Task: Find connections with filter location Dhupgāri with filter topic #branding with filter profile language German with filter current company MTR Foods Private Limited with filter school GIET University Gunupur with filter industry Abrasives and Nonmetallic Minerals Manufacturing with filter service category DJing with filter keywords title Vice President of Operations
Action: Mouse moved to (187, 235)
Screenshot: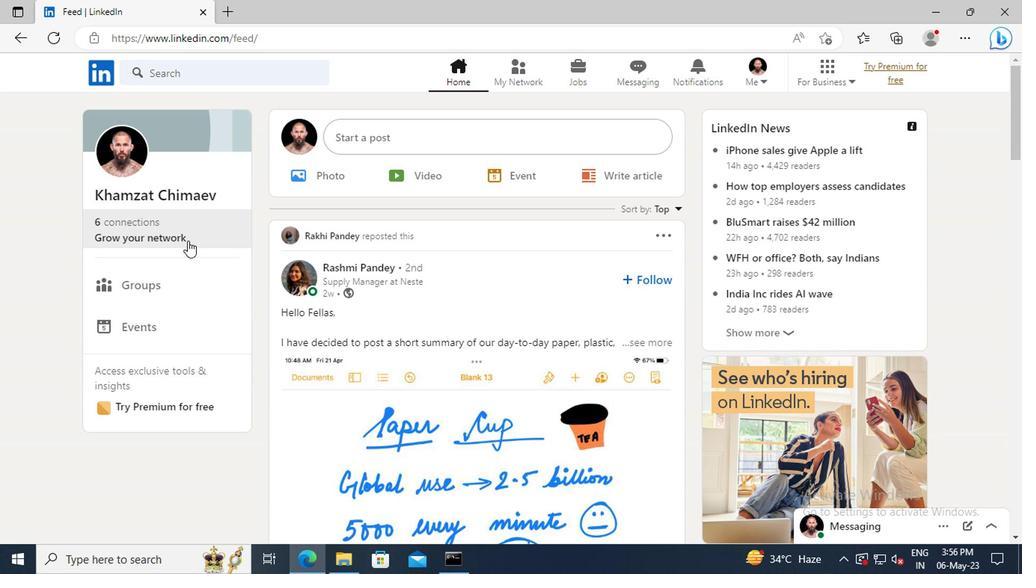 
Action: Mouse pressed left at (187, 235)
Screenshot: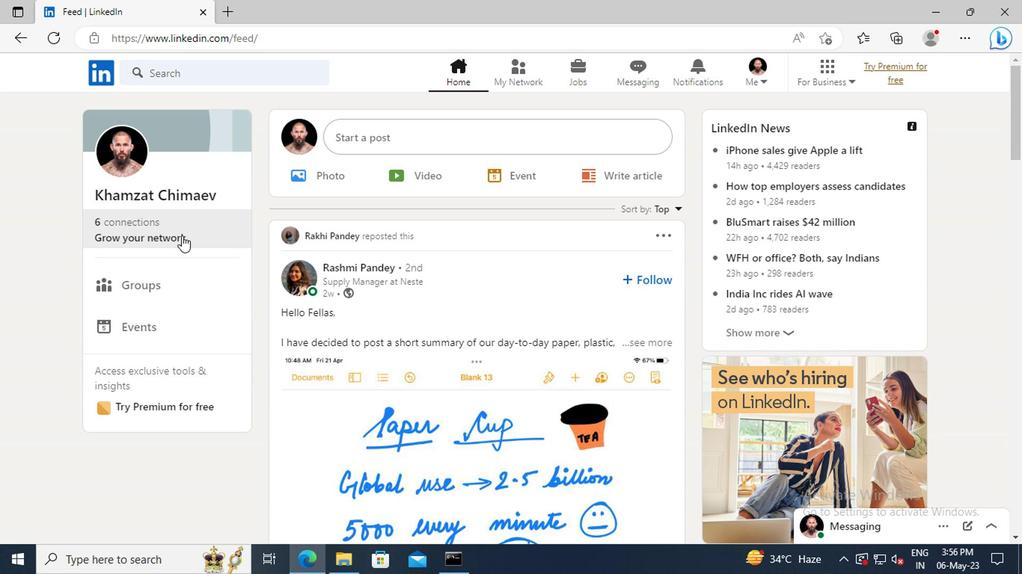 
Action: Mouse moved to (188, 162)
Screenshot: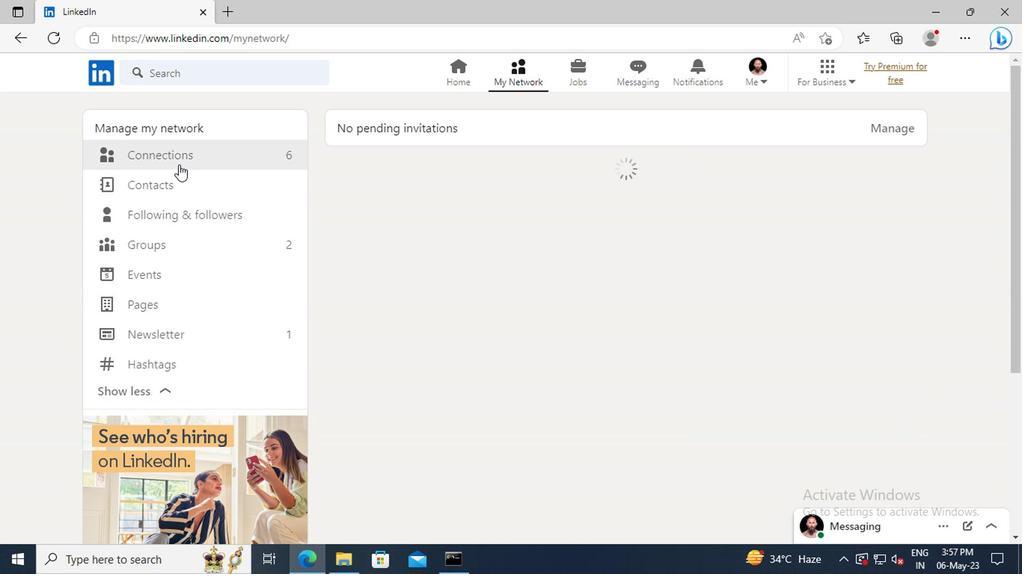 
Action: Mouse pressed left at (188, 162)
Screenshot: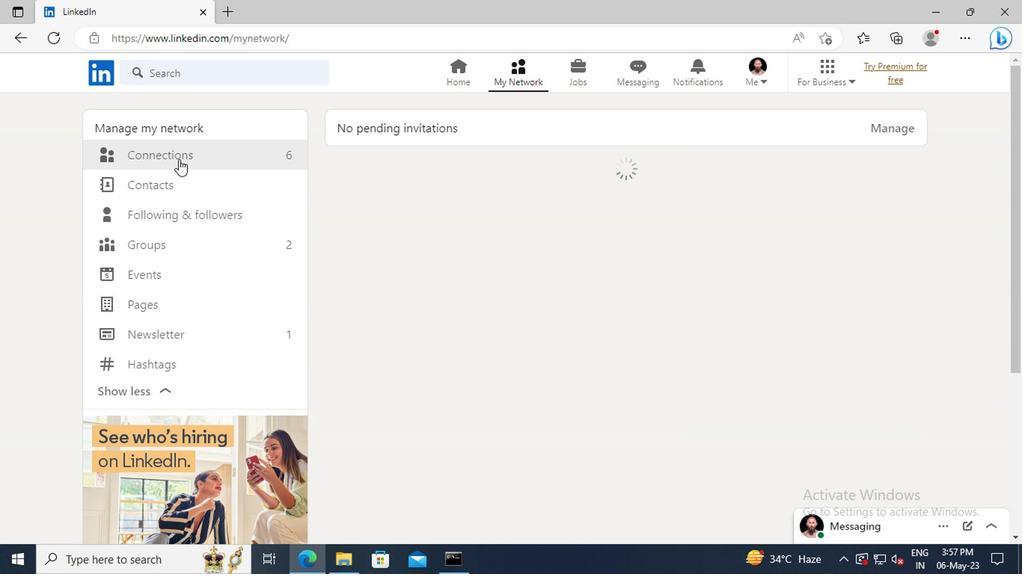 
Action: Mouse moved to (605, 165)
Screenshot: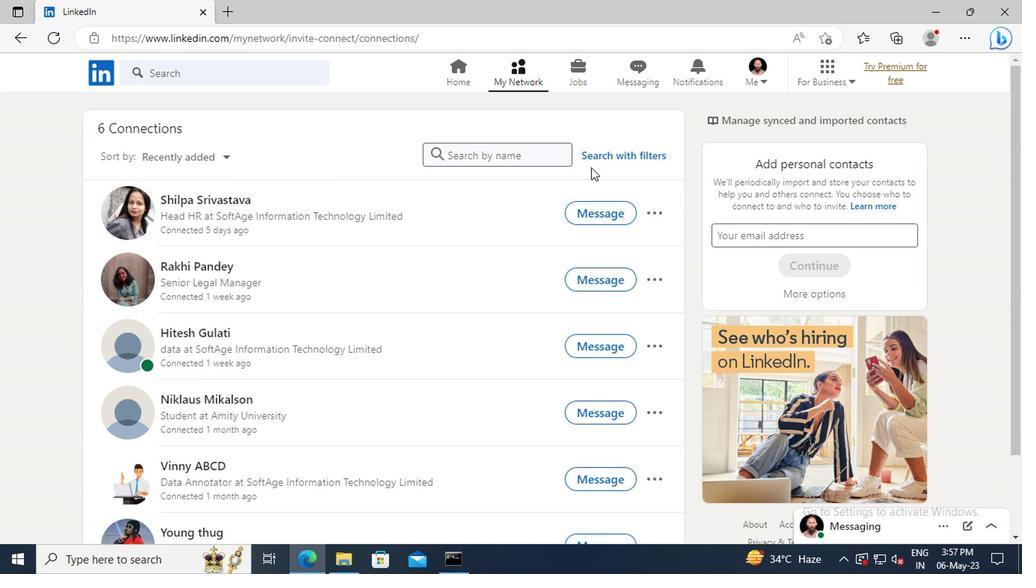 
Action: Mouse pressed left at (605, 165)
Screenshot: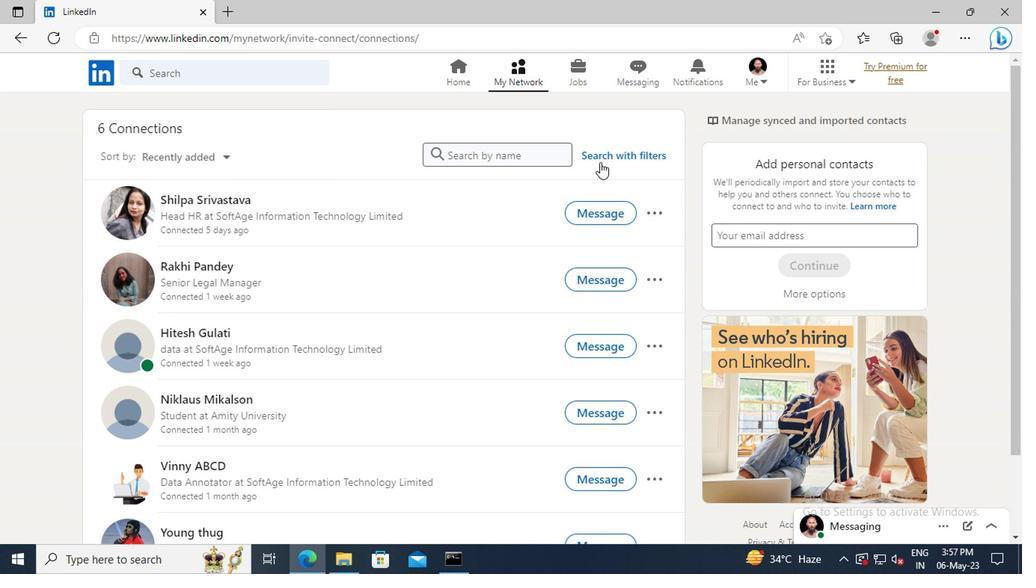 
Action: Mouse moved to (569, 121)
Screenshot: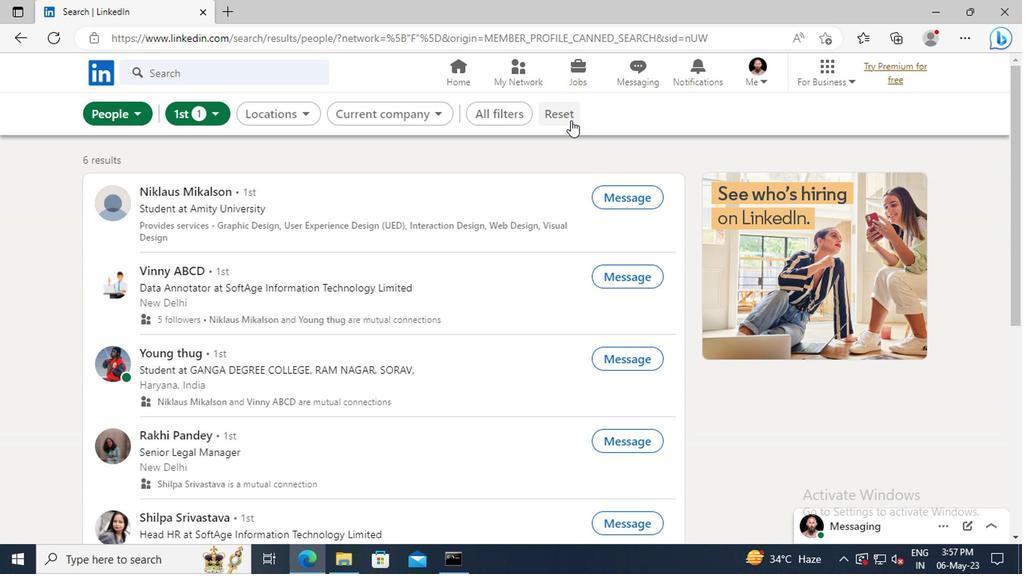 
Action: Mouse pressed left at (569, 121)
Screenshot: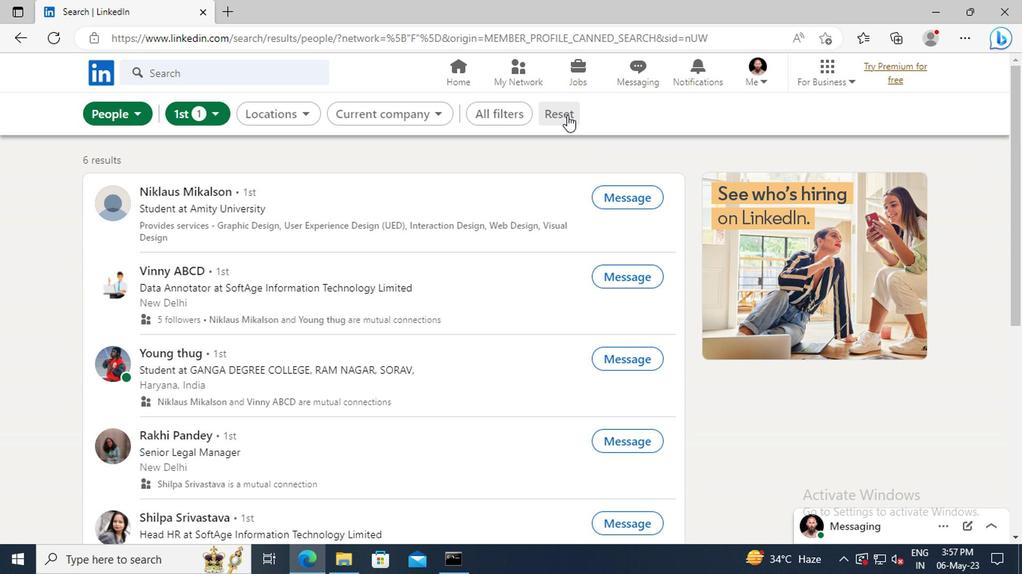 
Action: Mouse moved to (554, 121)
Screenshot: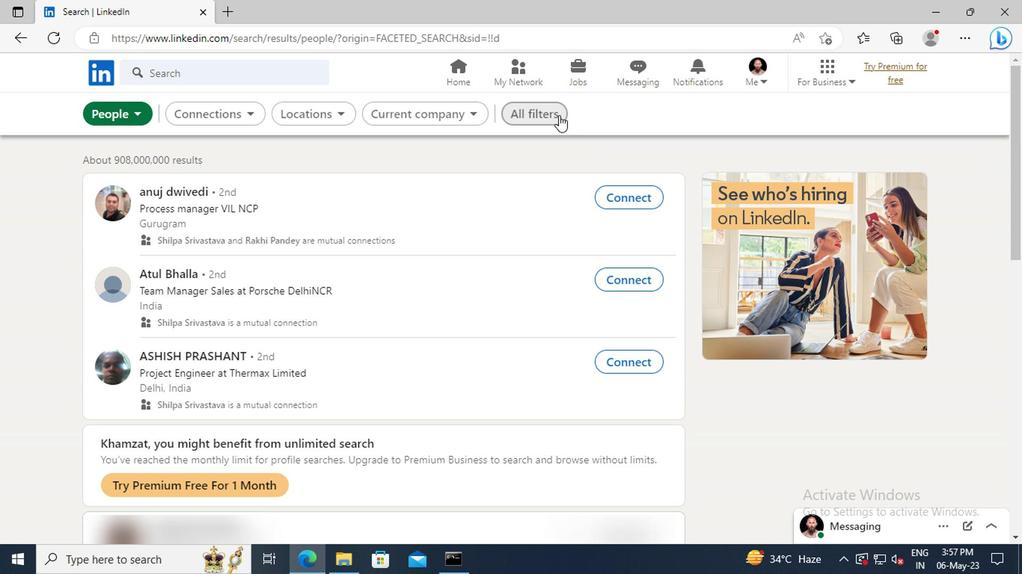
Action: Mouse pressed left at (554, 121)
Screenshot: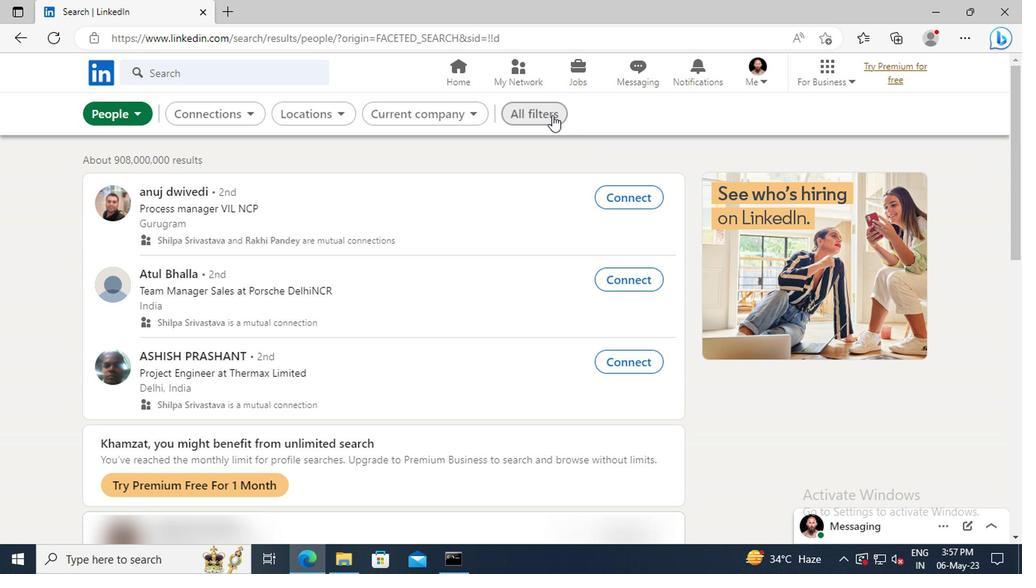 
Action: Mouse moved to (876, 302)
Screenshot: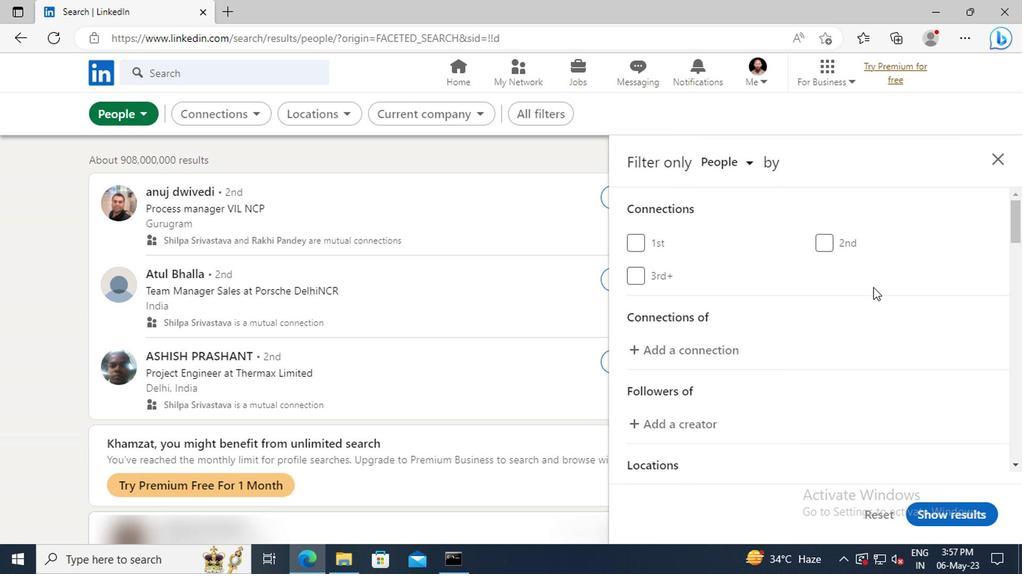 
Action: Mouse scrolled (876, 301) with delta (0, 0)
Screenshot: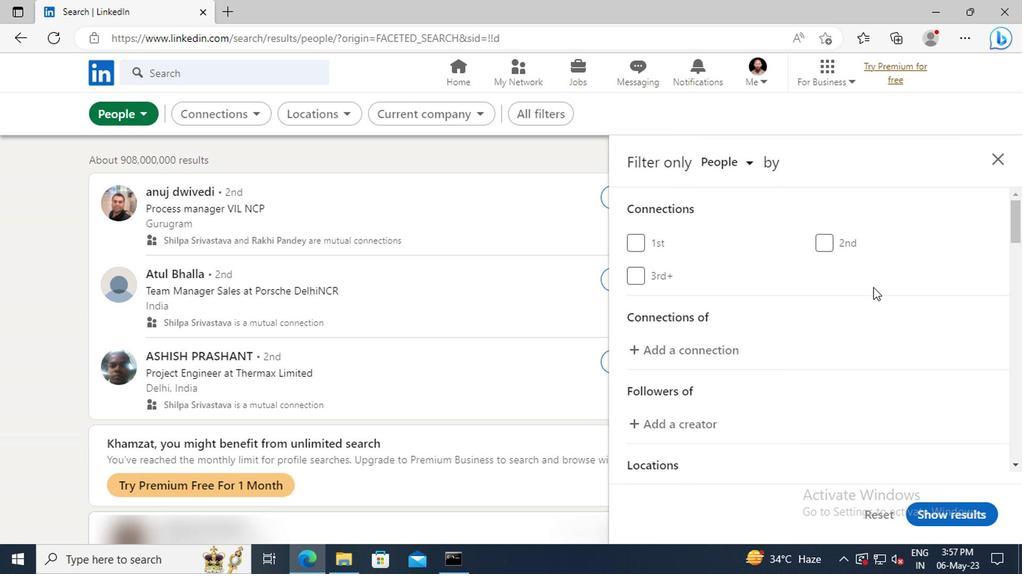 
Action: Mouse moved to (877, 303)
Screenshot: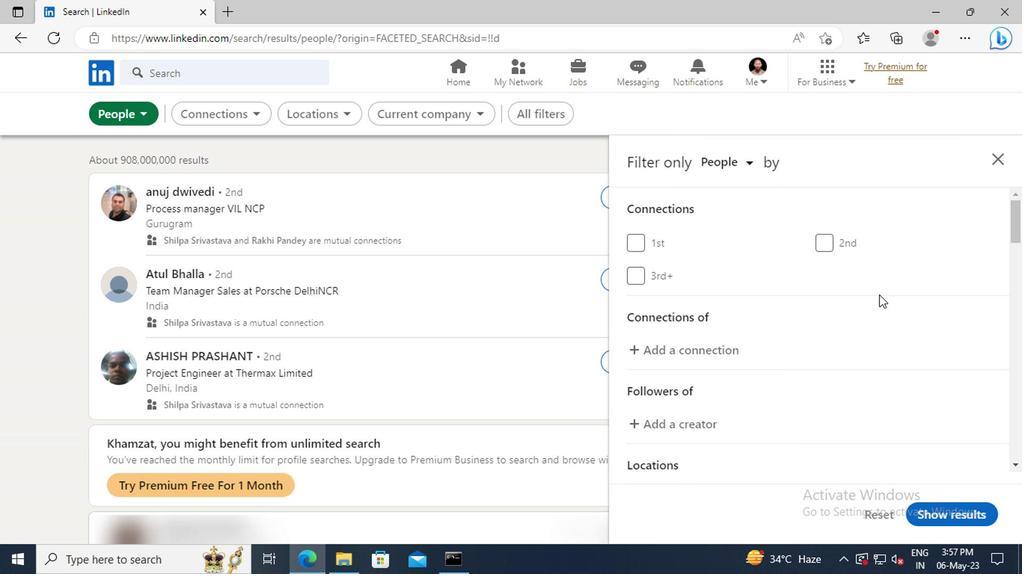 
Action: Mouse scrolled (877, 302) with delta (0, -1)
Screenshot: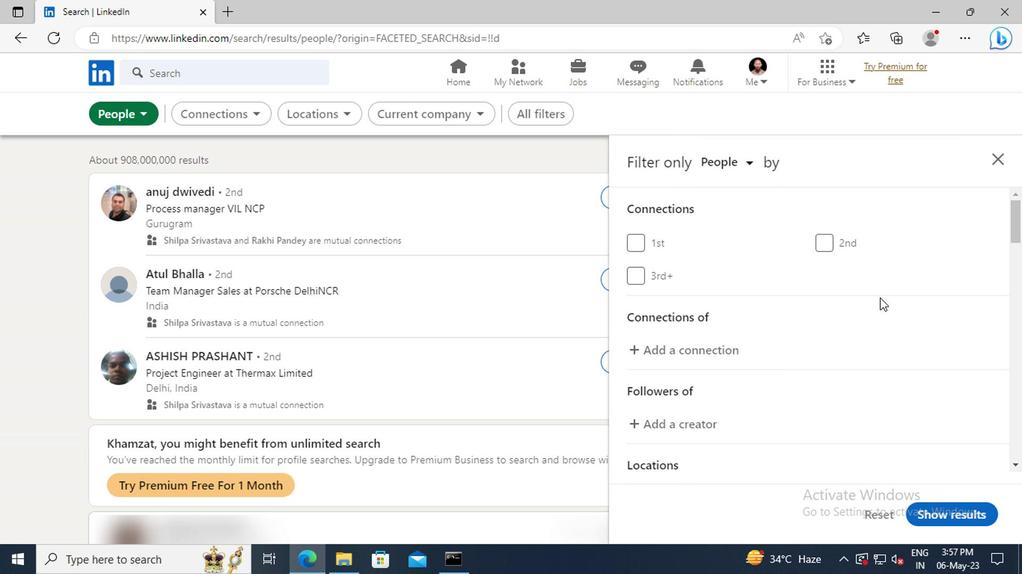 
Action: Mouse scrolled (877, 302) with delta (0, -1)
Screenshot: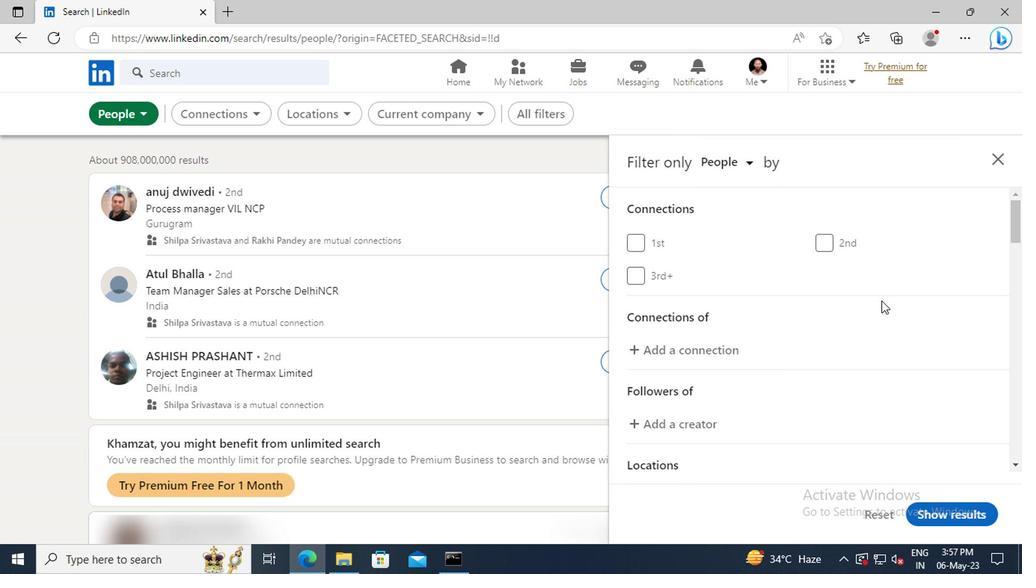 
Action: Mouse scrolled (877, 302) with delta (0, -1)
Screenshot: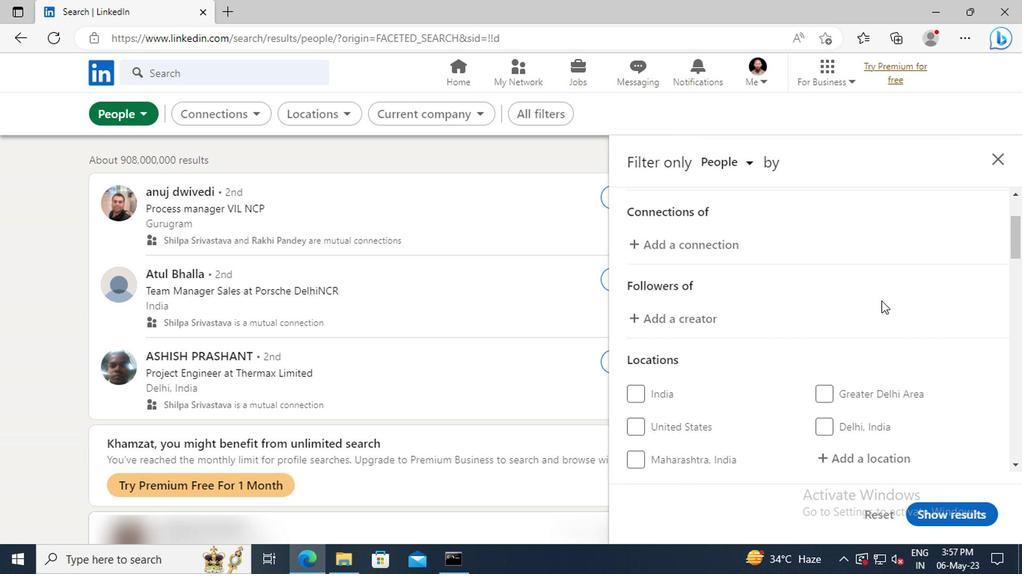 
Action: Mouse moved to (877, 303)
Screenshot: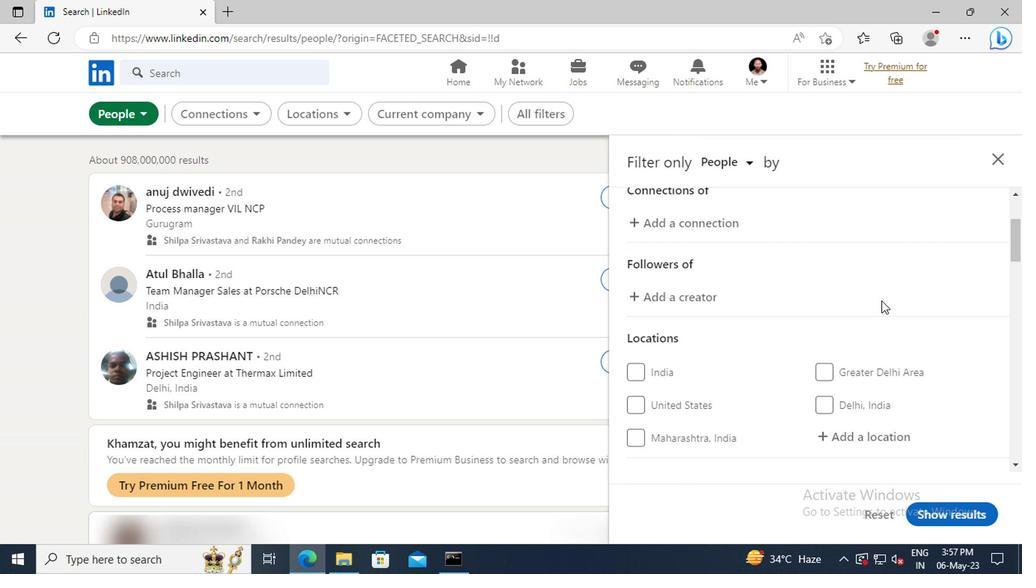 
Action: Mouse scrolled (877, 303) with delta (0, 0)
Screenshot: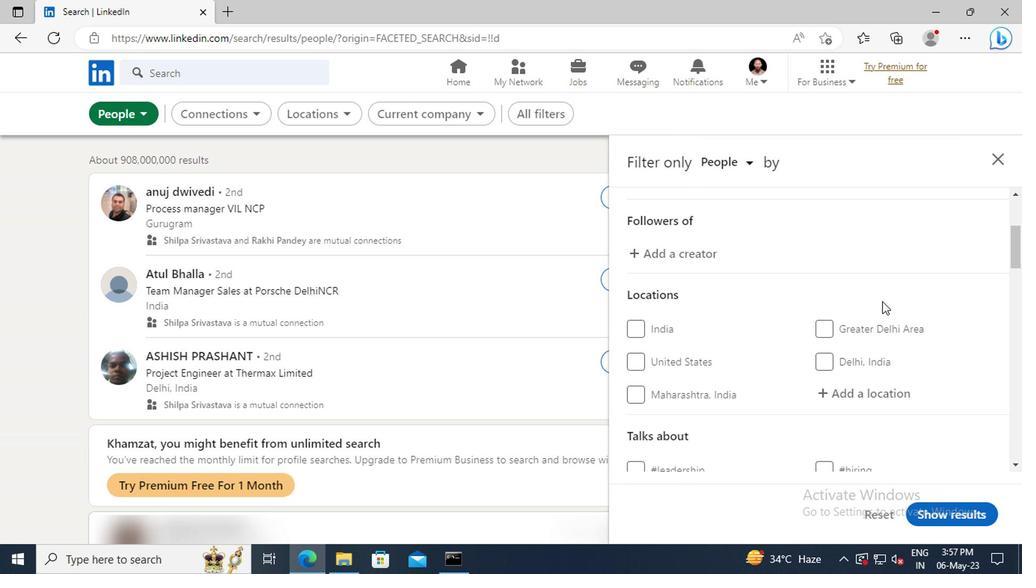 
Action: Mouse scrolled (877, 303) with delta (0, 0)
Screenshot: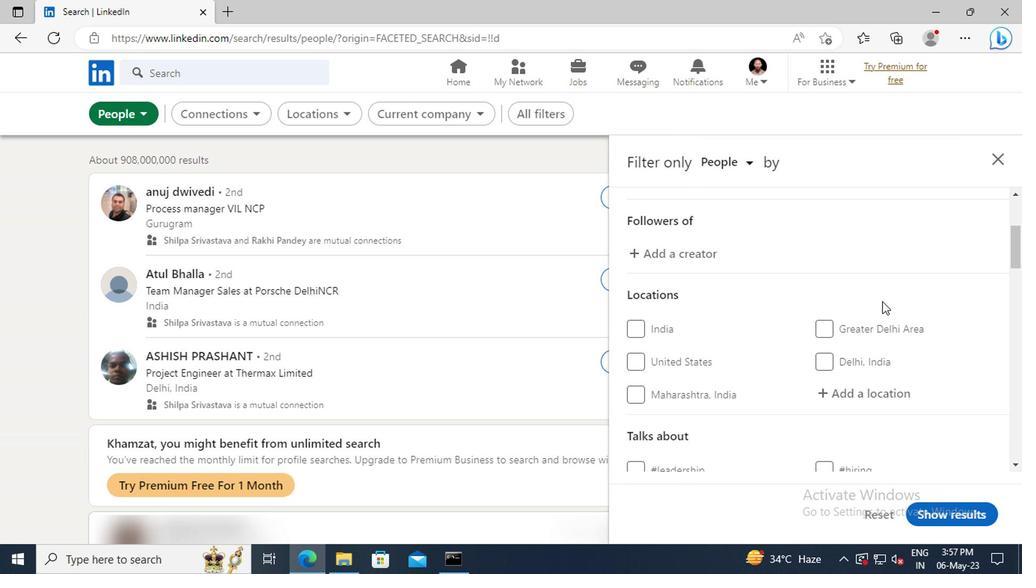 
Action: Mouse moved to (873, 311)
Screenshot: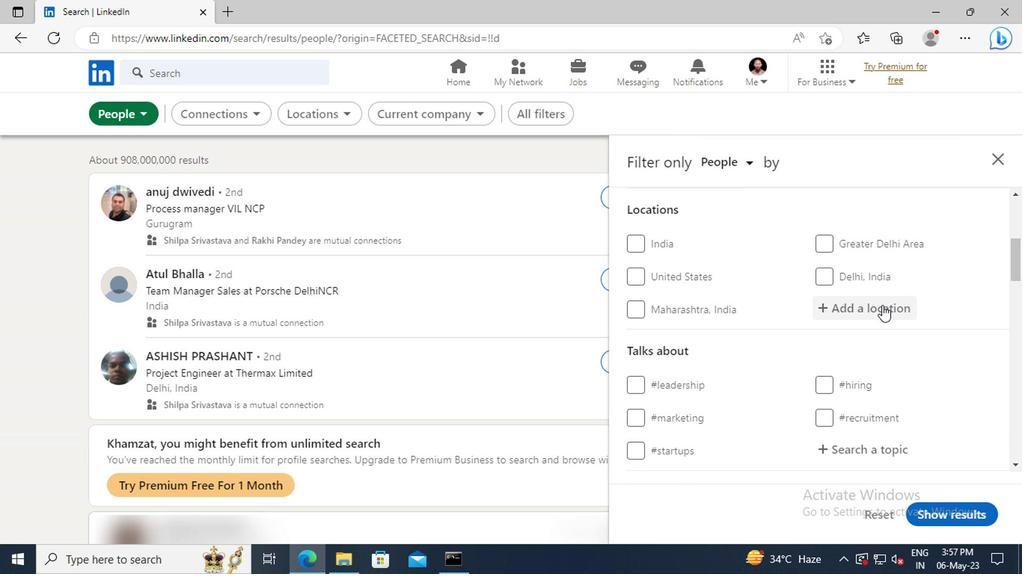 
Action: Mouse pressed left at (873, 311)
Screenshot: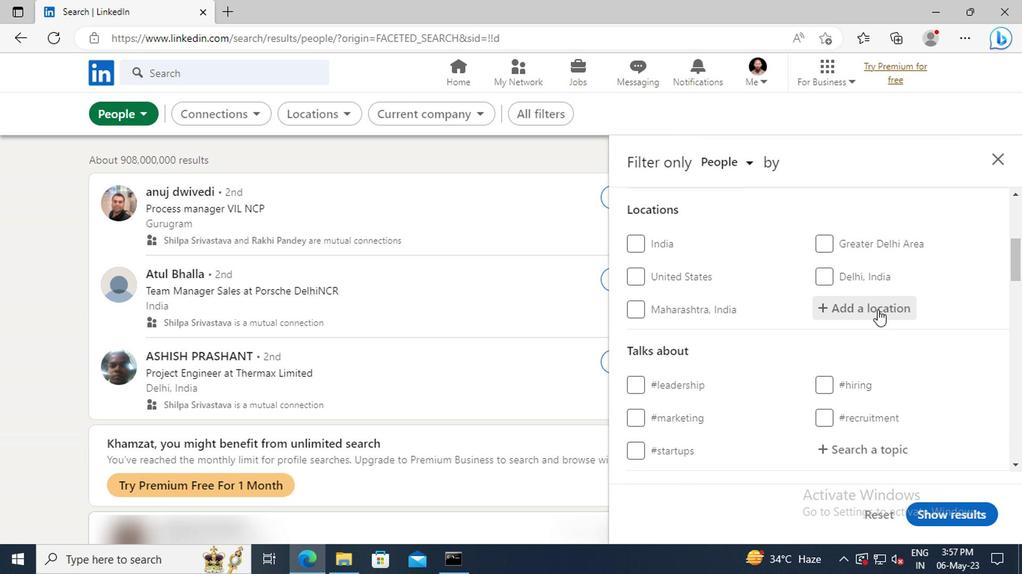 
Action: Key pressed <Key.shift><Key.shift><Key.shift><Key.shift><Key.shift><Key.shift><Key.shift>DHUPGARI<Key.enter>
Screenshot: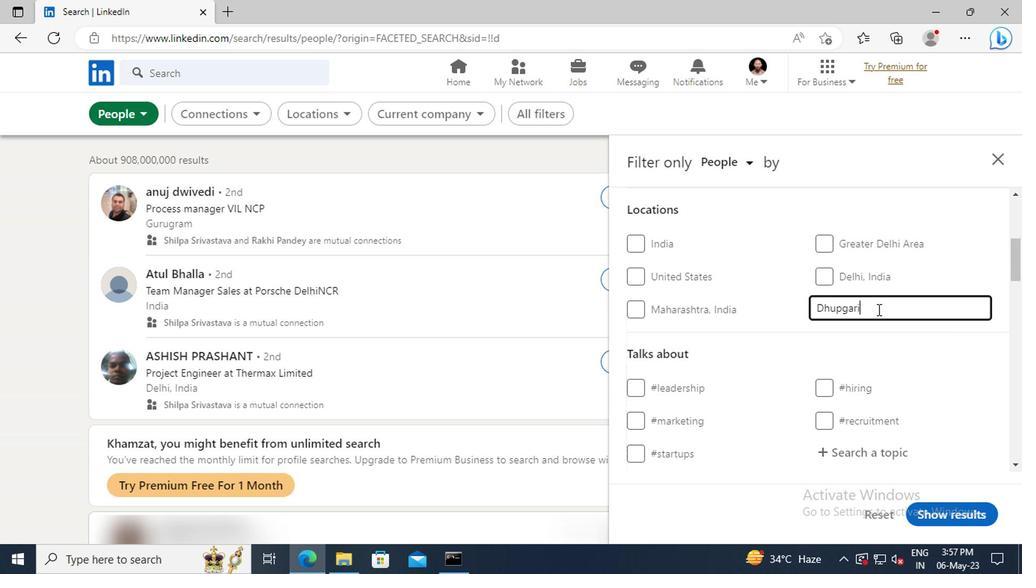 
Action: Mouse scrolled (873, 311) with delta (0, 0)
Screenshot: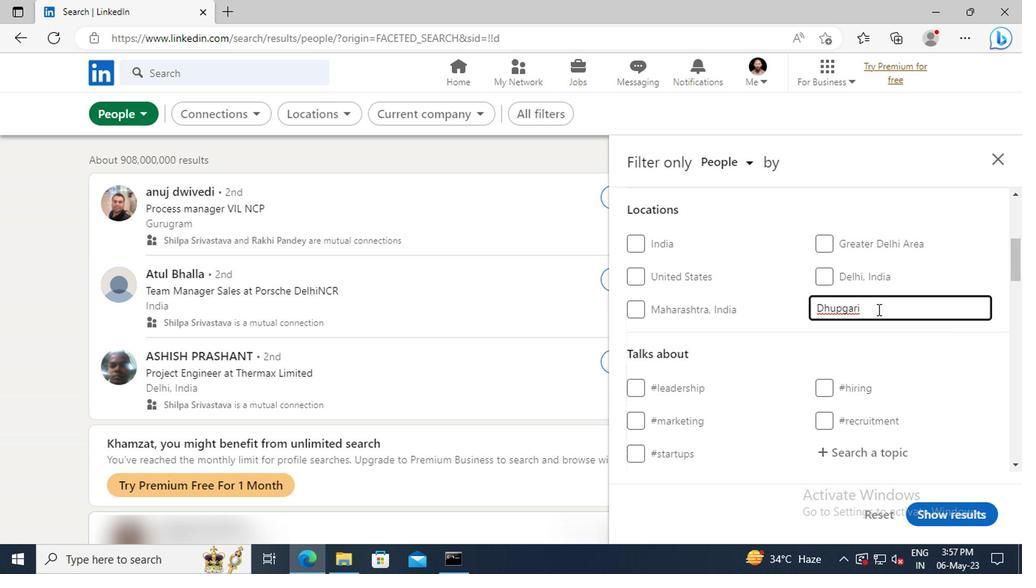 
Action: Mouse scrolled (873, 311) with delta (0, 0)
Screenshot: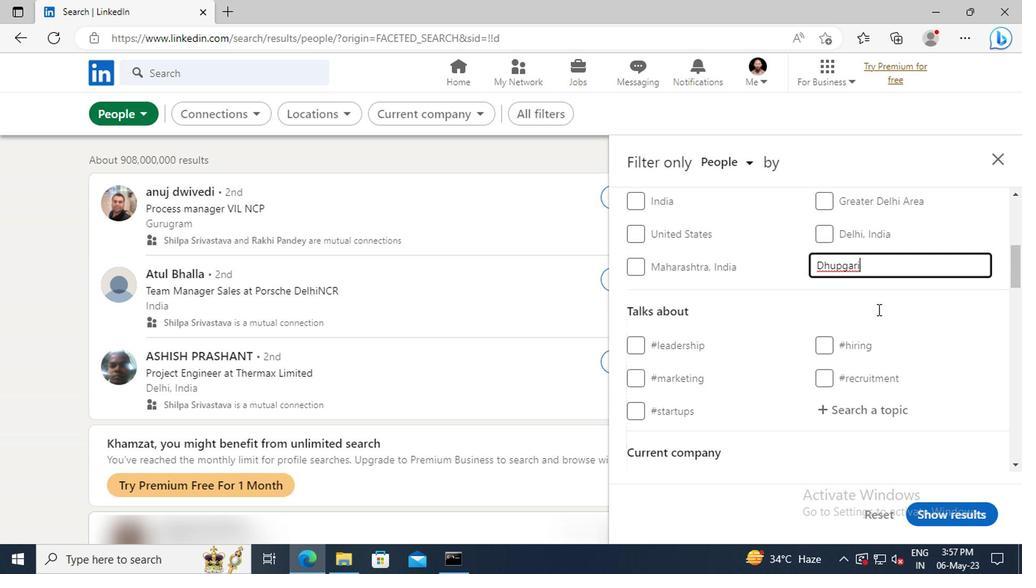 
Action: Mouse scrolled (873, 311) with delta (0, 0)
Screenshot: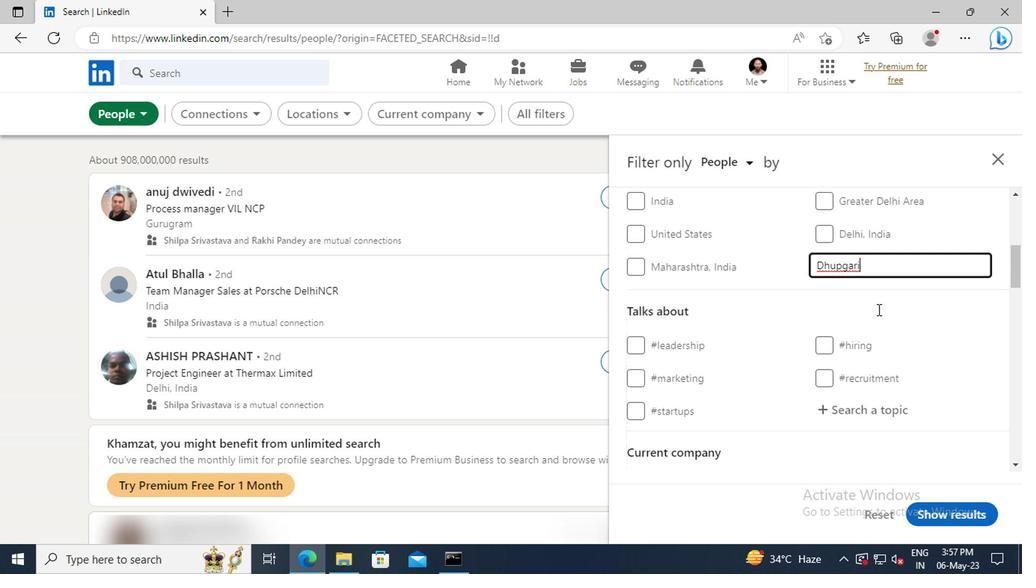 
Action: Mouse moved to (875, 323)
Screenshot: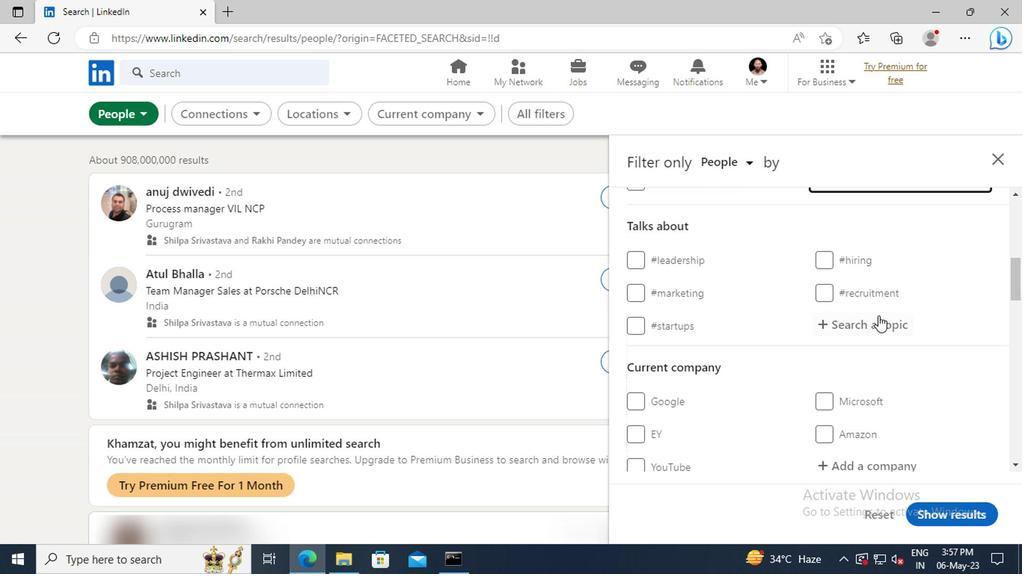 
Action: Mouse pressed left at (875, 323)
Screenshot: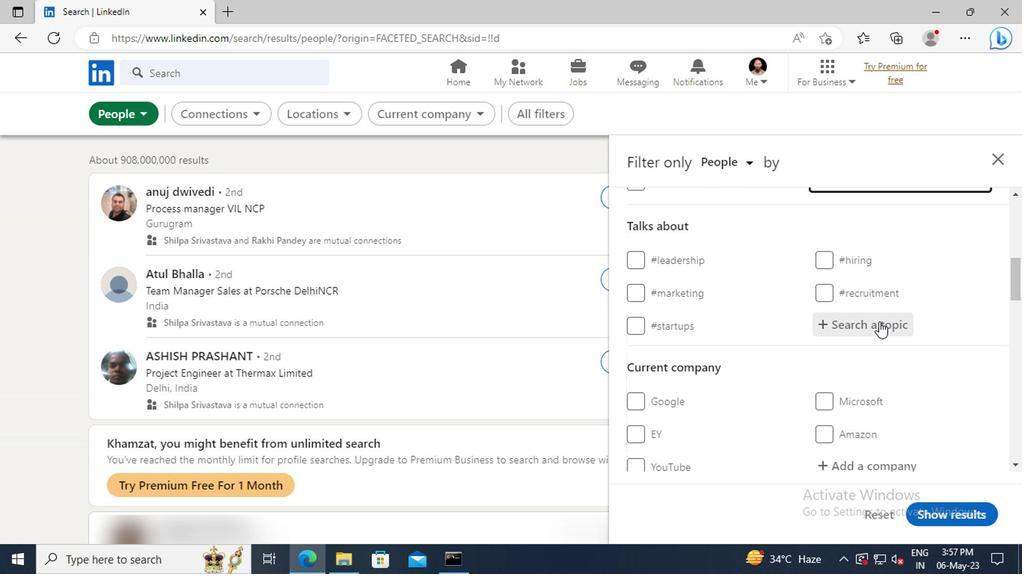 
Action: Key pressed BRANDI
Screenshot: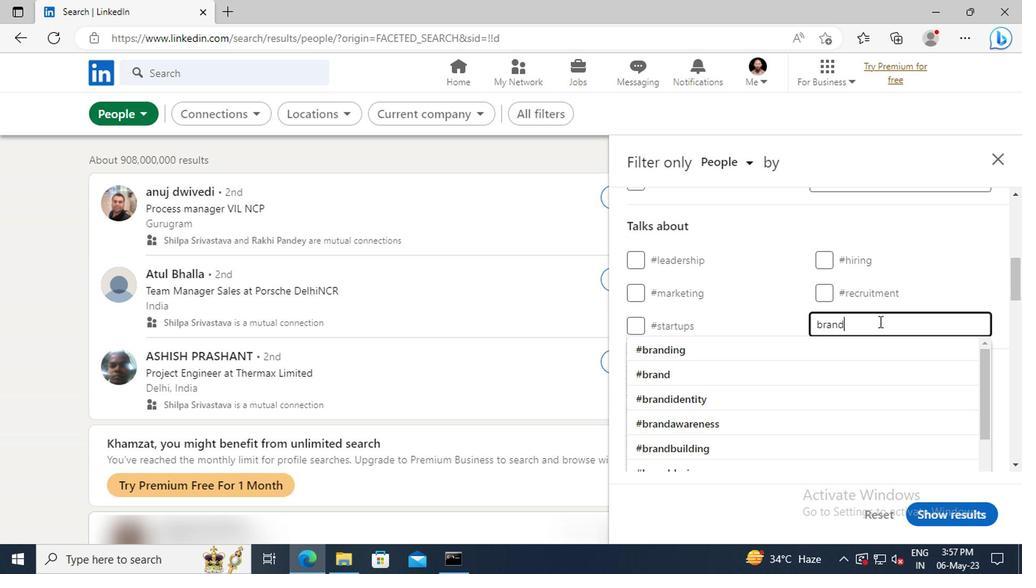 
Action: Mouse moved to (875, 344)
Screenshot: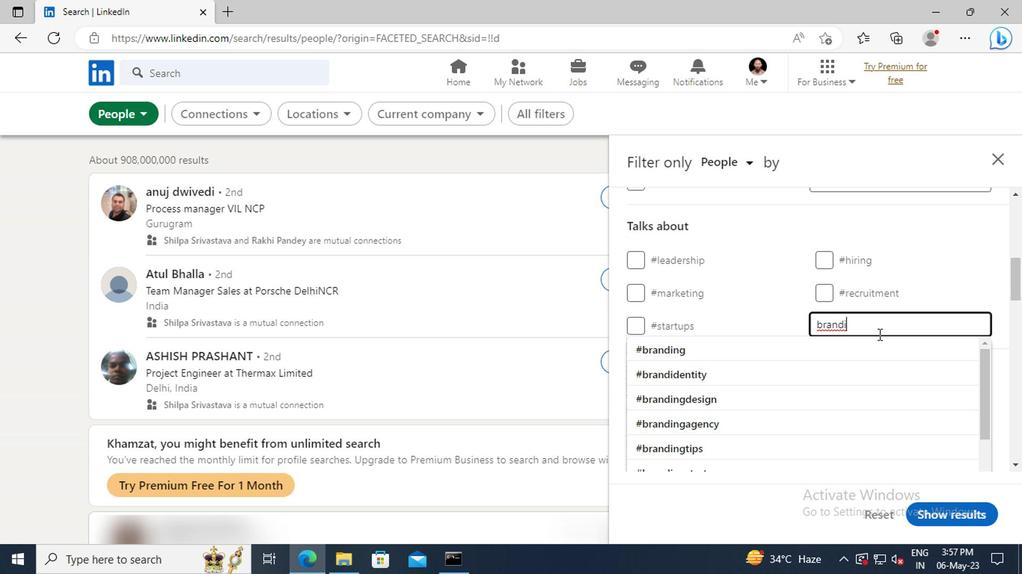 
Action: Mouse pressed left at (875, 344)
Screenshot: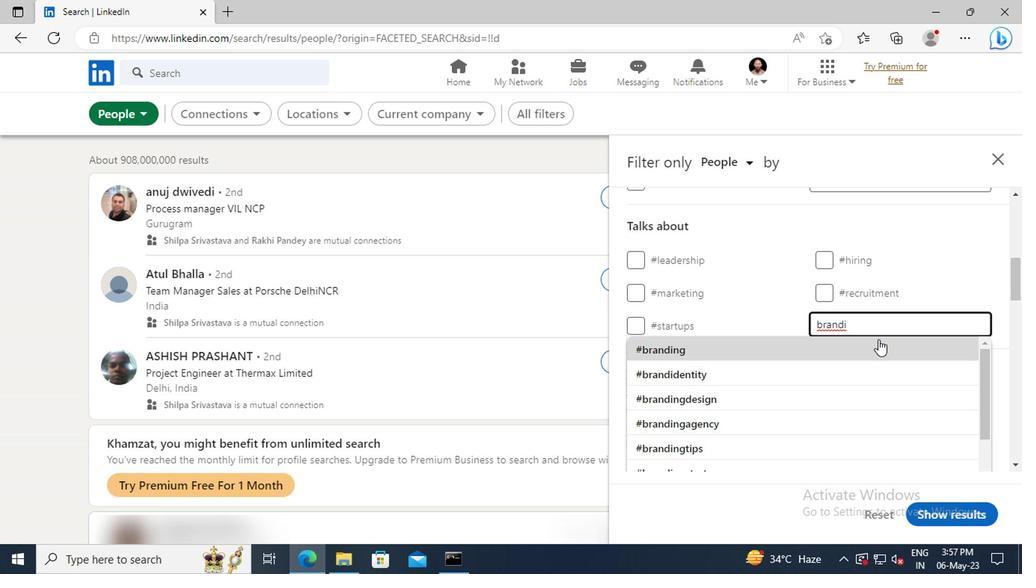 
Action: Mouse moved to (876, 345)
Screenshot: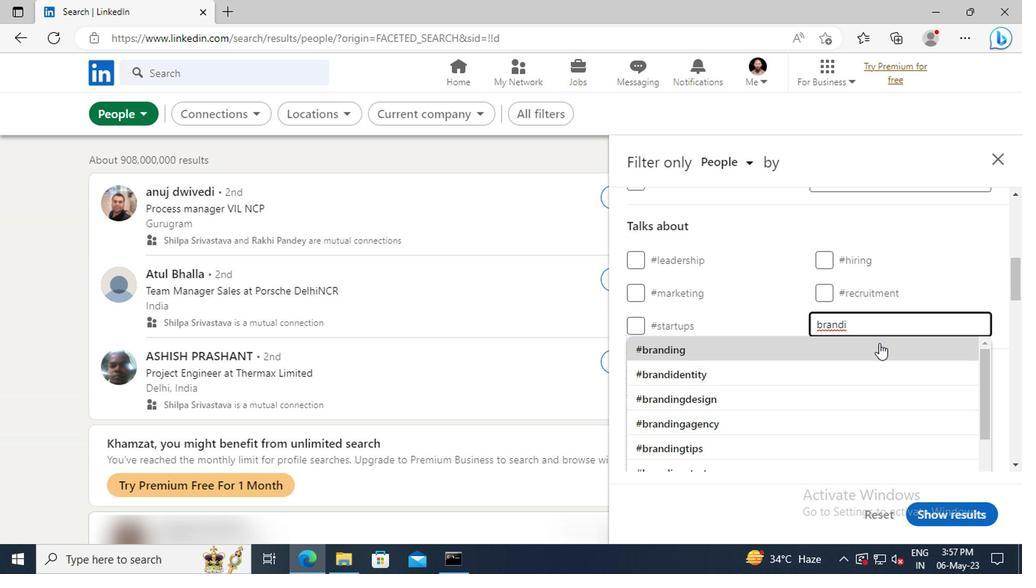 
Action: Mouse scrolled (876, 344) with delta (0, 0)
Screenshot: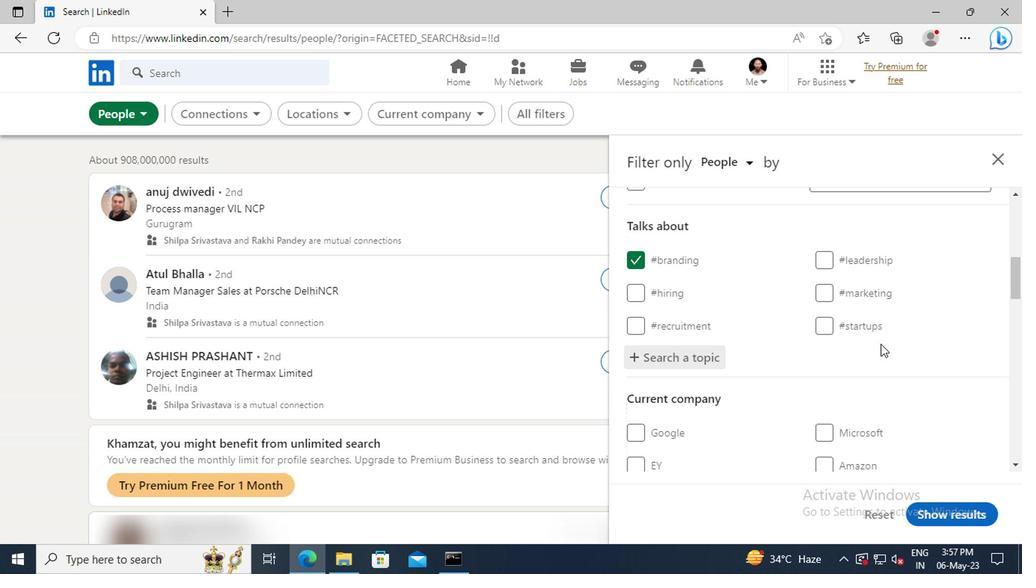 
Action: Mouse scrolled (876, 344) with delta (0, 0)
Screenshot: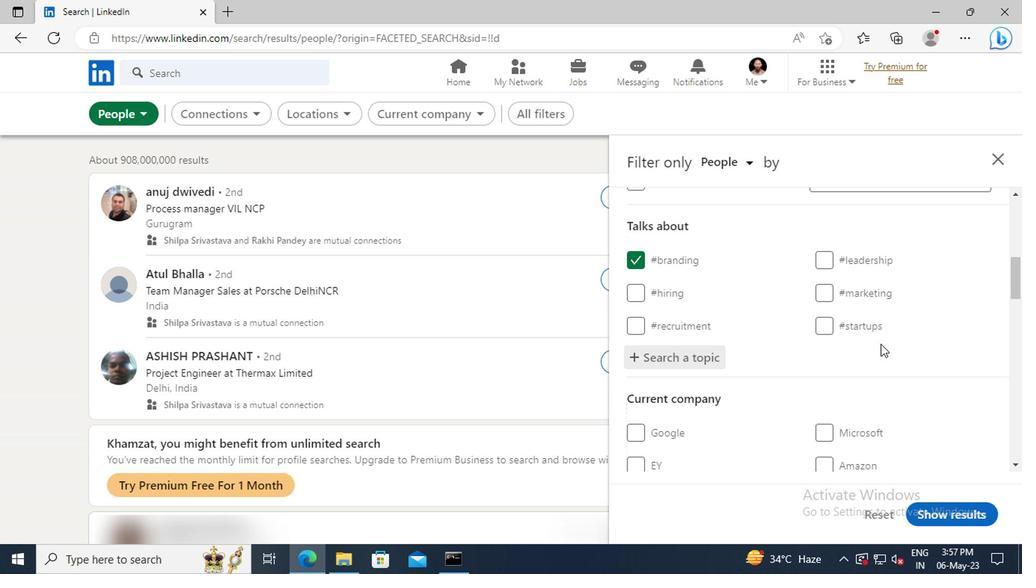 
Action: Mouse scrolled (876, 344) with delta (0, 0)
Screenshot: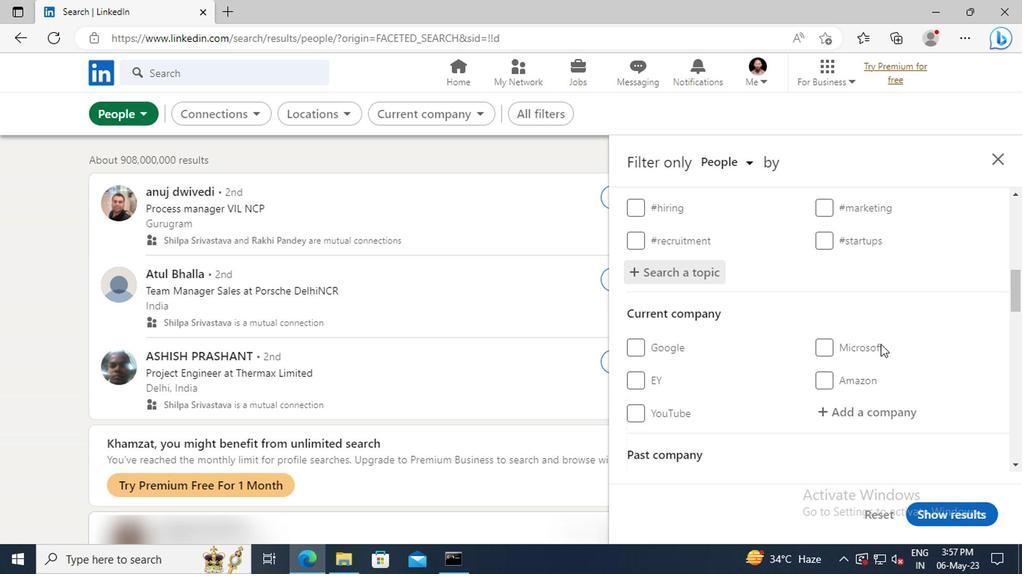 
Action: Mouse scrolled (876, 344) with delta (0, 0)
Screenshot: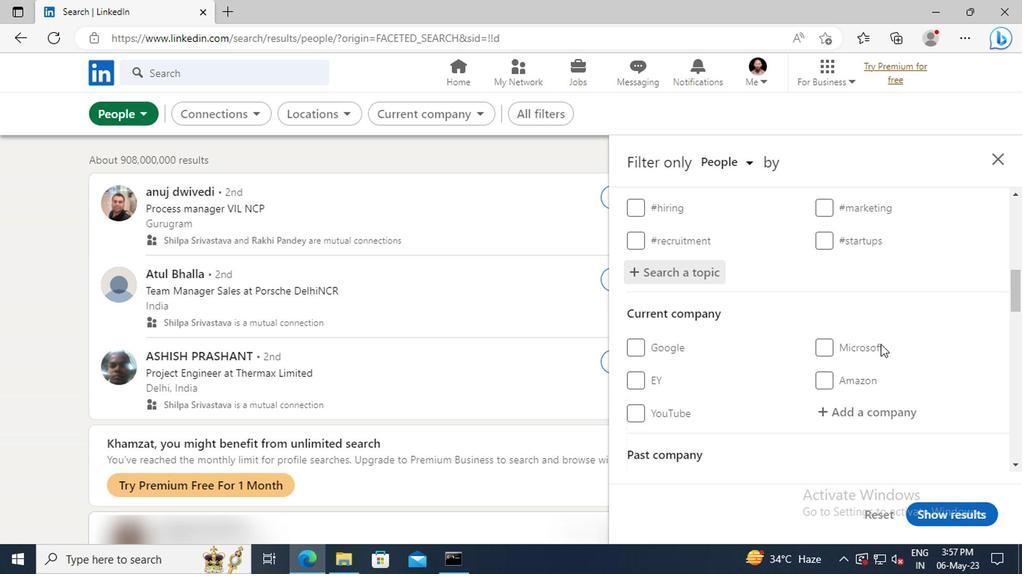 
Action: Mouse scrolled (876, 344) with delta (0, 0)
Screenshot: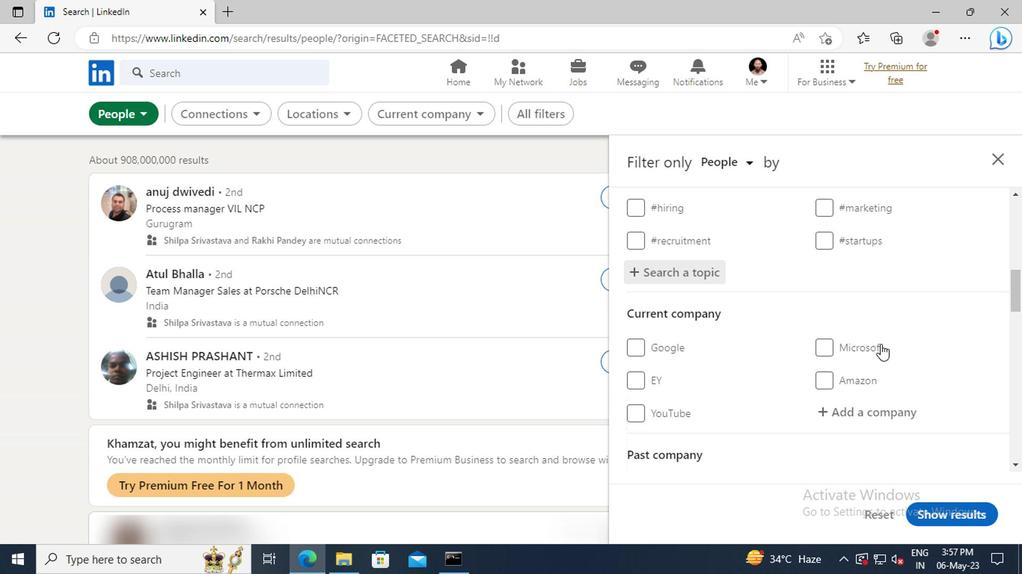 
Action: Mouse scrolled (876, 344) with delta (0, 0)
Screenshot: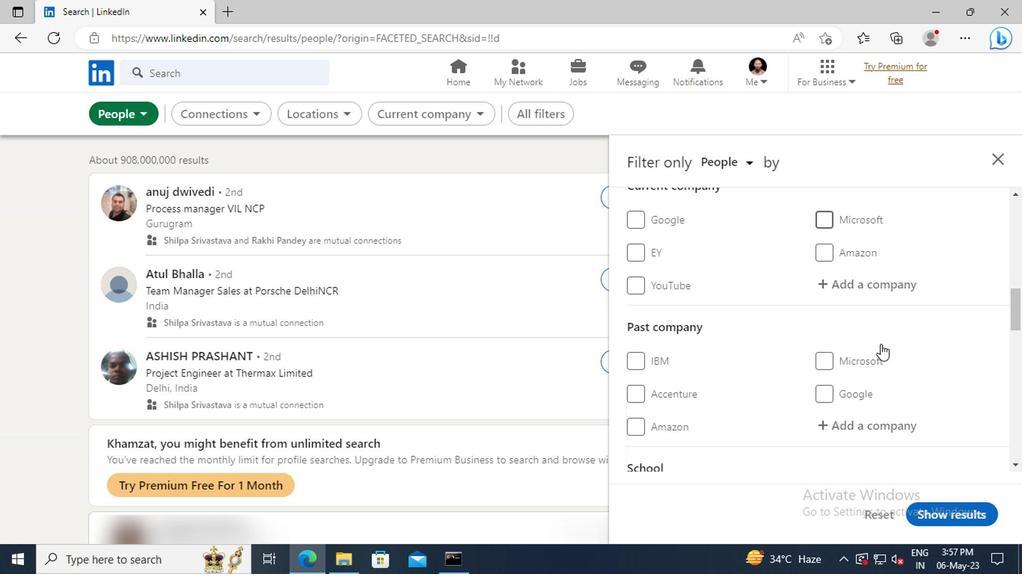 
Action: Mouse scrolled (876, 344) with delta (0, 0)
Screenshot: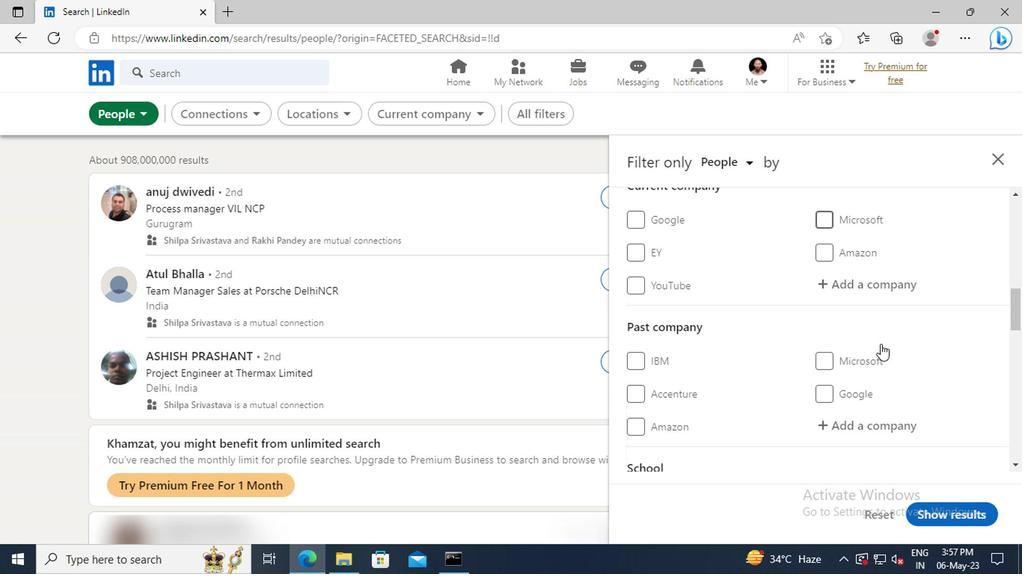 
Action: Mouse scrolled (876, 344) with delta (0, 0)
Screenshot: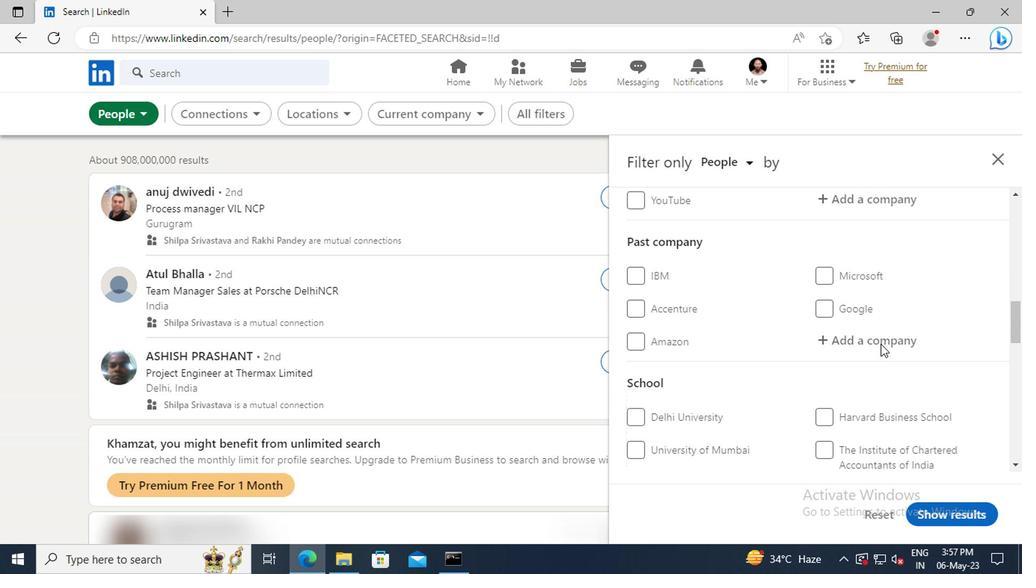 
Action: Mouse scrolled (876, 344) with delta (0, 0)
Screenshot: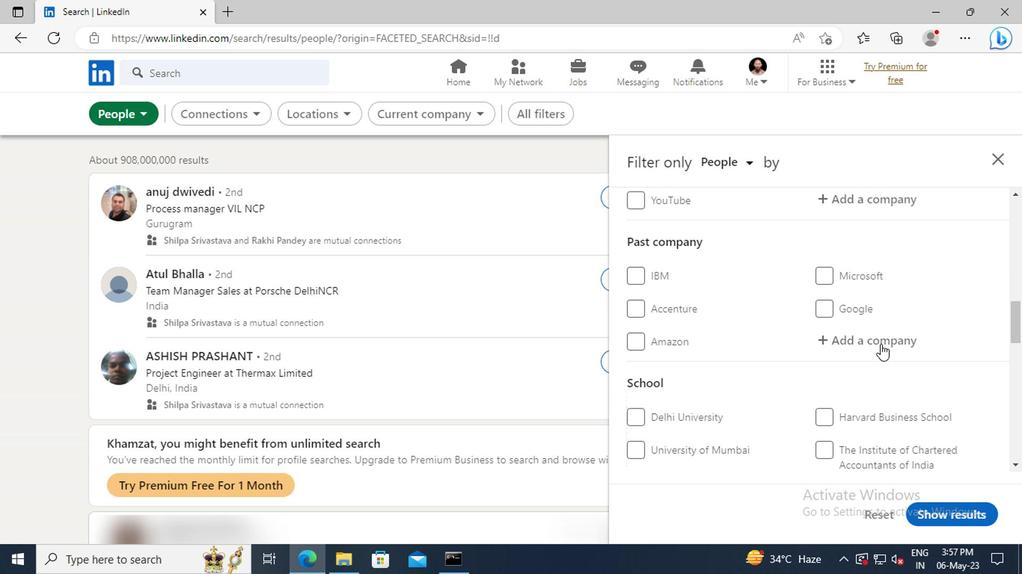 
Action: Mouse scrolled (876, 344) with delta (0, 0)
Screenshot: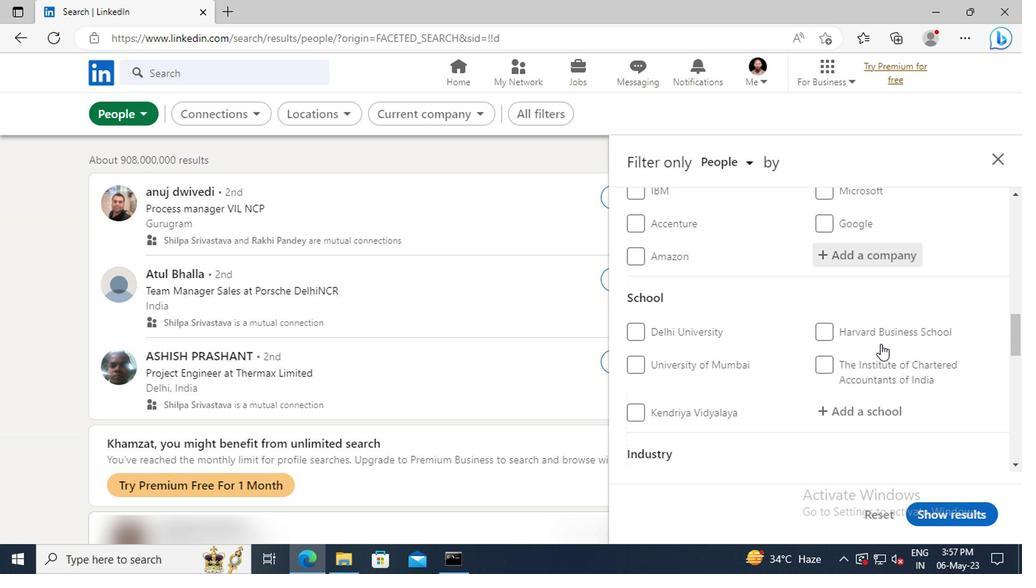 
Action: Mouse scrolled (876, 344) with delta (0, 0)
Screenshot: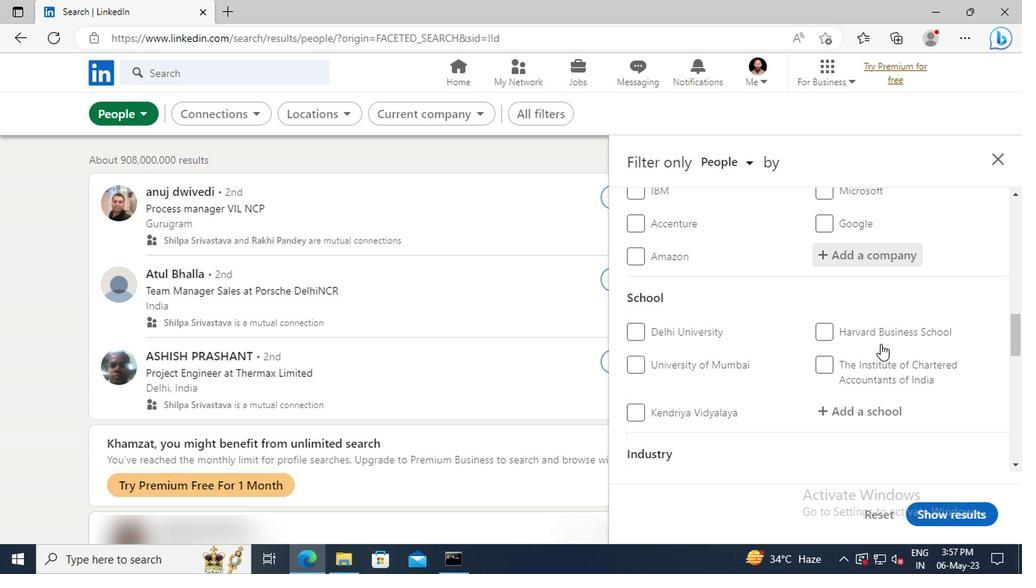 
Action: Mouse scrolled (876, 344) with delta (0, 0)
Screenshot: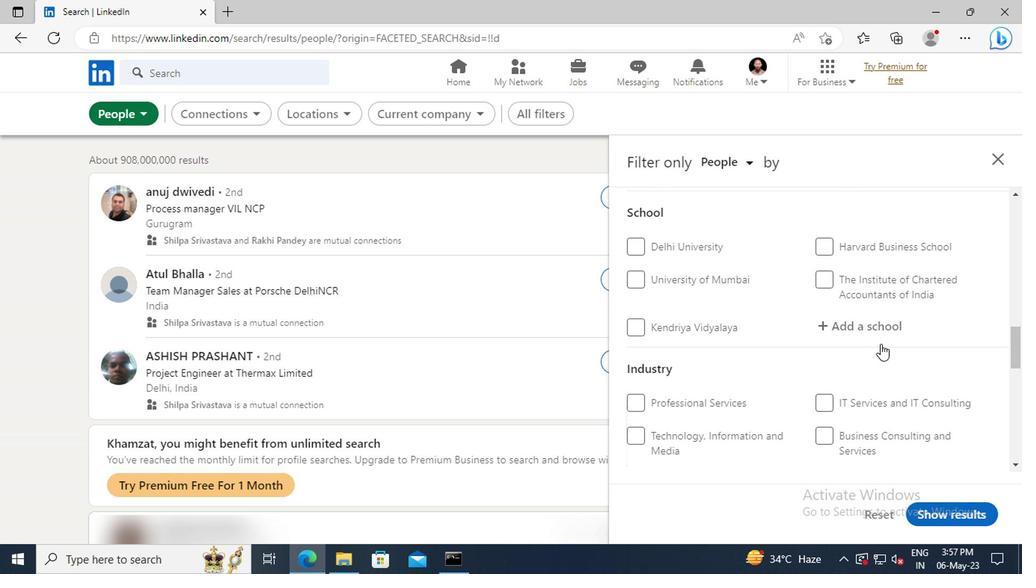 
Action: Mouse scrolled (876, 344) with delta (0, 0)
Screenshot: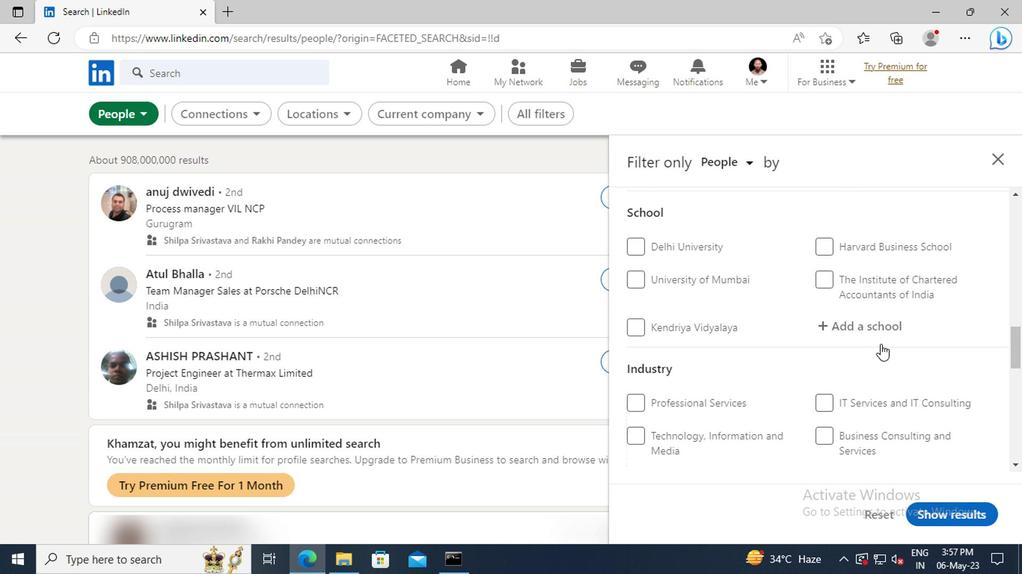 
Action: Mouse scrolled (876, 344) with delta (0, 0)
Screenshot: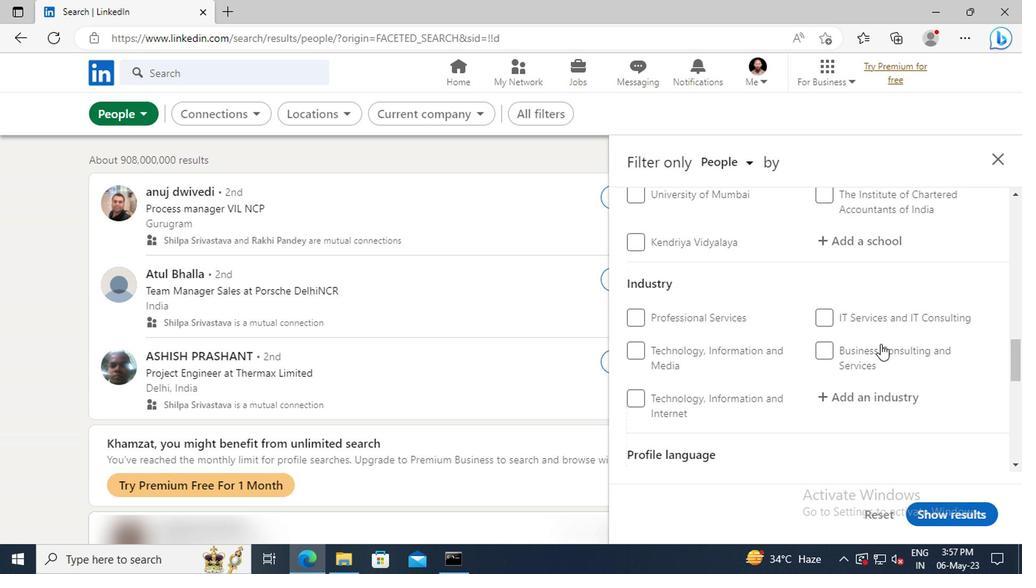 
Action: Mouse scrolled (876, 344) with delta (0, 0)
Screenshot: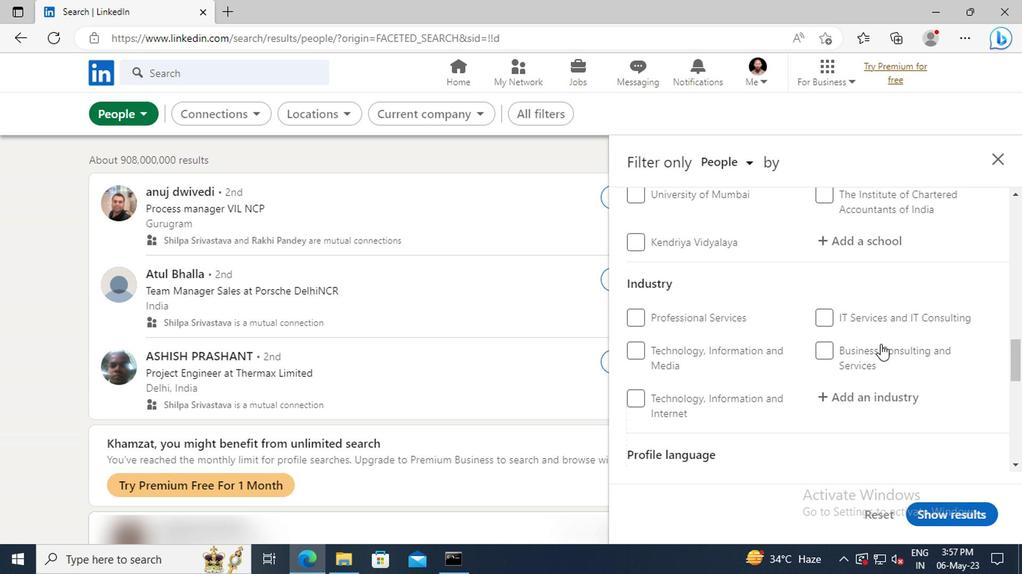 
Action: Mouse scrolled (876, 344) with delta (0, 0)
Screenshot: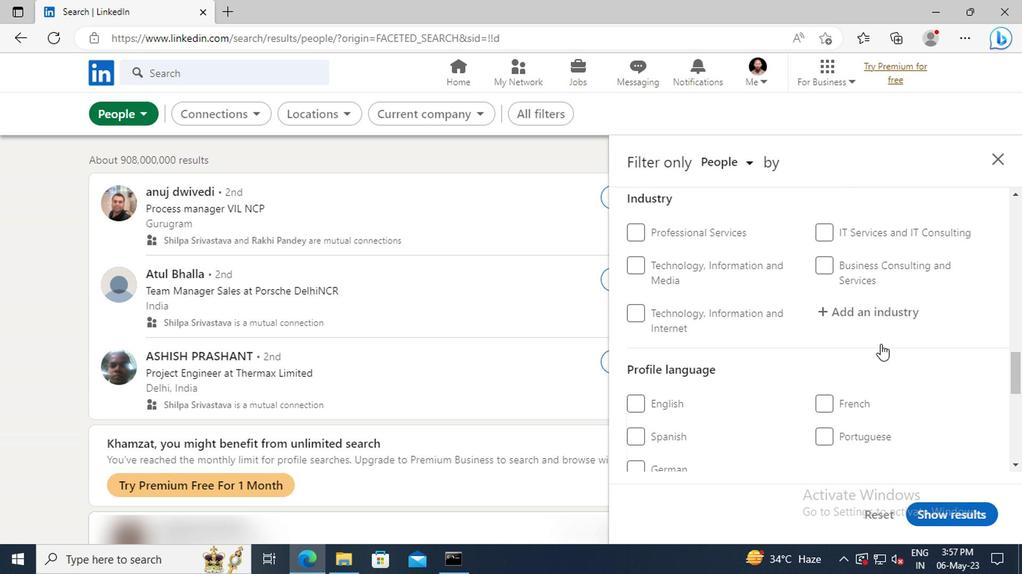
Action: Mouse scrolled (876, 344) with delta (0, 0)
Screenshot: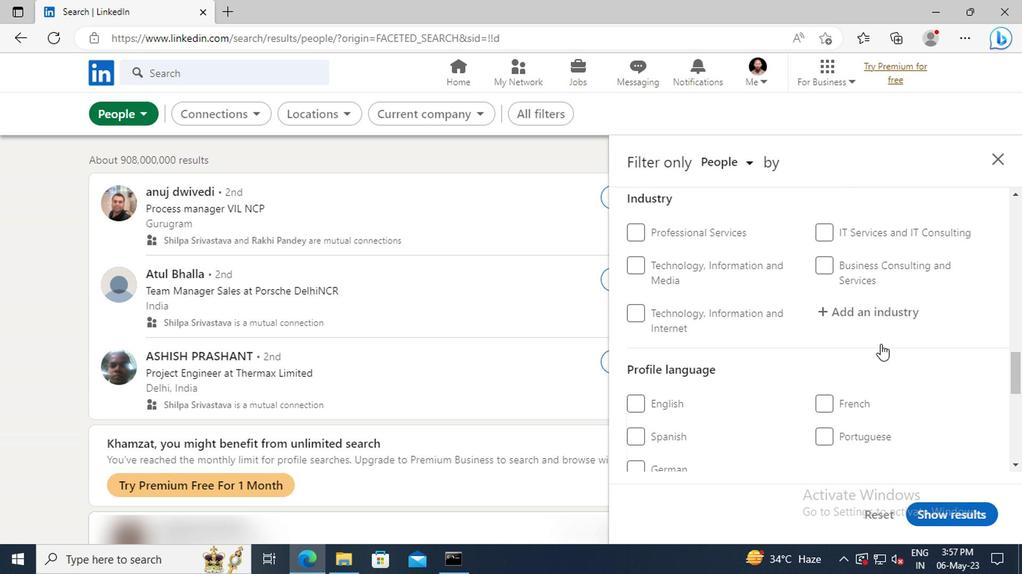 
Action: Mouse moved to (637, 388)
Screenshot: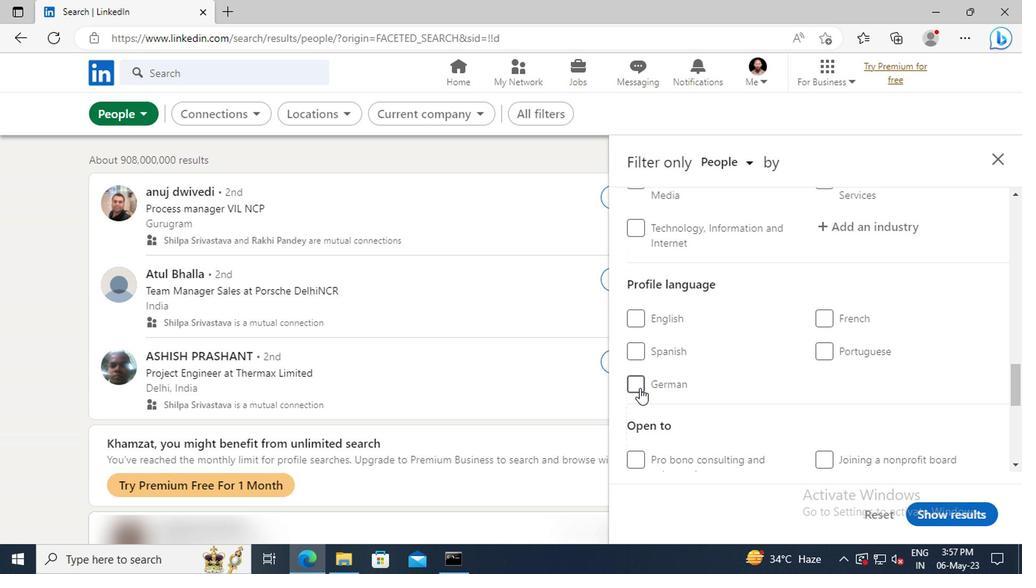 
Action: Mouse pressed left at (637, 388)
Screenshot: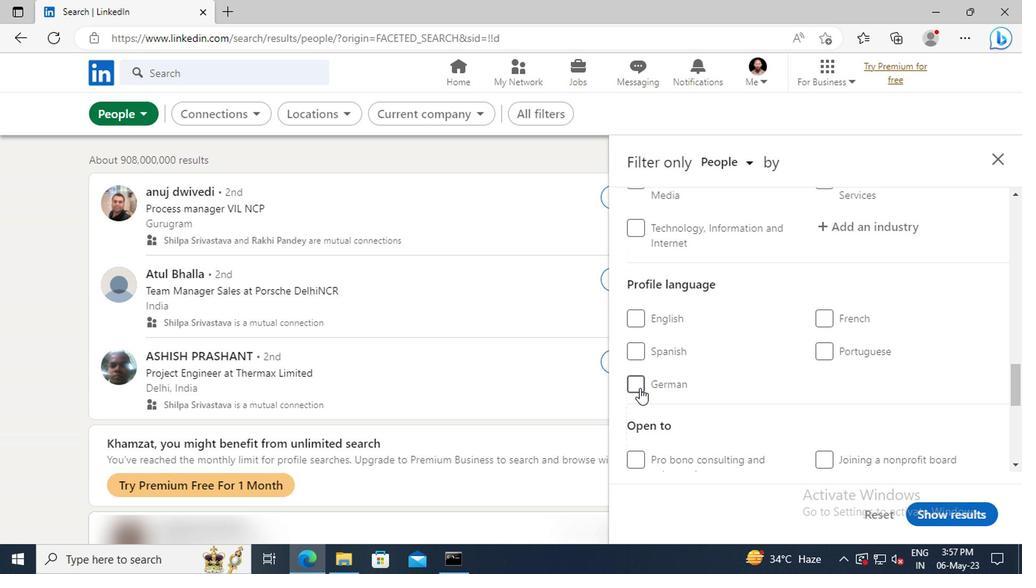 
Action: Mouse moved to (867, 352)
Screenshot: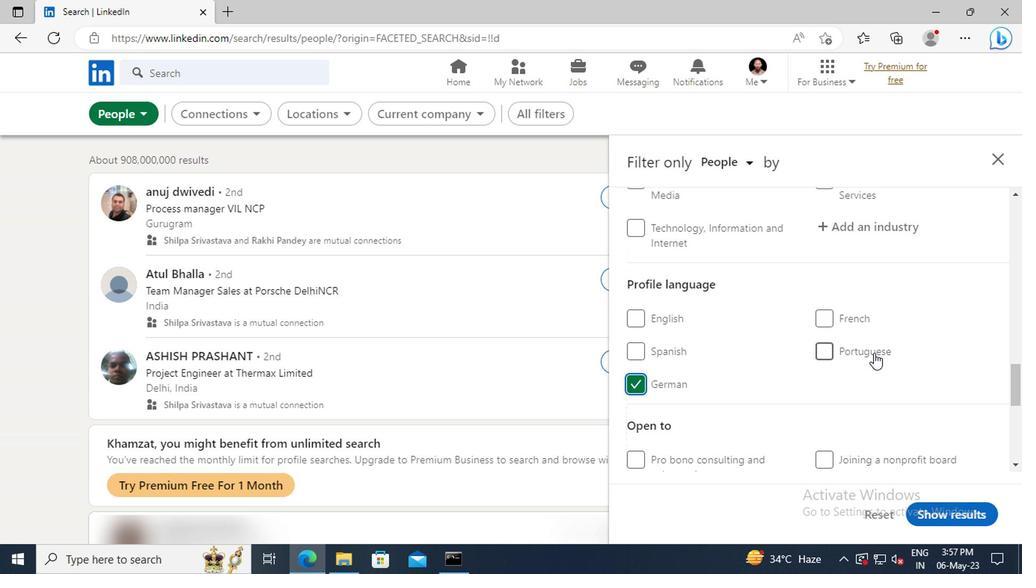 
Action: Mouse scrolled (867, 352) with delta (0, 0)
Screenshot: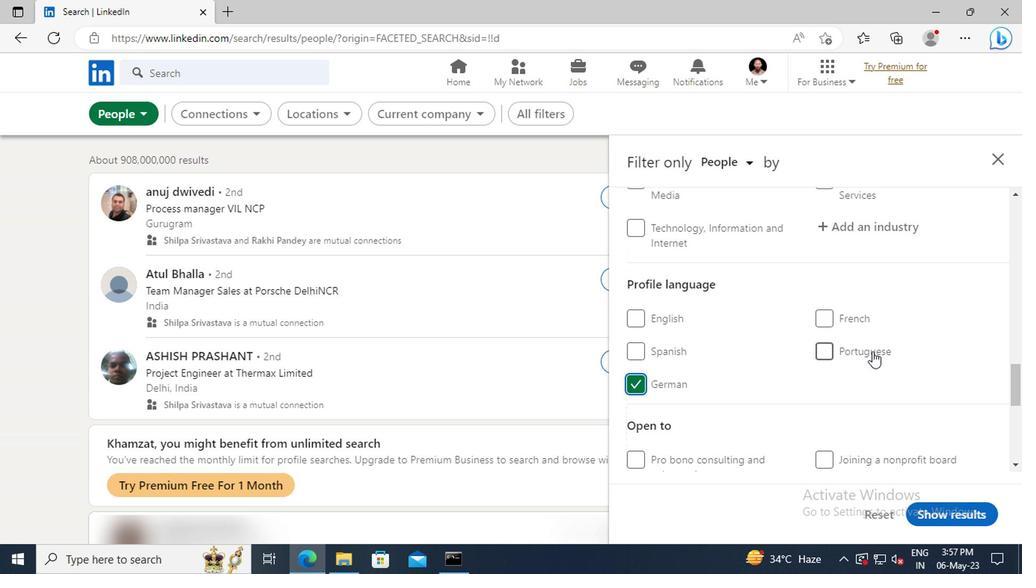 
Action: Mouse scrolled (867, 352) with delta (0, 0)
Screenshot: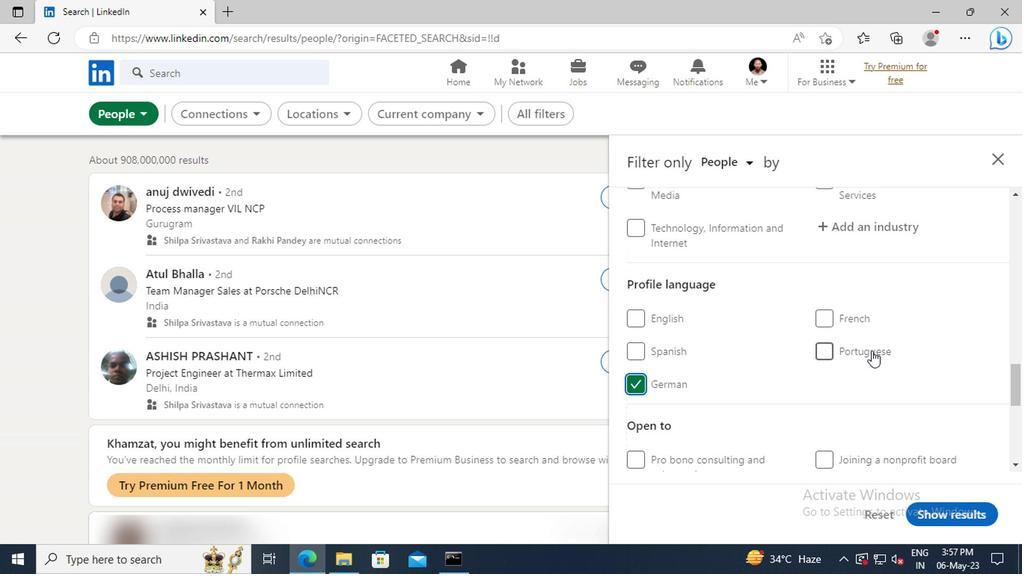 
Action: Mouse scrolled (867, 352) with delta (0, 0)
Screenshot: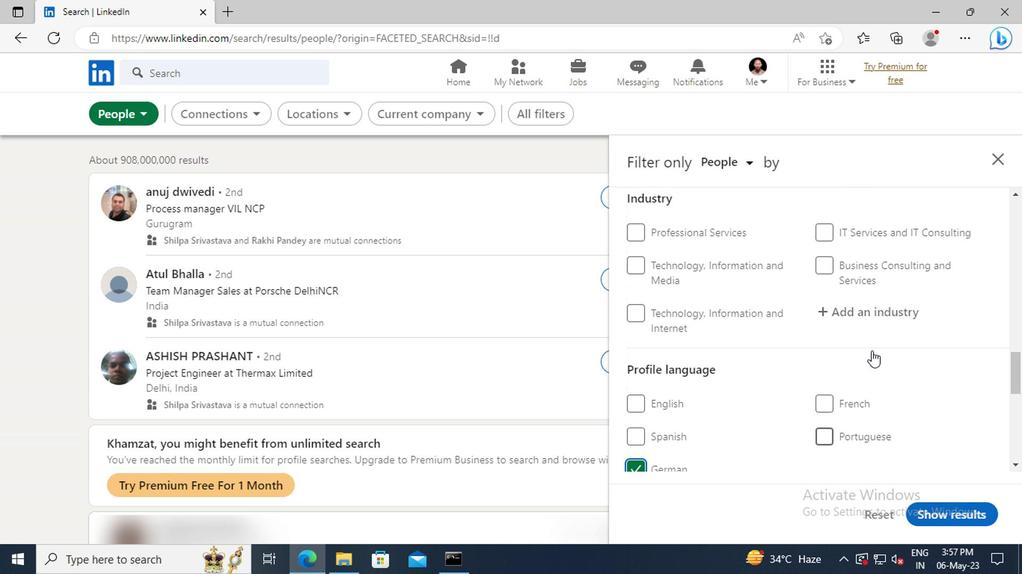 
Action: Mouse scrolled (867, 352) with delta (0, 0)
Screenshot: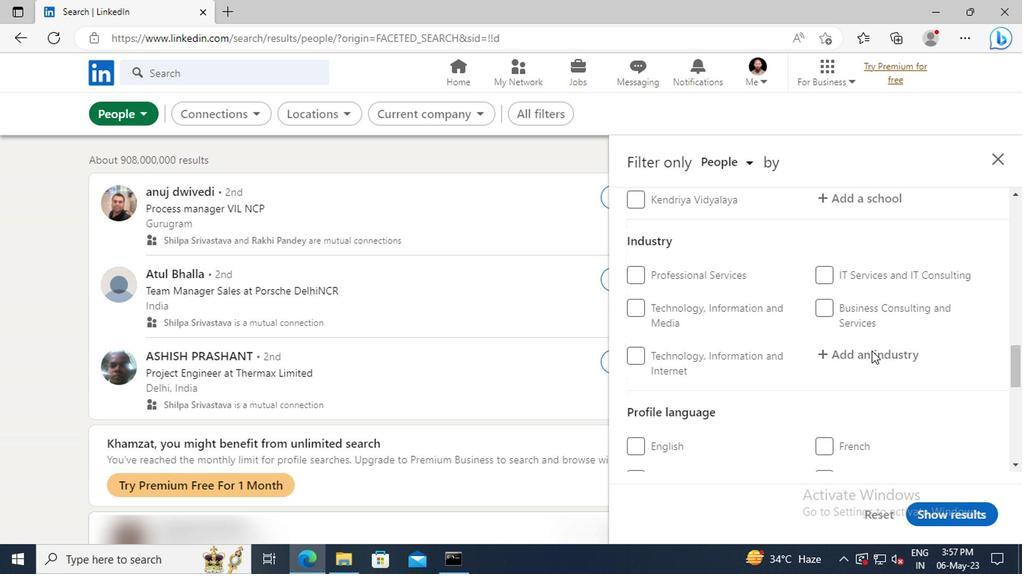 
Action: Mouse scrolled (867, 352) with delta (0, 0)
Screenshot: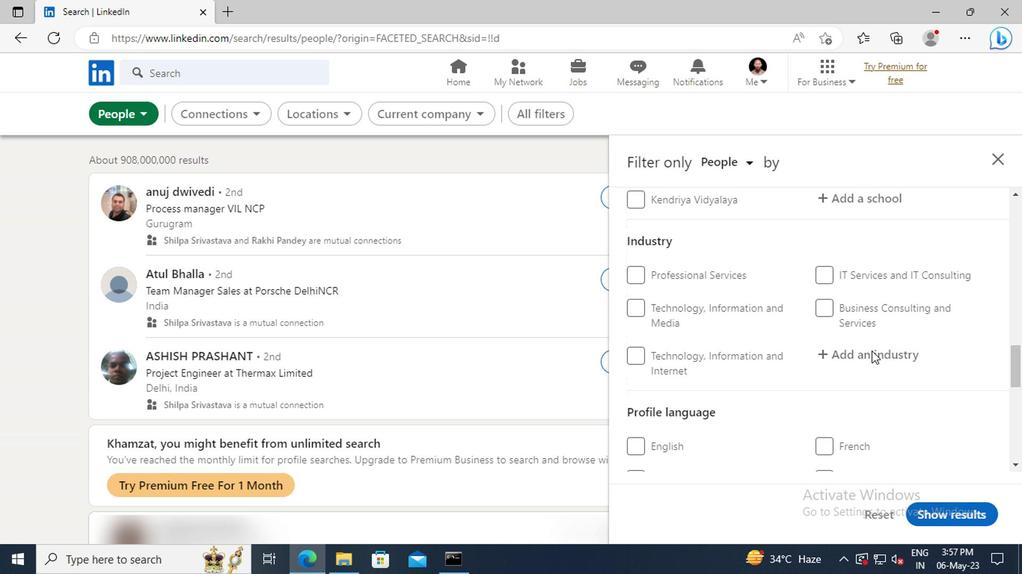 
Action: Mouse scrolled (867, 352) with delta (0, 0)
Screenshot: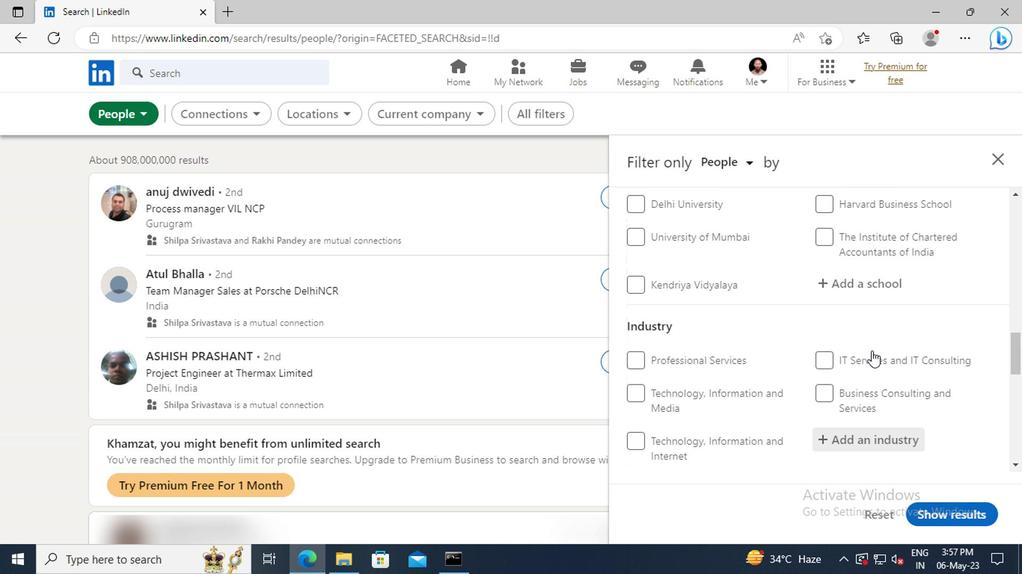 
Action: Mouse scrolled (867, 352) with delta (0, 0)
Screenshot: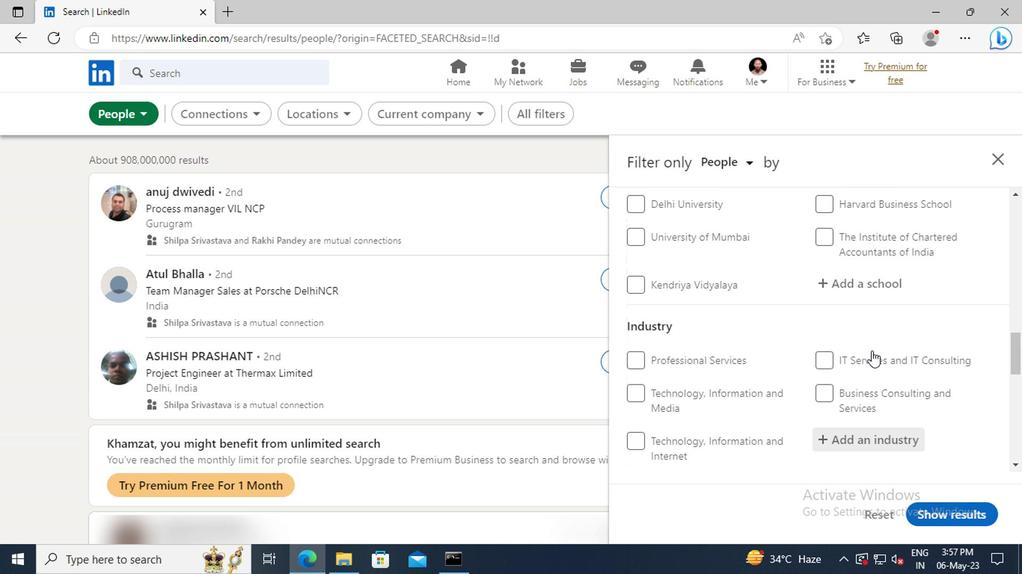 
Action: Mouse scrolled (867, 352) with delta (0, 0)
Screenshot: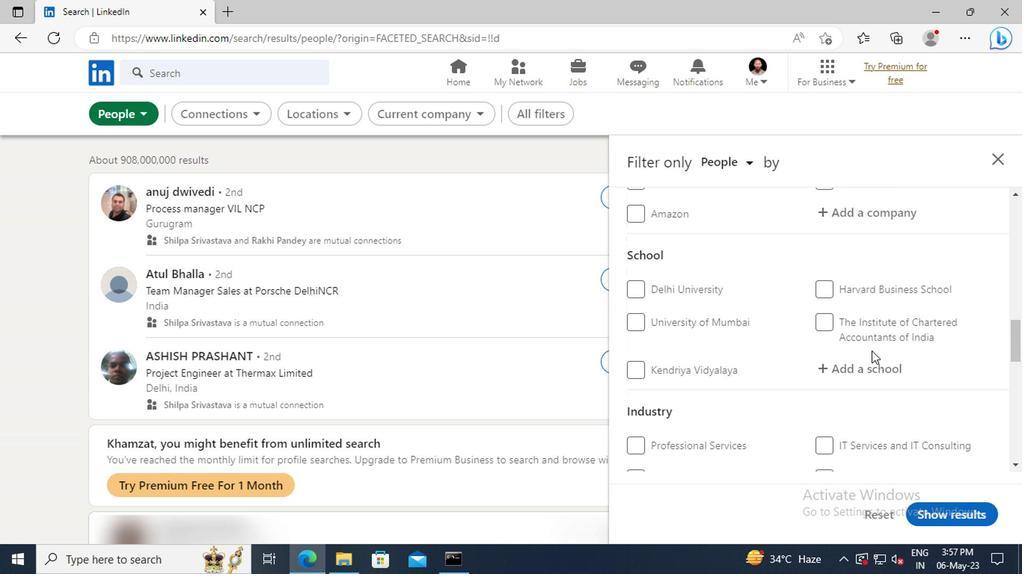
Action: Mouse scrolled (867, 352) with delta (0, 0)
Screenshot: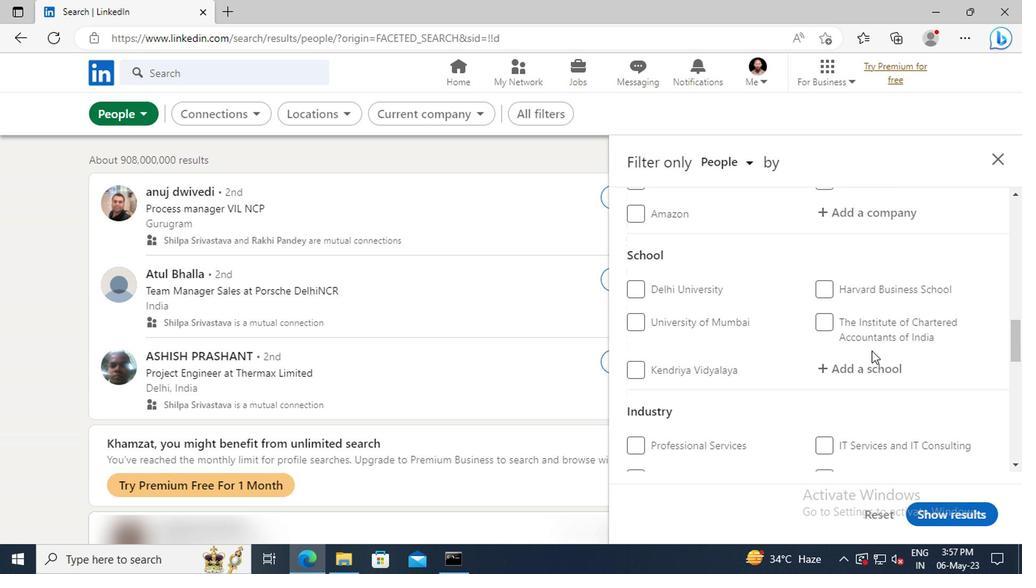 
Action: Mouse scrolled (867, 352) with delta (0, 0)
Screenshot: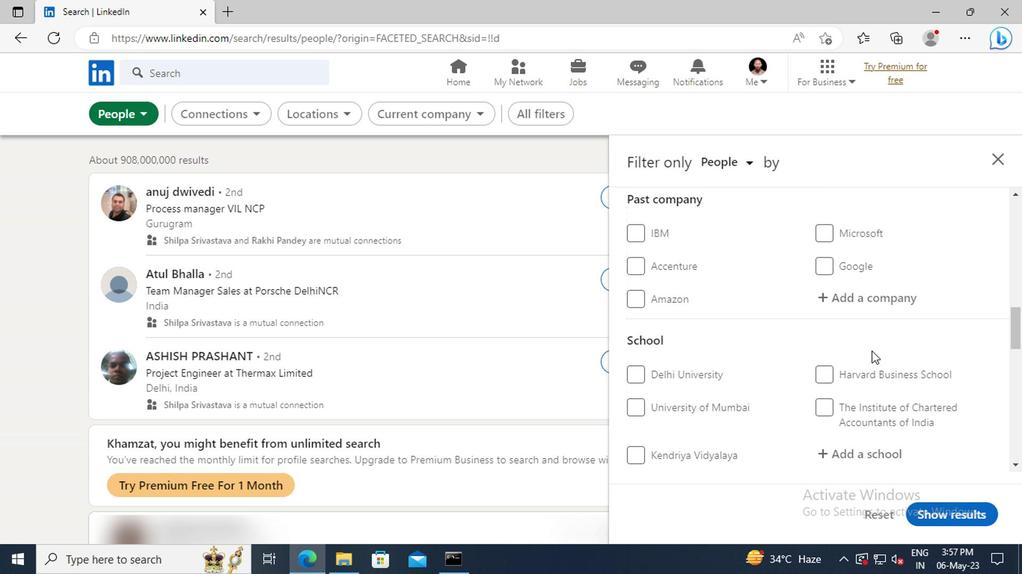 
Action: Mouse scrolled (867, 352) with delta (0, 0)
Screenshot: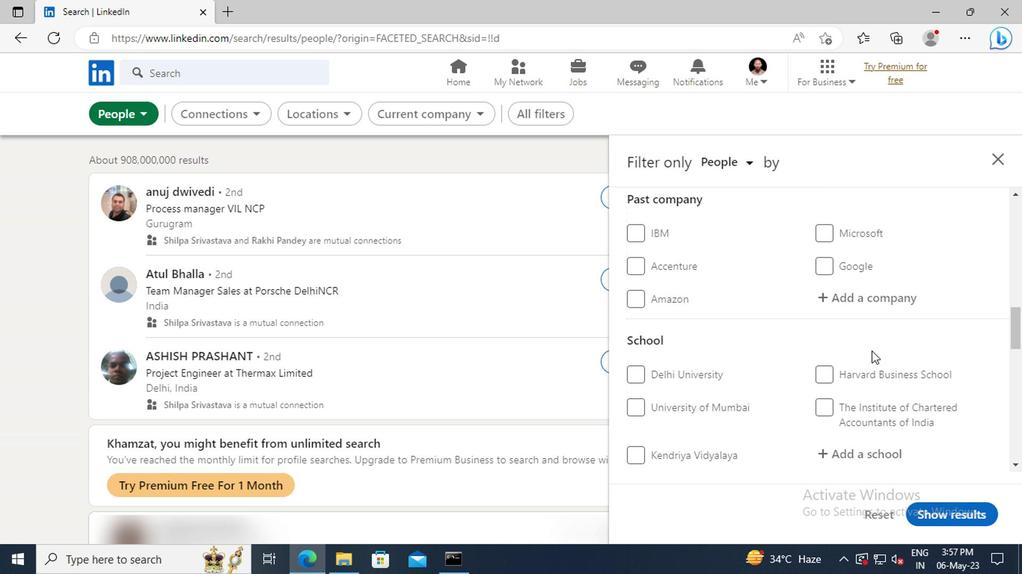 
Action: Mouse scrolled (867, 352) with delta (0, 0)
Screenshot: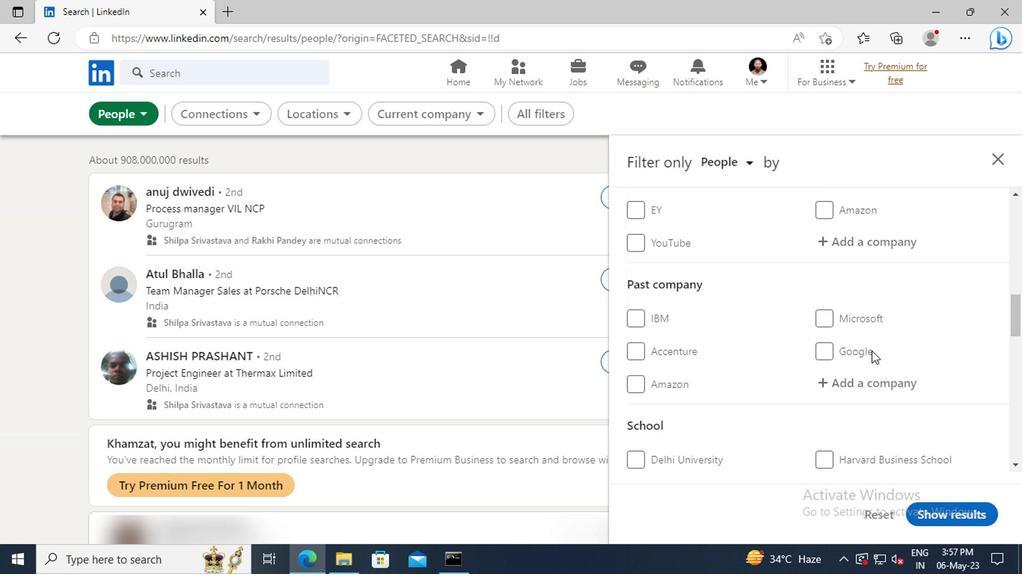 
Action: Mouse scrolled (867, 352) with delta (0, 0)
Screenshot: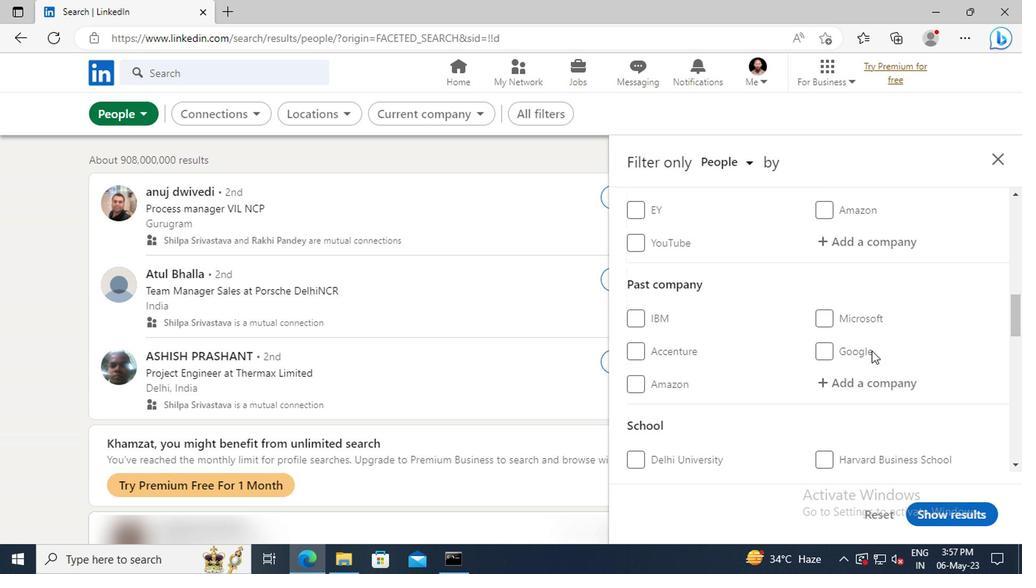 
Action: Mouse moved to (864, 333)
Screenshot: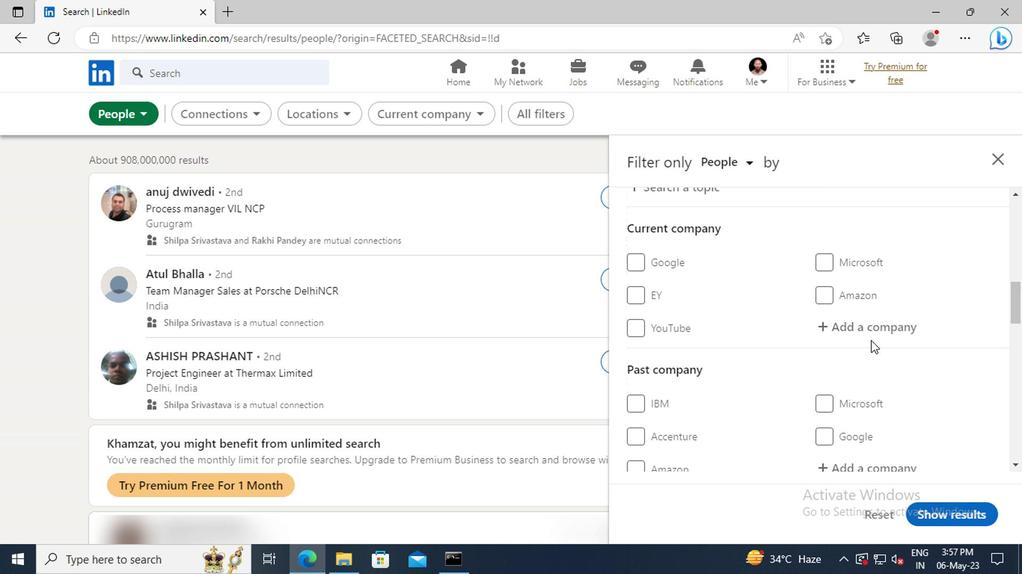 
Action: Mouse pressed left at (864, 333)
Screenshot: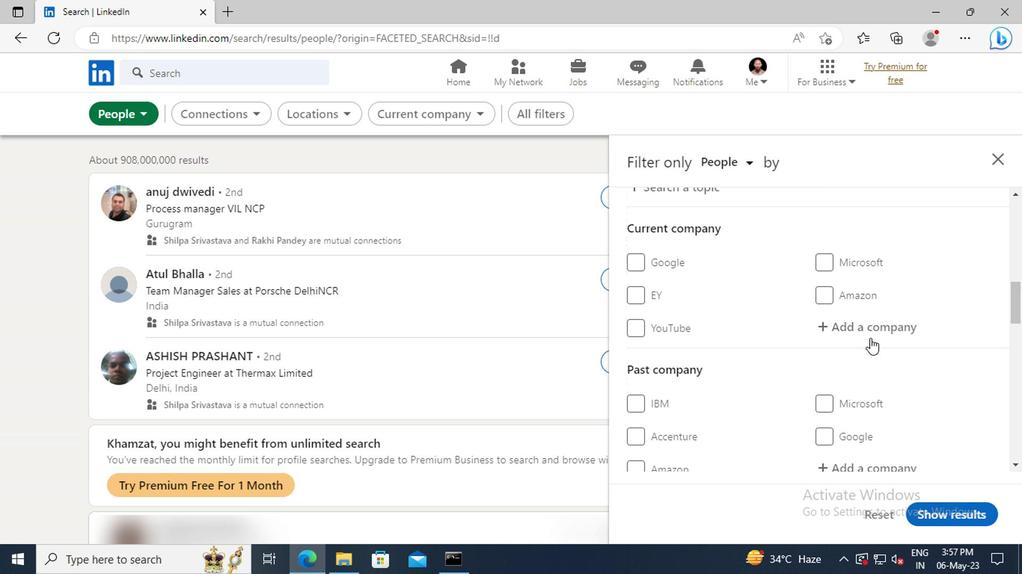 
Action: Mouse moved to (864, 332)
Screenshot: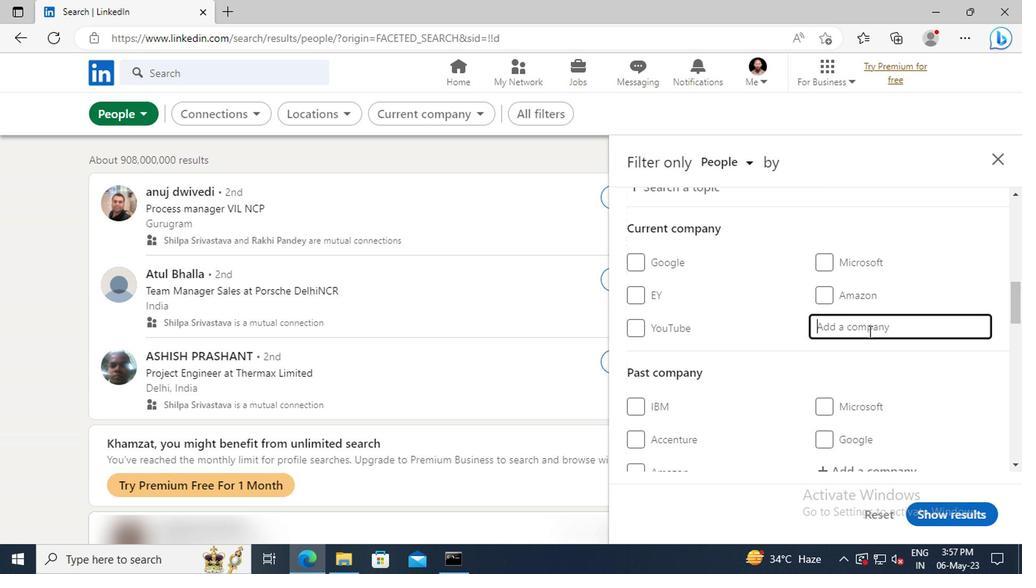 
Action: Key pressed <Key.shift>MTR<Key.space><Key.shift>FOODS<Key.space><Key.shift>P
Screenshot: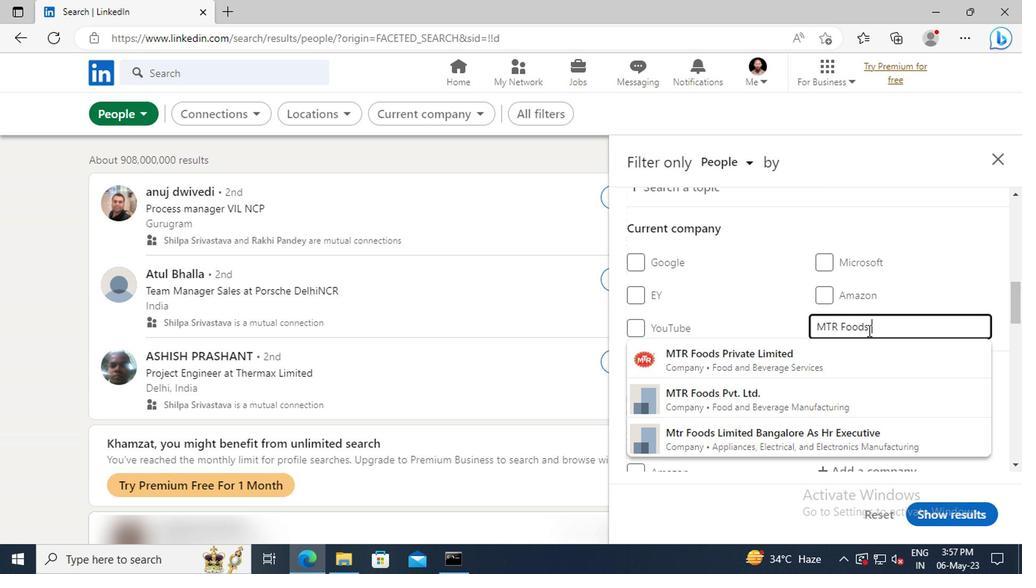 
Action: Mouse moved to (864, 351)
Screenshot: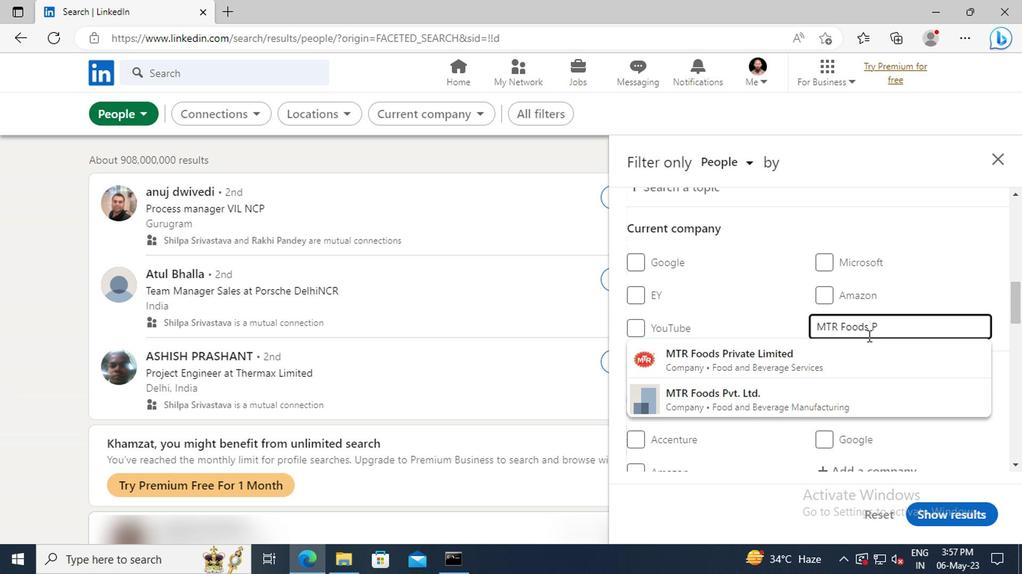 
Action: Mouse pressed left at (864, 351)
Screenshot: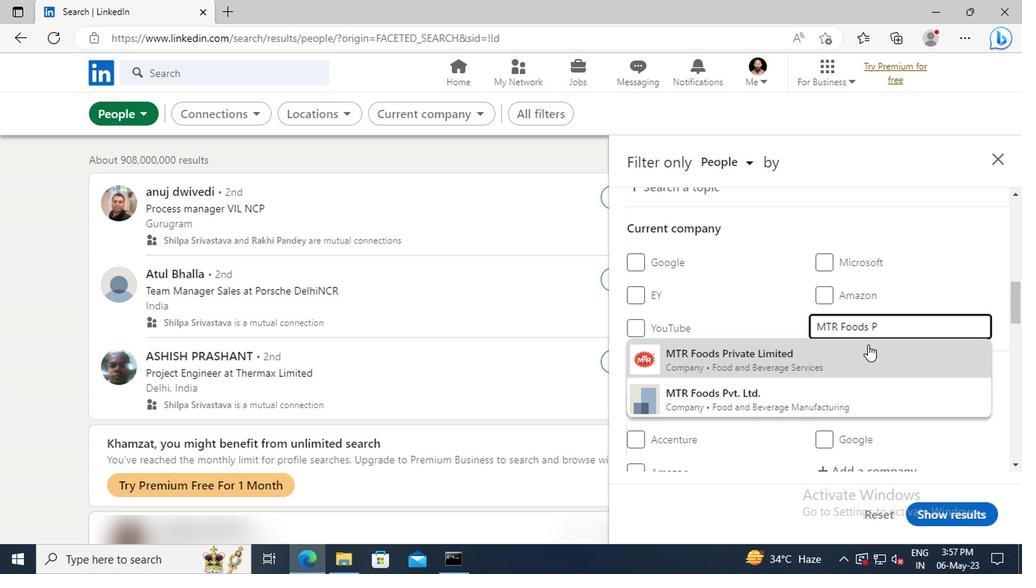 
Action: Mouse scrolled (864, 350) with delta (0, 0)
Screenshot: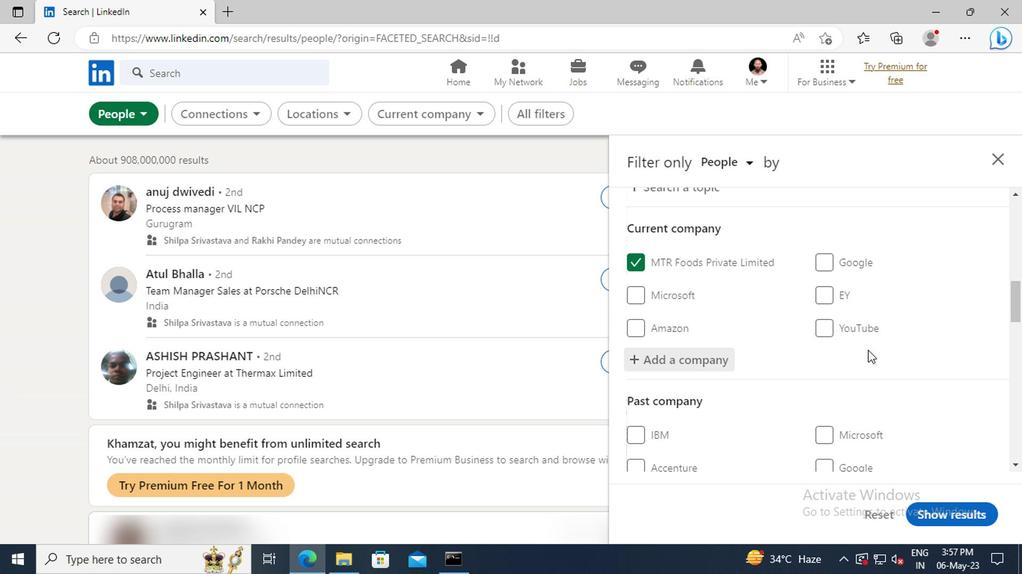 
Action: Mouse scrolled (864, 350) with delta (0, 0)
Screenshot: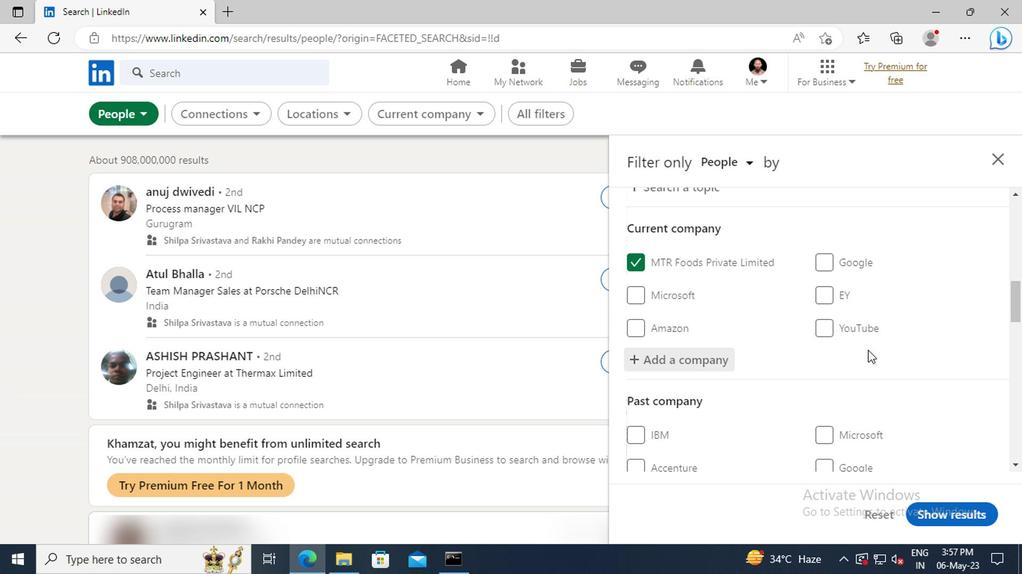 
Action: Mouse scrolled (864, 350) with delta (0, 0)
Screenshot: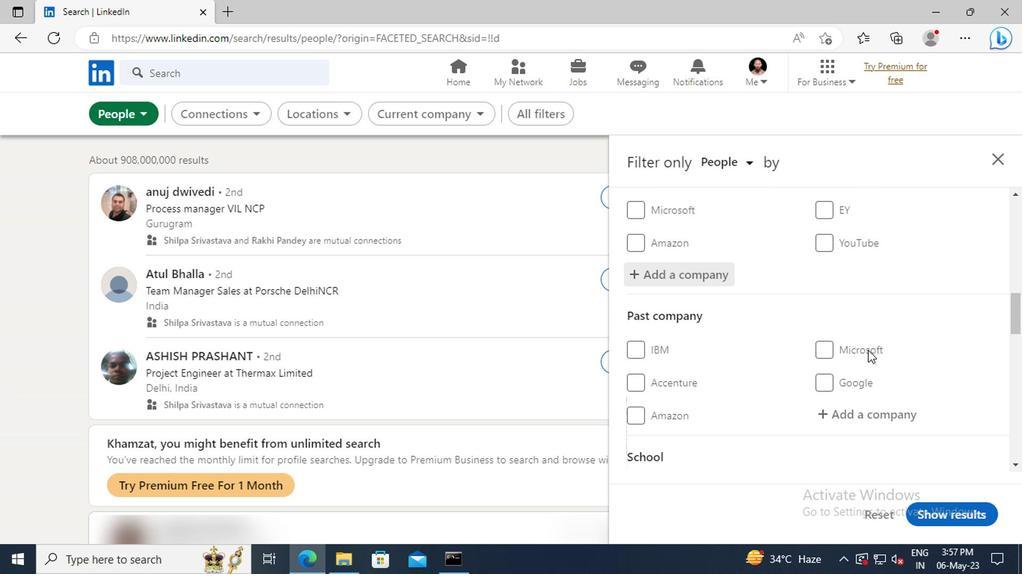 
Action: Mouse scrolled (864, 350) with delta (0, 0)
Screenshot: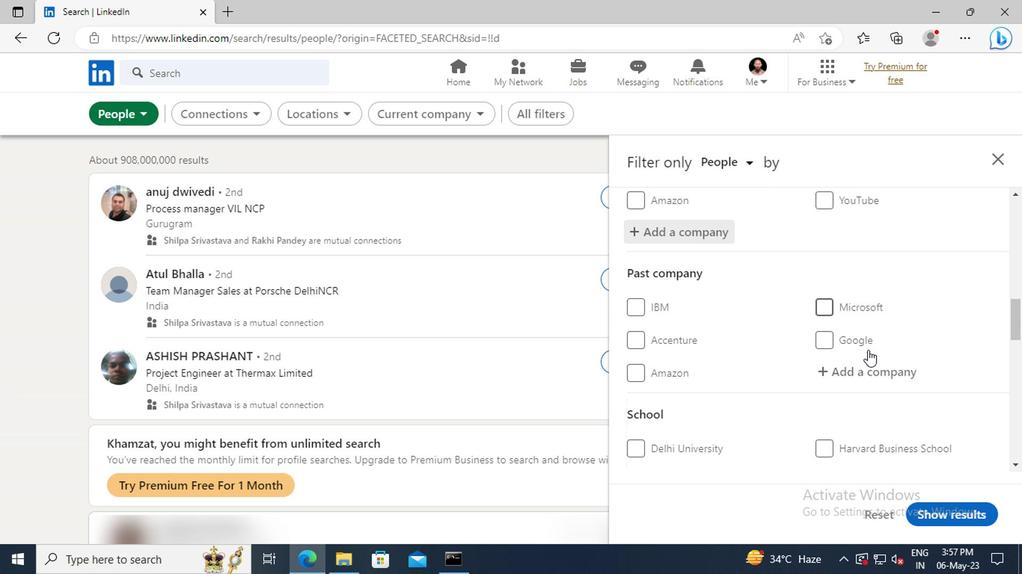
Action: Mouse scrolled (864, 350) with delta (0, 0)
Screenshot: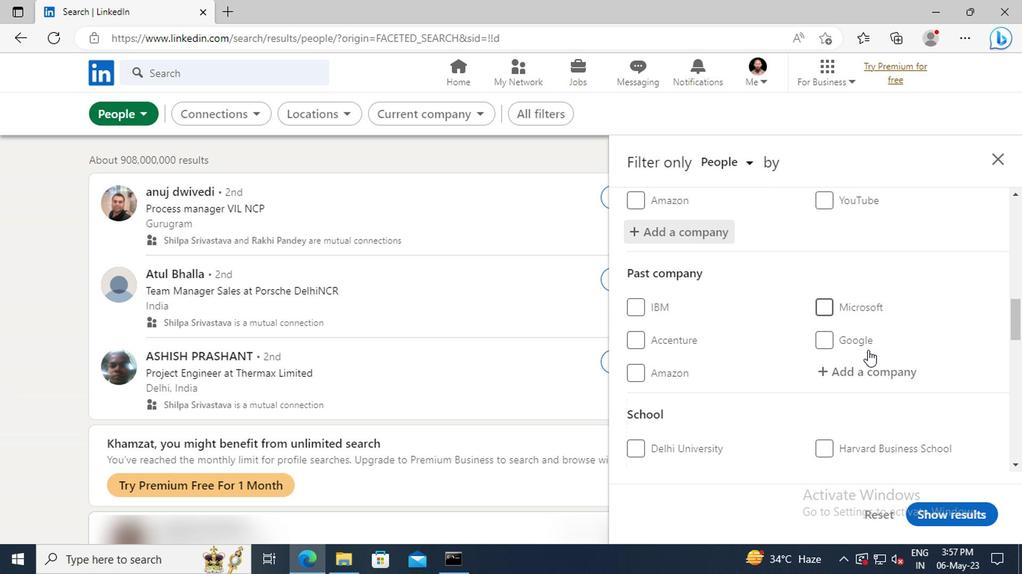 
Action: Mouse scrolled (864, 350) with delta (0, 0)
Screenshot: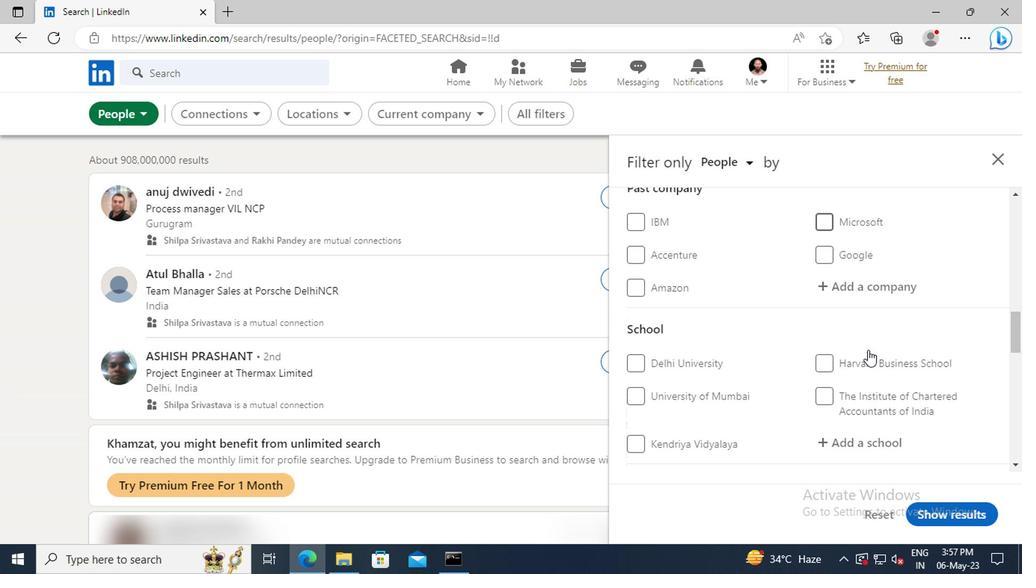 
Action: Mouse moved to (860, 400)
Screenshot: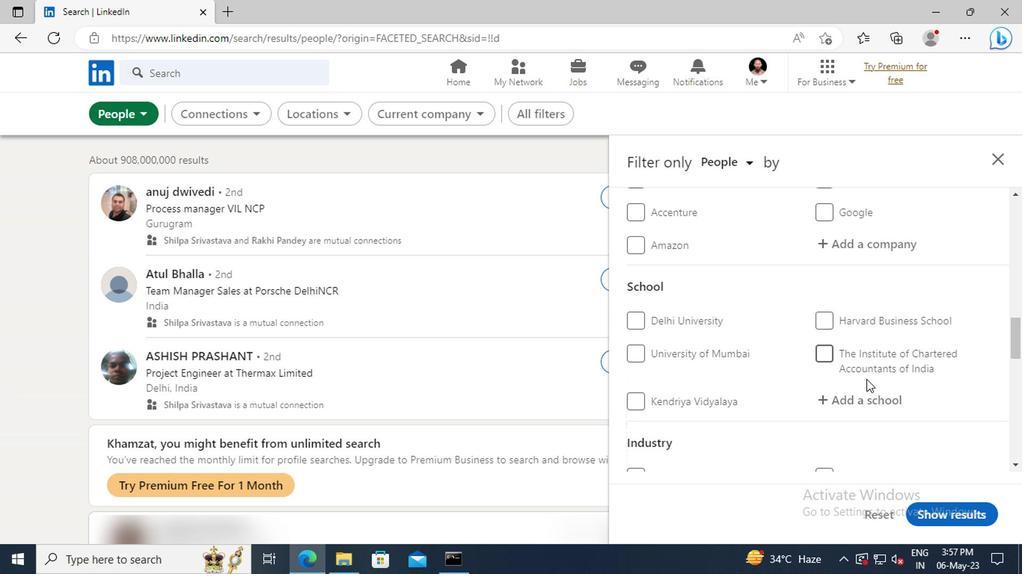 
Action: Mouse pressed left at (860, 400)
Screenshot: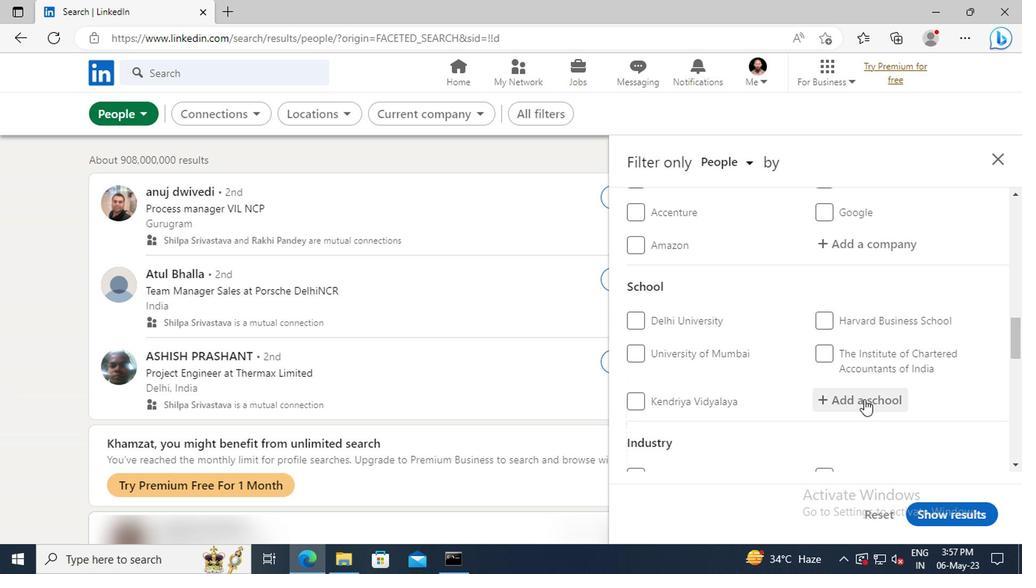 
Action: Mouse moved to (860, 400)
Screenshot: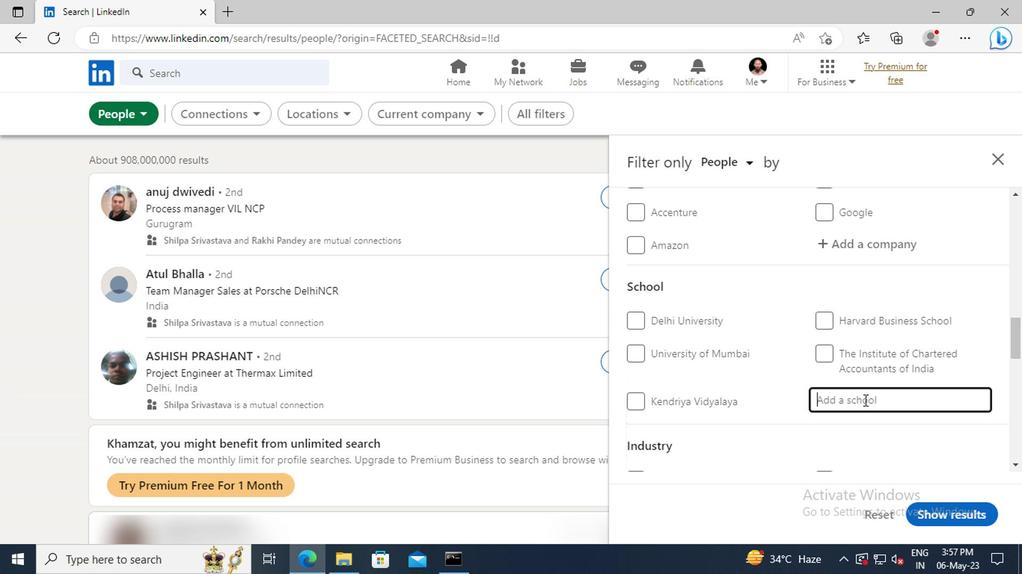 
Action: Key pressed <Key.shift>GIET<Key.space><Key.shift>UN
Screenshot: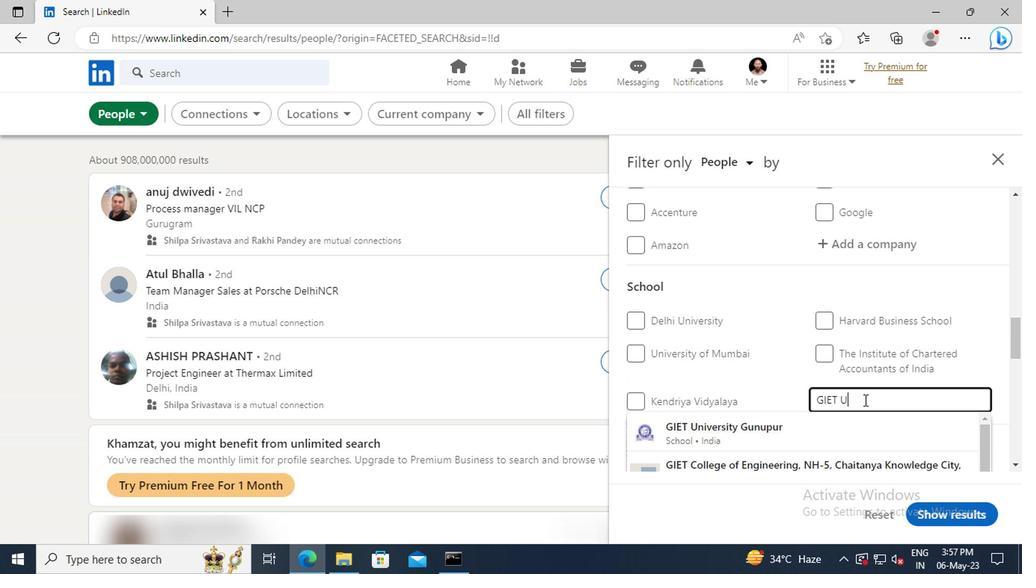 
Action: Mouse moved to (856, 423)
Screenshot: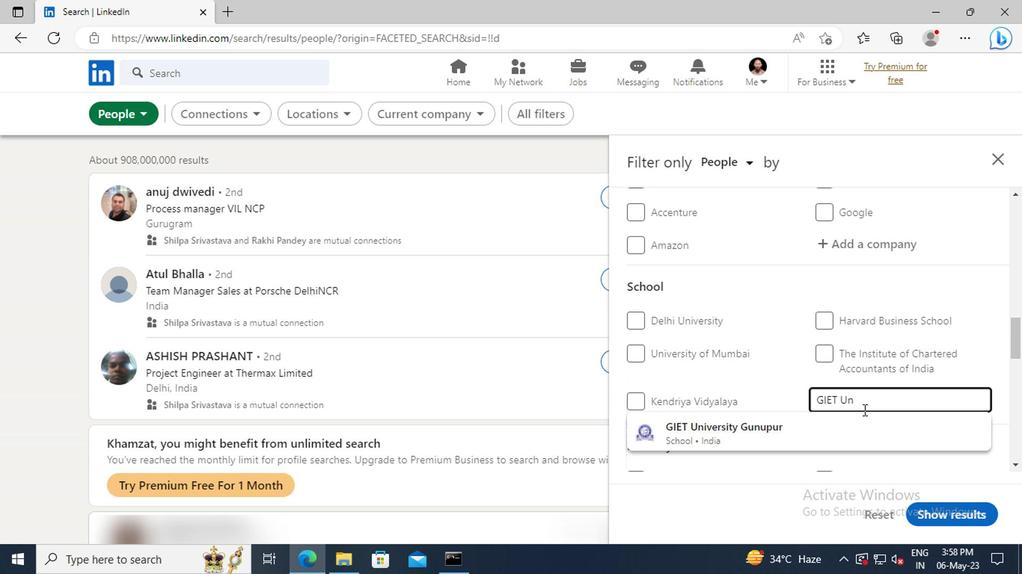 
Action: Mouse pressed left at (856, 423)
Screenshot: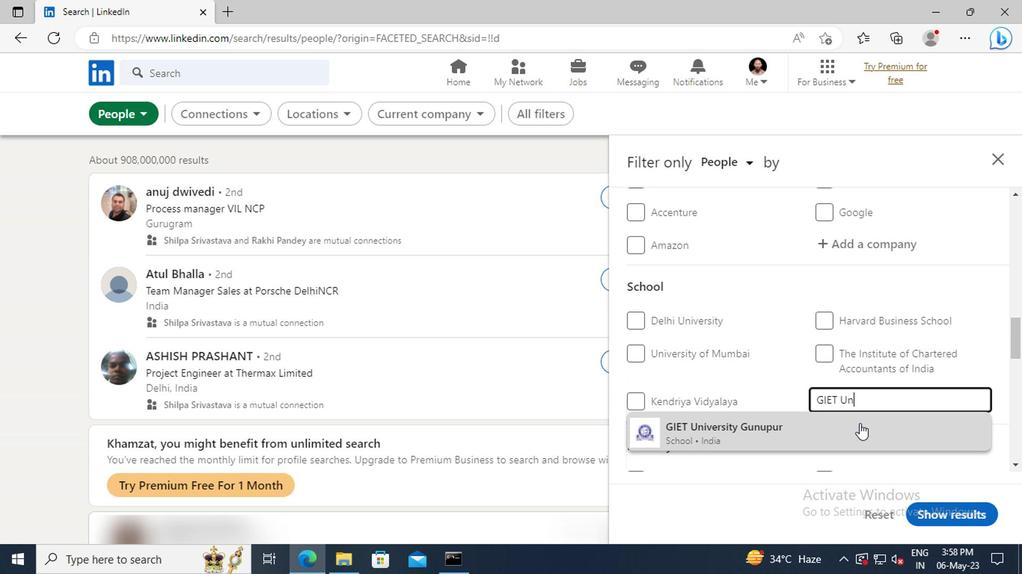 
Action: Mouse scrolled (856, 422) with delta (0, -1)
Screenshot: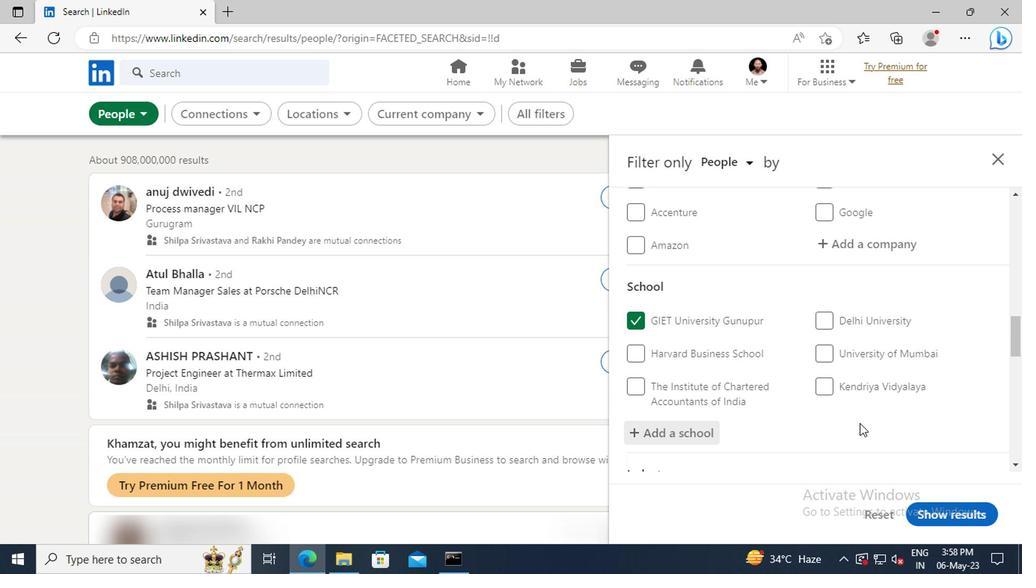 
Action: Mouse moved to (854, 422)
Screenshot: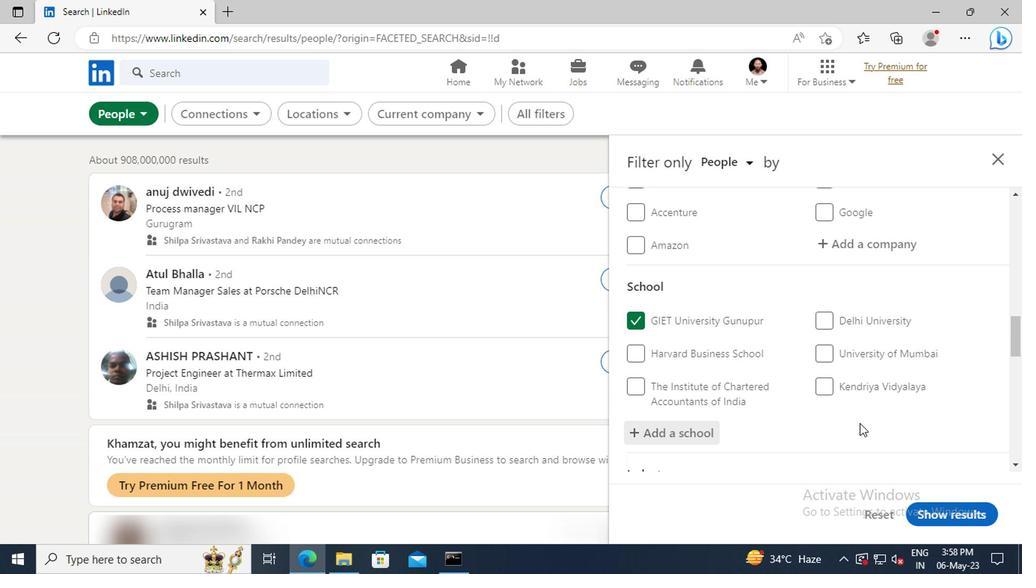 
Action: Mouse scrolled (854, 421) with delta (0, 0)
Screenshot: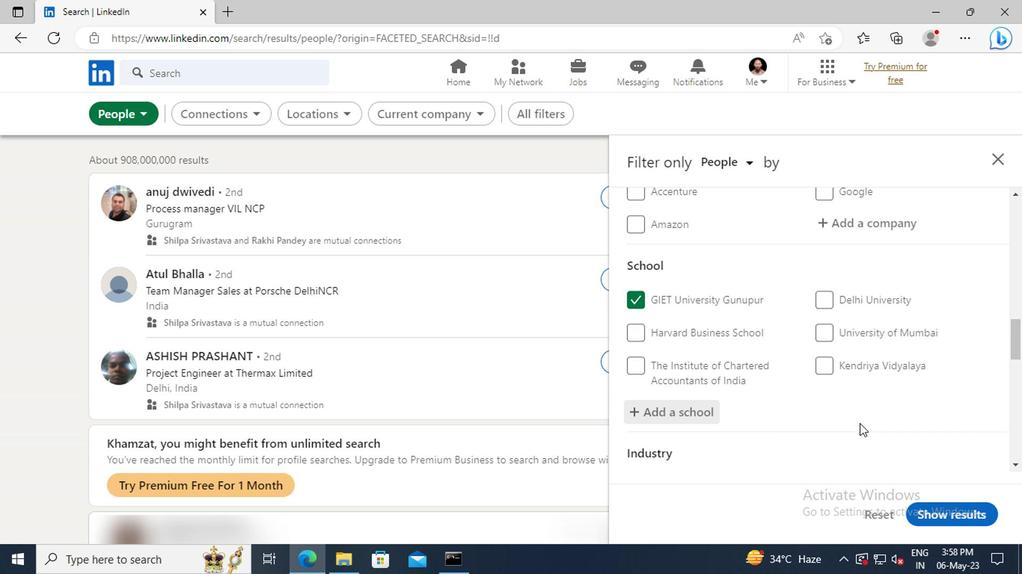 
Action: Mouse moved to (854, 421)
Screenshot: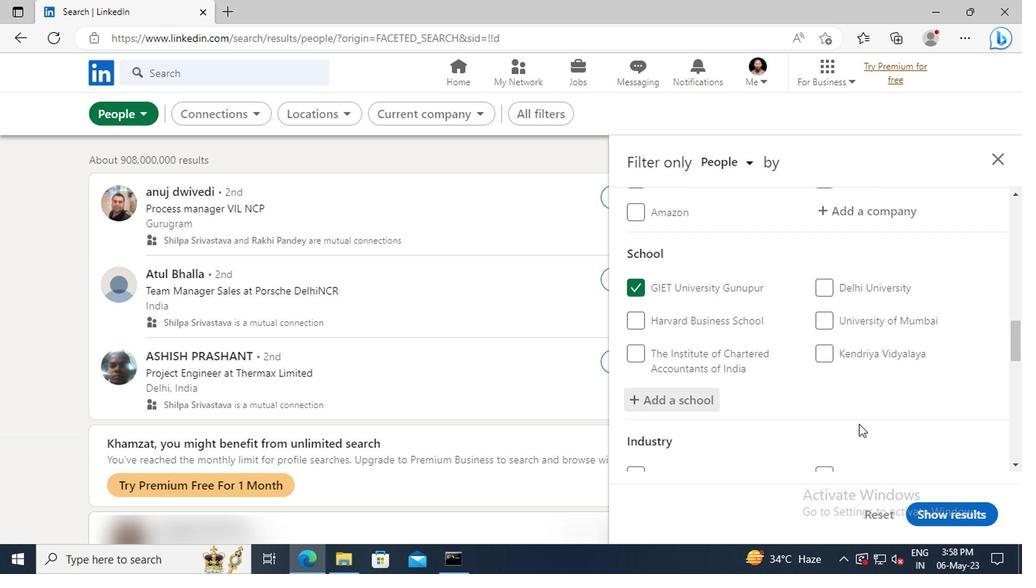 
Action: Mouse scrolled (854, 421) with delta (0, 0)
Screenshot: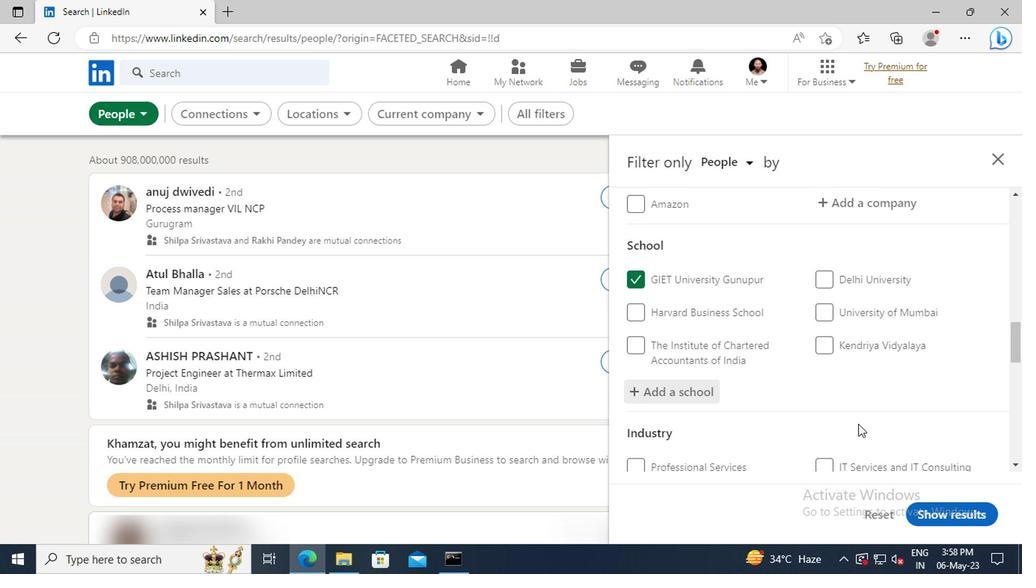 
Action: Mouse moved to (852, 413)
Screenshot: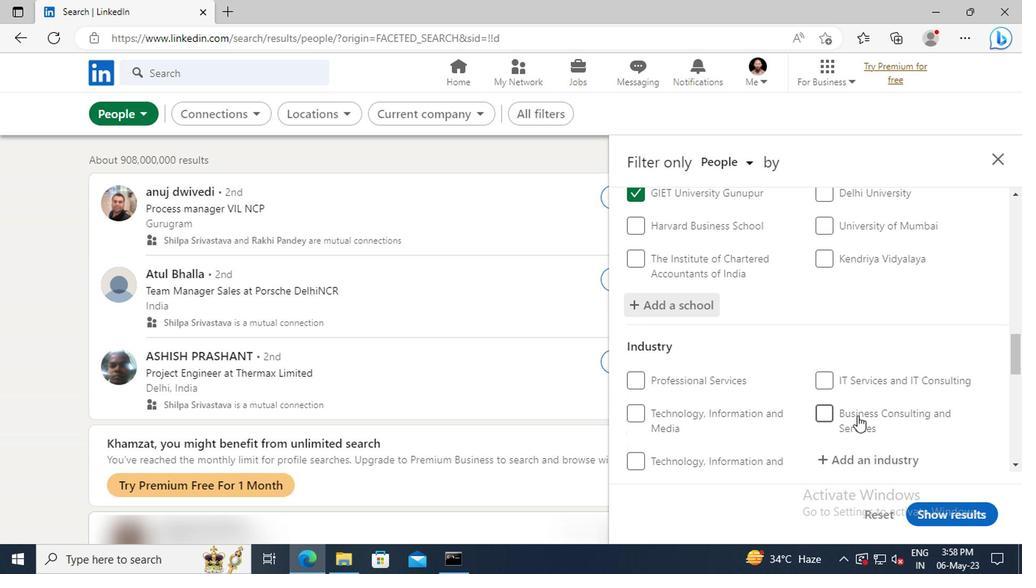 
Action: Mouse scrolled (852, 412) with delta (0, -1)
Screenshot: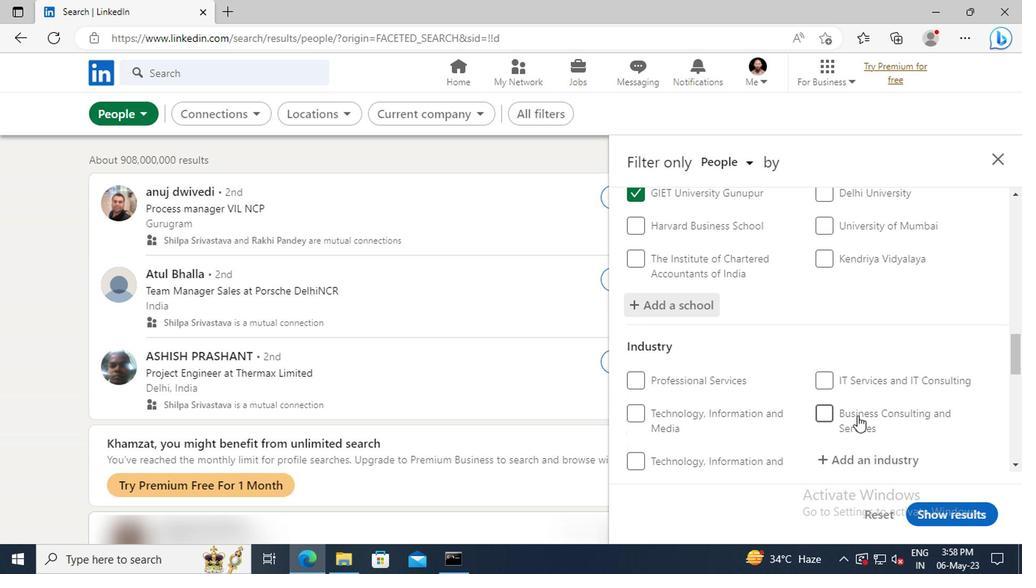 
Action: Mouse moved to (848, 412)
Screenshot: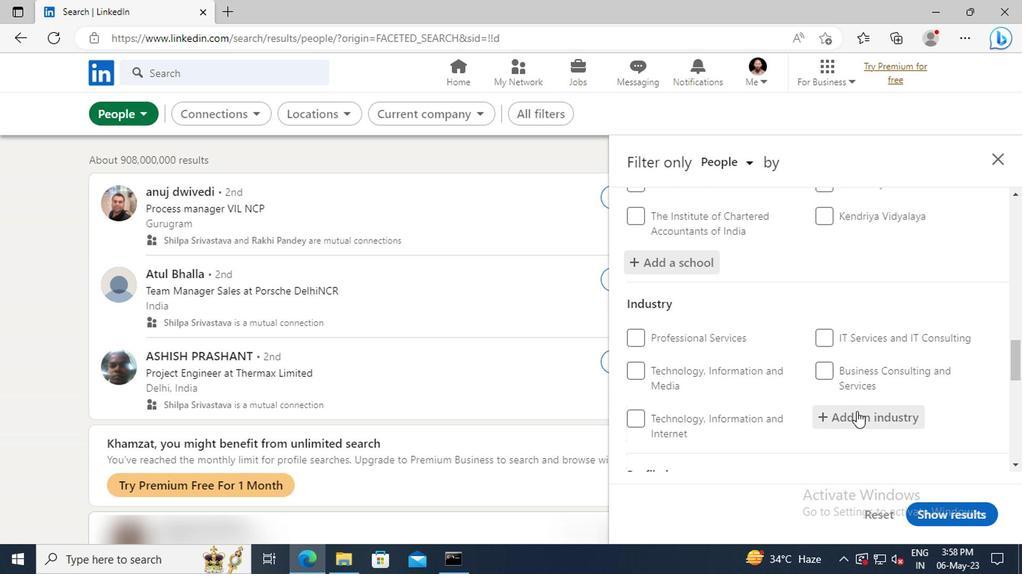 
Action: Mouse pressed left at (848, 412)
Screenshot: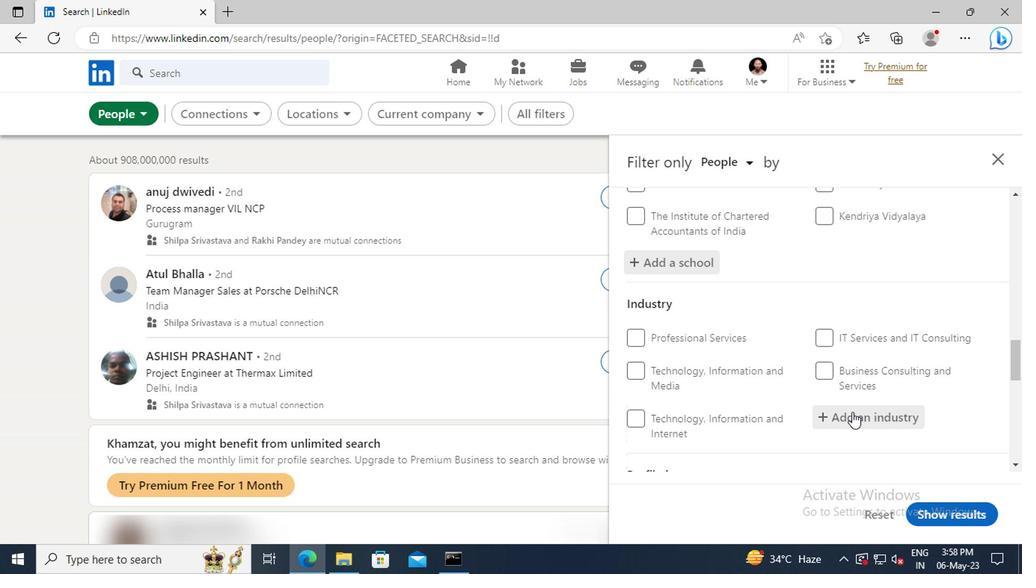 
Action: Key pressed <Key.shift>ABRA
Screenshot: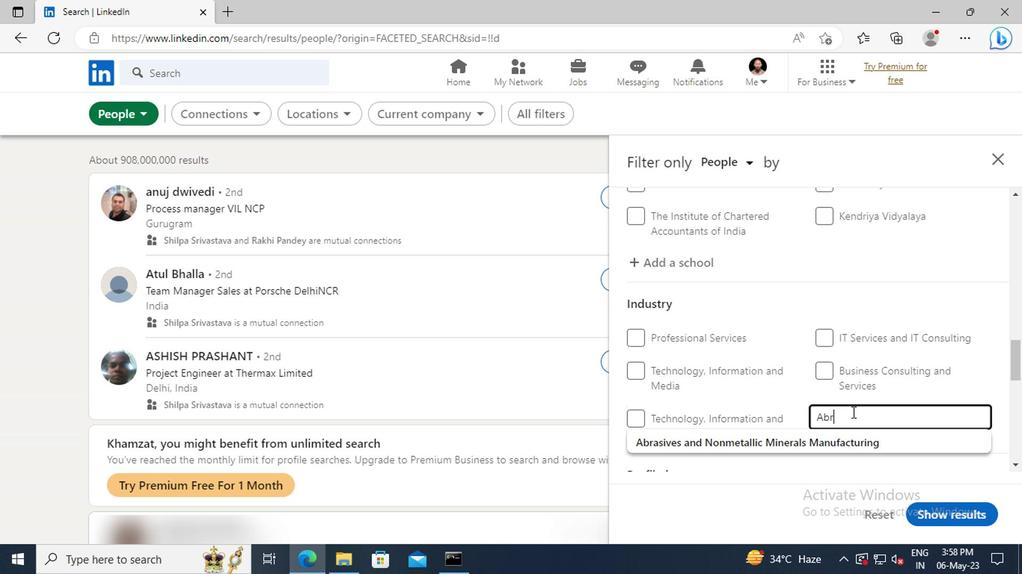 
Action: Mouse moved to (850, 434)
Screenshot: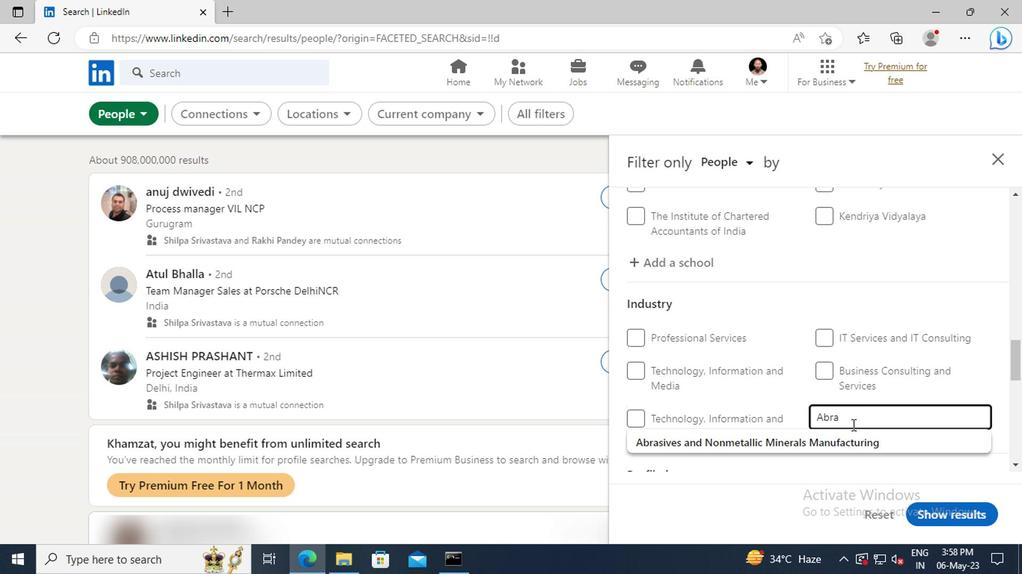 
Action: Mouse pressed left at (850, 434)
Screenshot: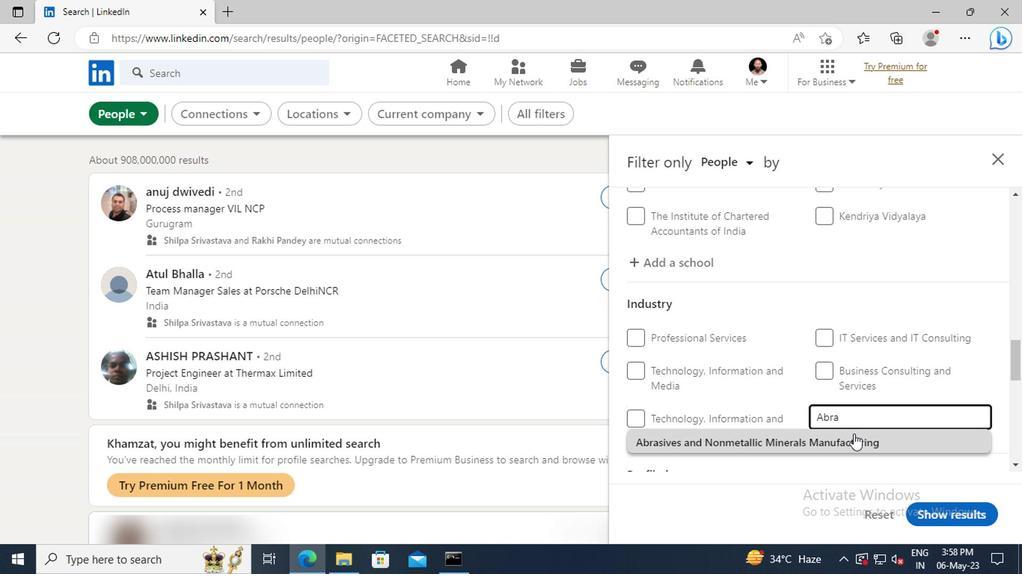 
Action: Mouse scrolled (850, 433) with delta (0, -1)
Screenshot: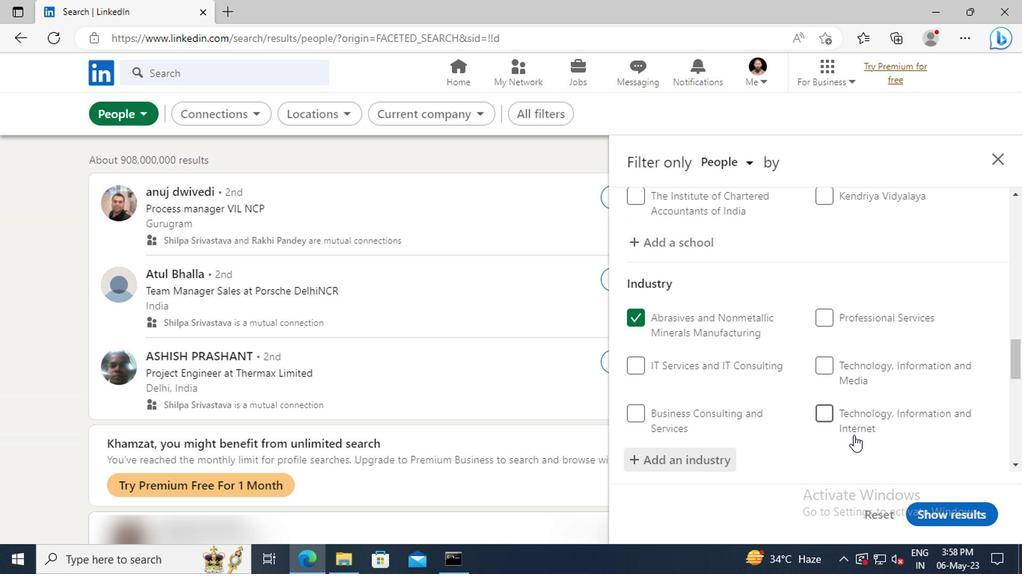 
Action: Mouse scrolled (850, 433) with delta (0, -1)
Screenshot: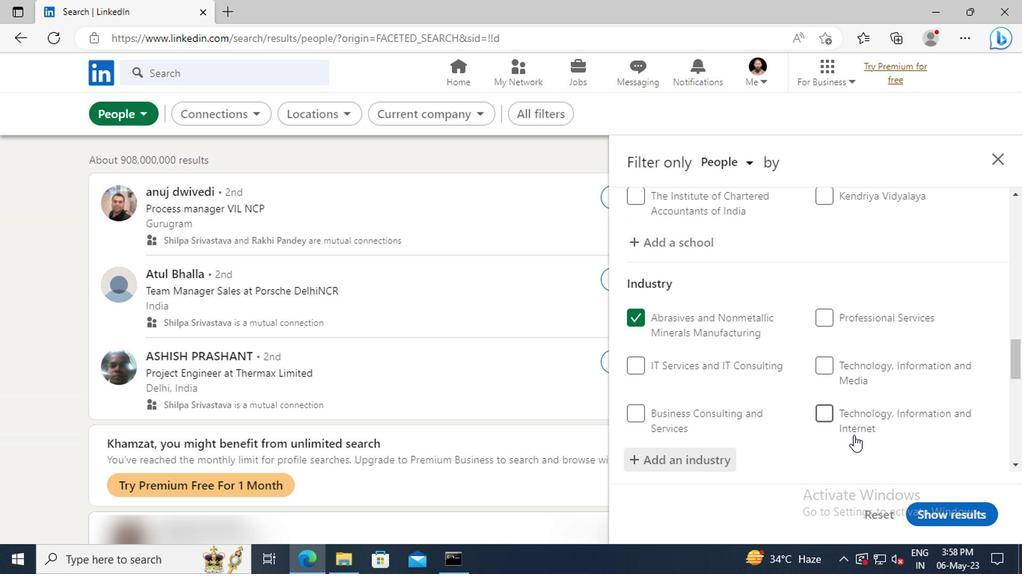 
Action: Mouse moved to (850, 429)
Screenshot: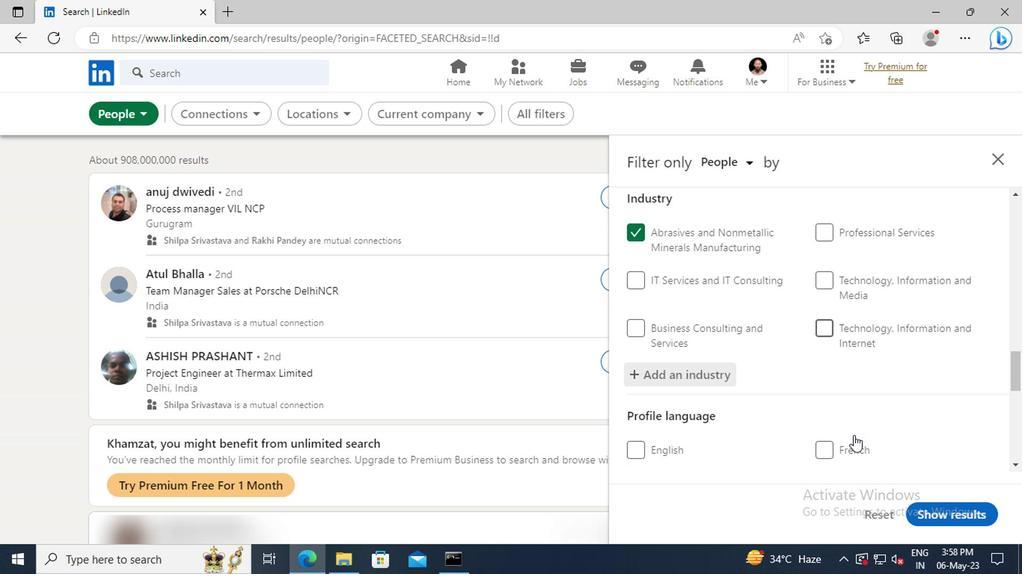 
Action: Mouse scrolled (850, 428) with delta (0, -1)
Screenshot: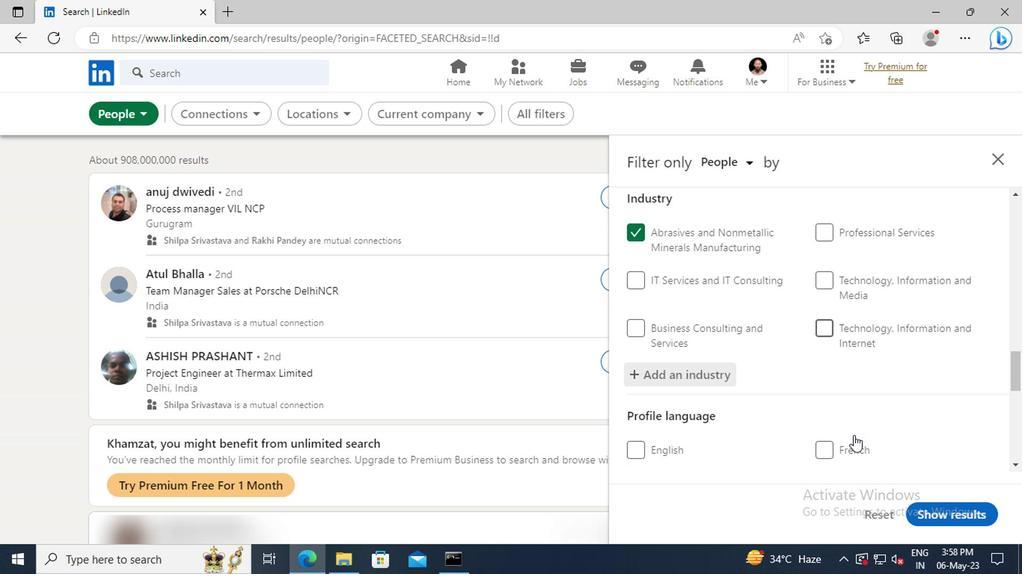 
Action: Mouse moved to (849, 423)
Screenshot: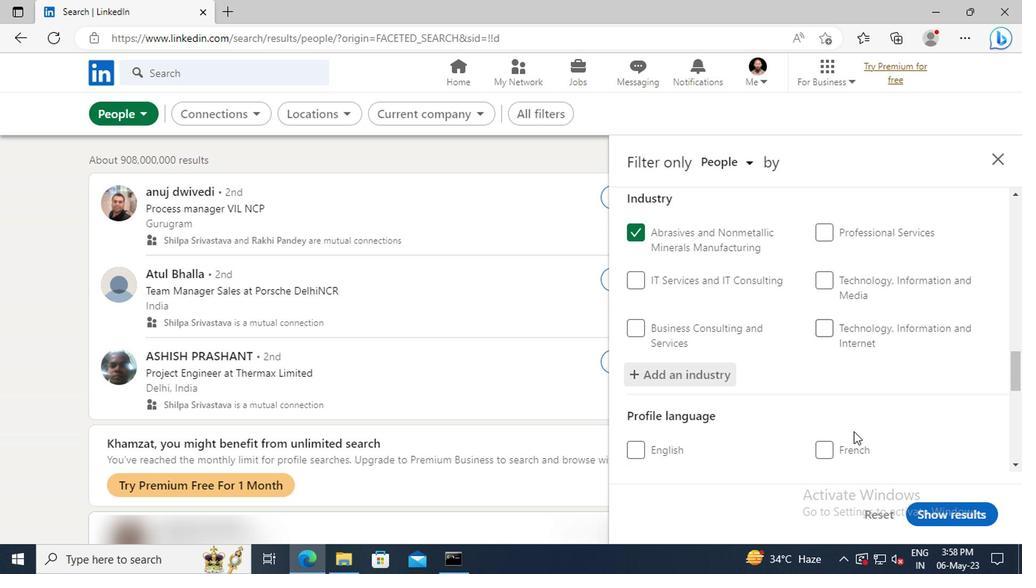 
Action: Mouse scrolled (849, 422) with delta (0, -1)
Screenshot: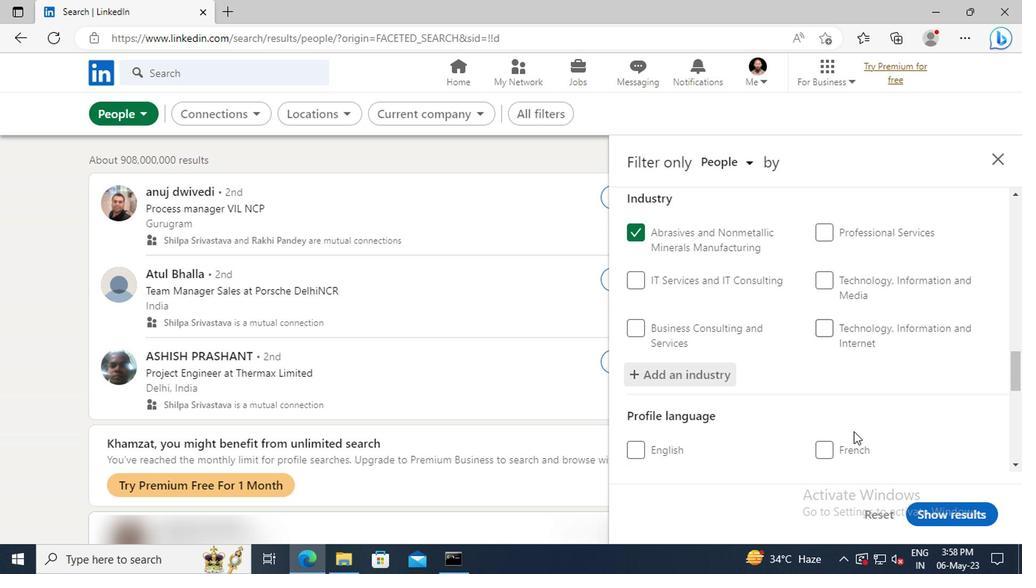 
Action: Mouse moved to (847, 409)
Screenshot: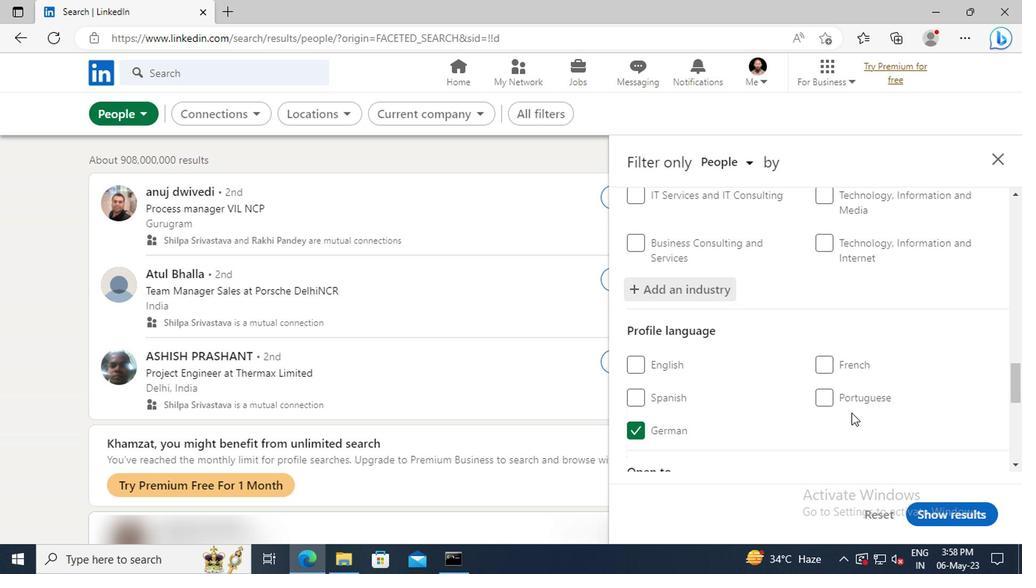 
Action: Mouse scrolled (847, 409) with delta (0, 0)
Screenshot: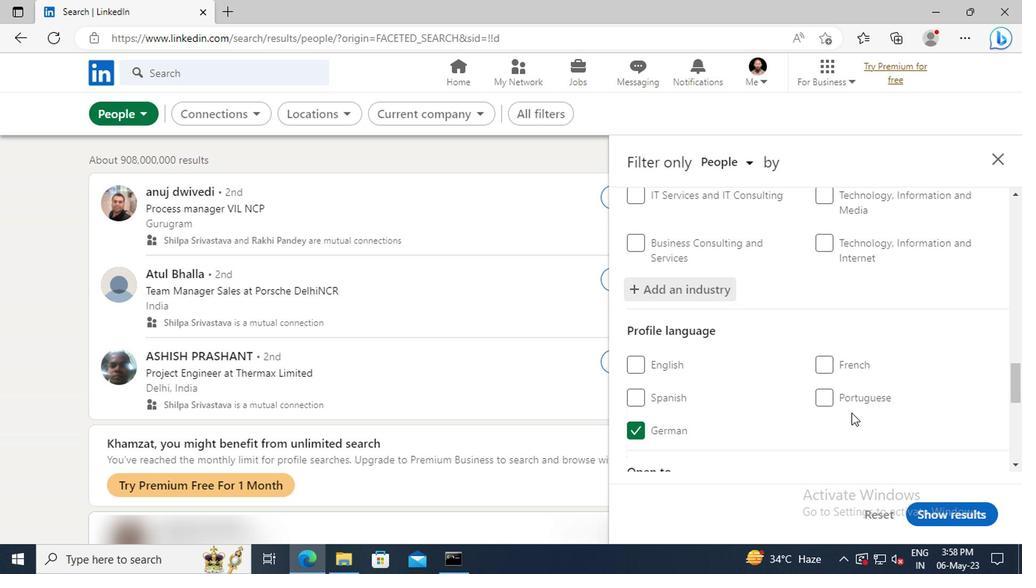
Action: Mouse moved to (847, 407)
Screenshot: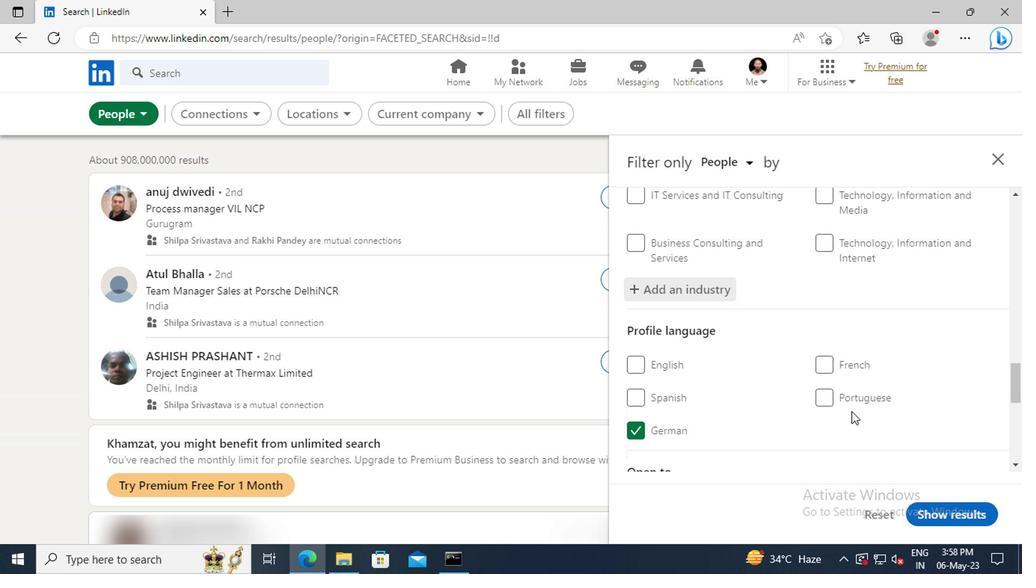 
Action: Mouse scrolled (847, 406) with delta (0, -1)
Screenshot: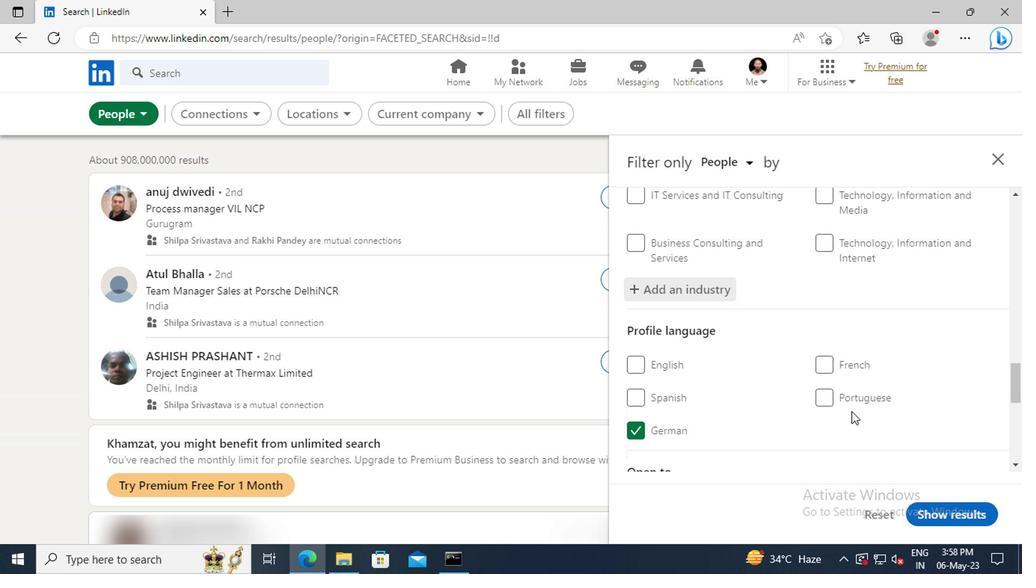 
Action: Mouse moved to (845, 392)
Screenshot: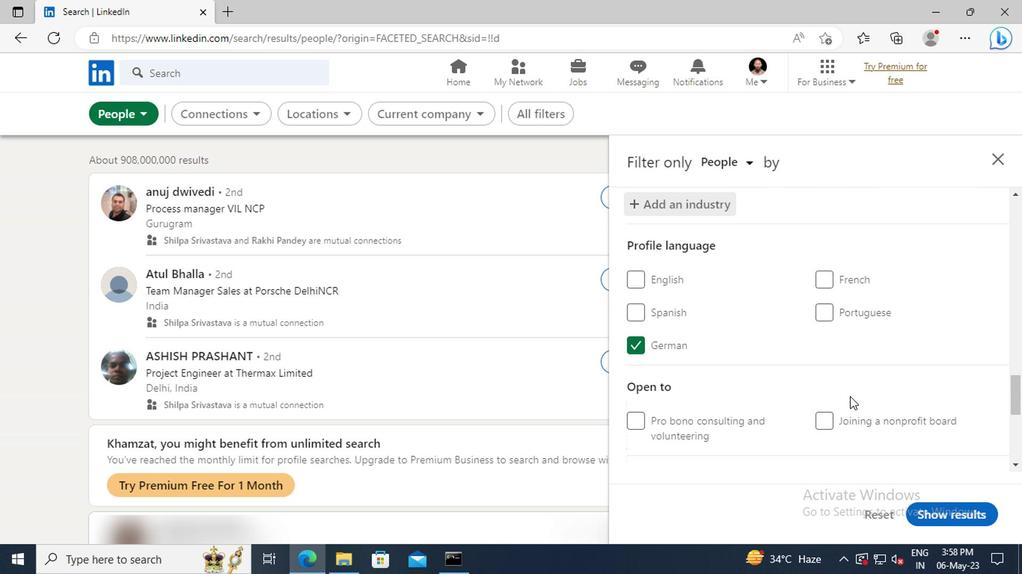 
Action: Mouse scrolled (845, 392) with delta (0, 0)
Screenshot: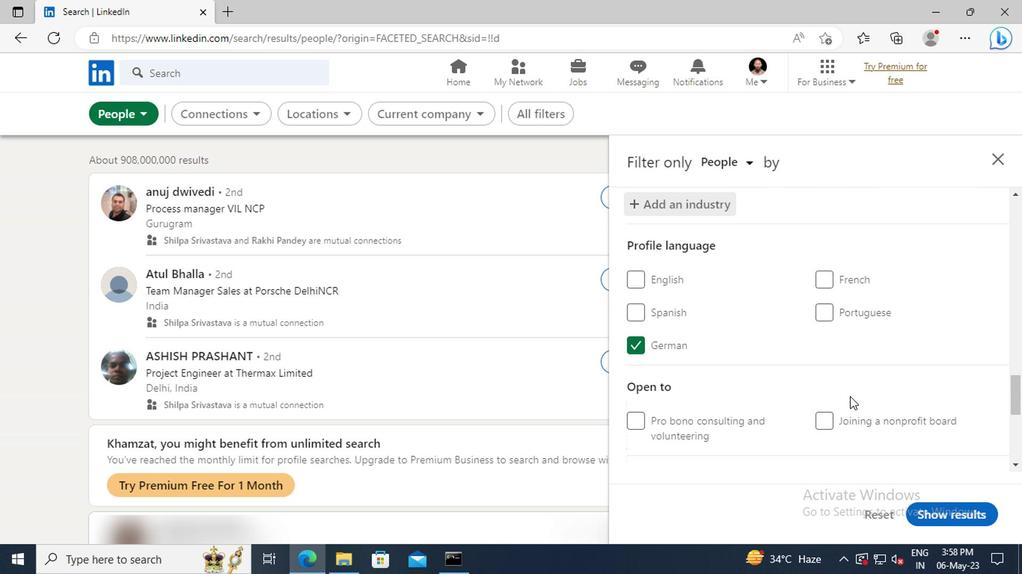 
Action: Mouse moved to (844, 390)
Screenshot: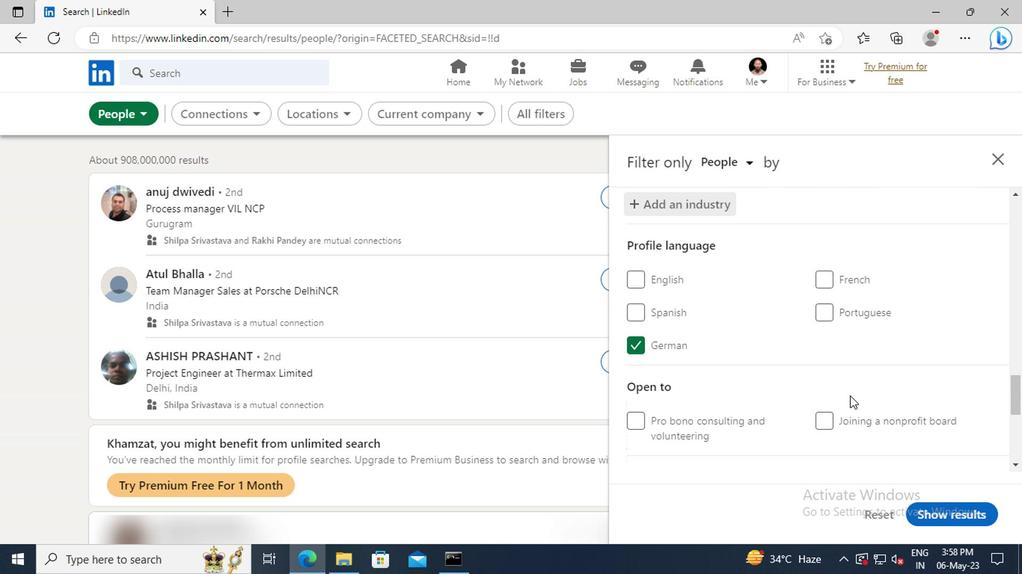 
Action: Mouse scrolled (844, 390) with delta (0, 0)
Screenshot: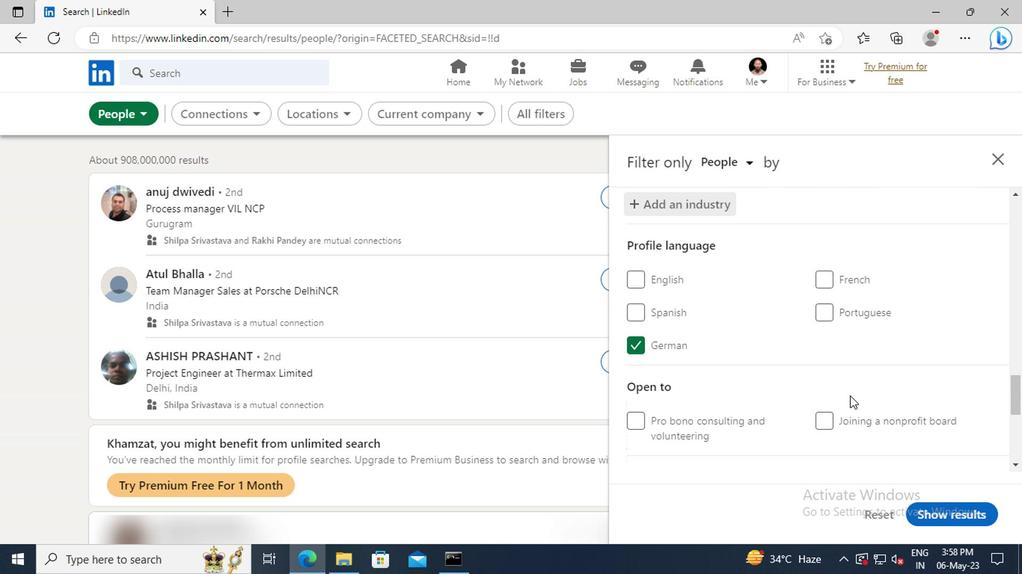 
Action: Mouse moved to (842, 373)
Screenshot: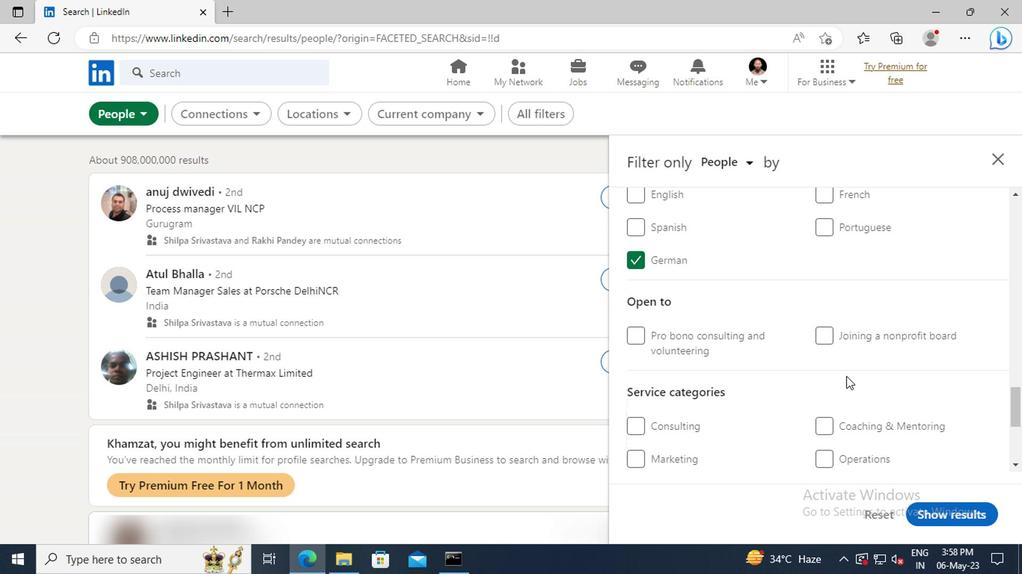 
Action: Mouse scrolled (842, 372) with delta (0, 0)
Screenshot: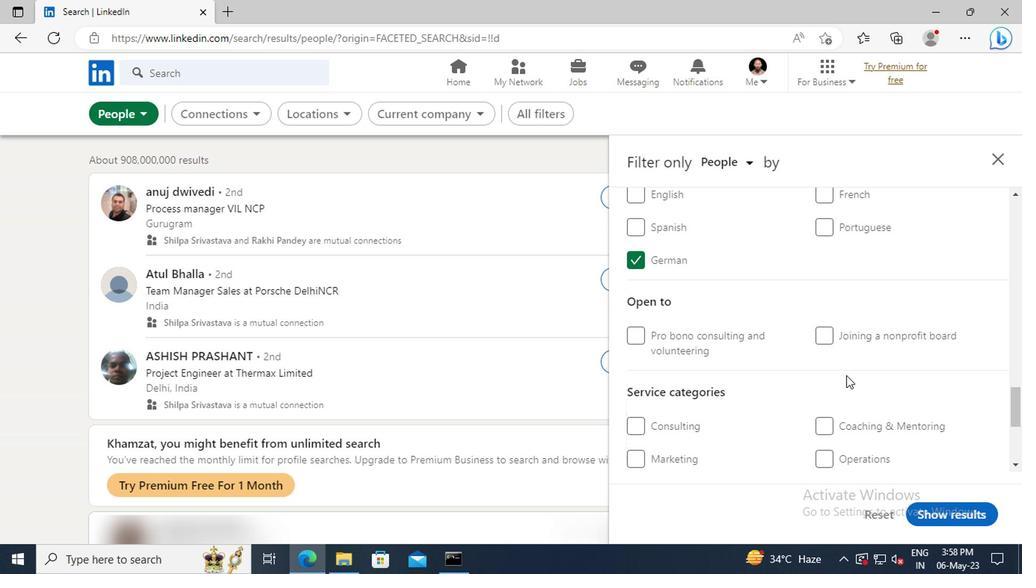 
Action: Mouse moved to (841, 372)
Screenshot: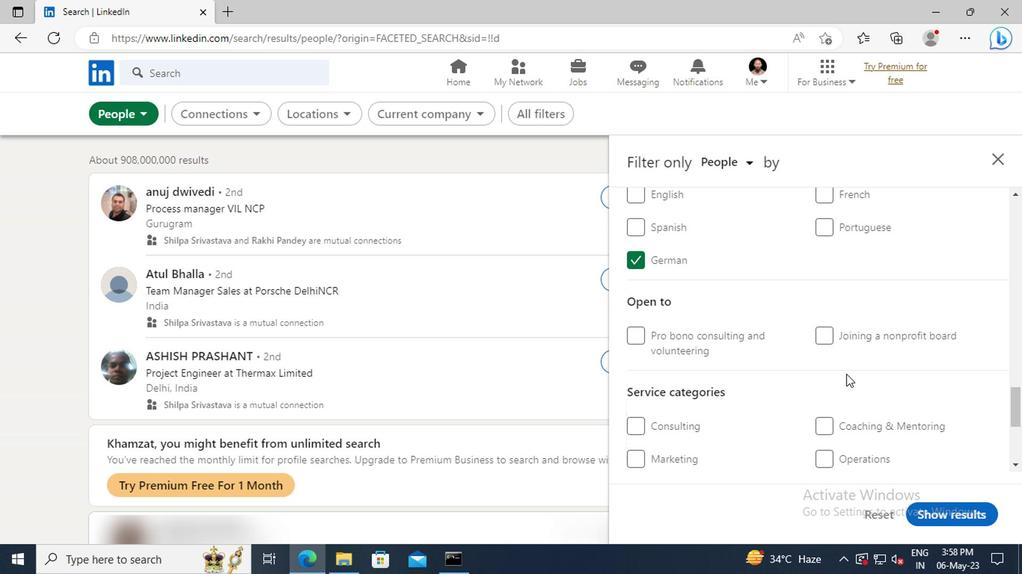 
Action: Mouse scrolled (841, 371) with delta (0, -1)
Screenshot: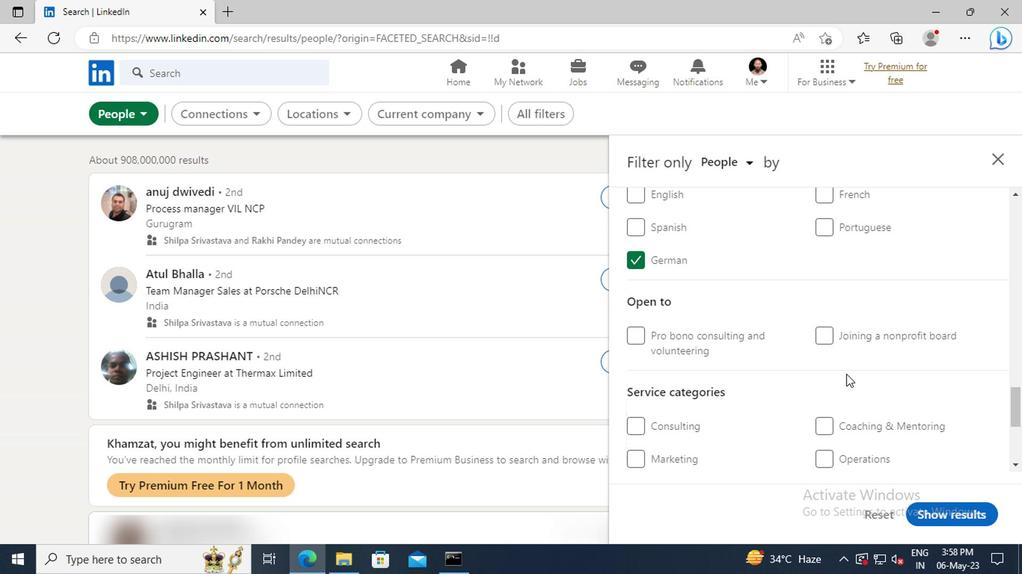 
Action: Mouse moved to (848, 403)
Screenshot: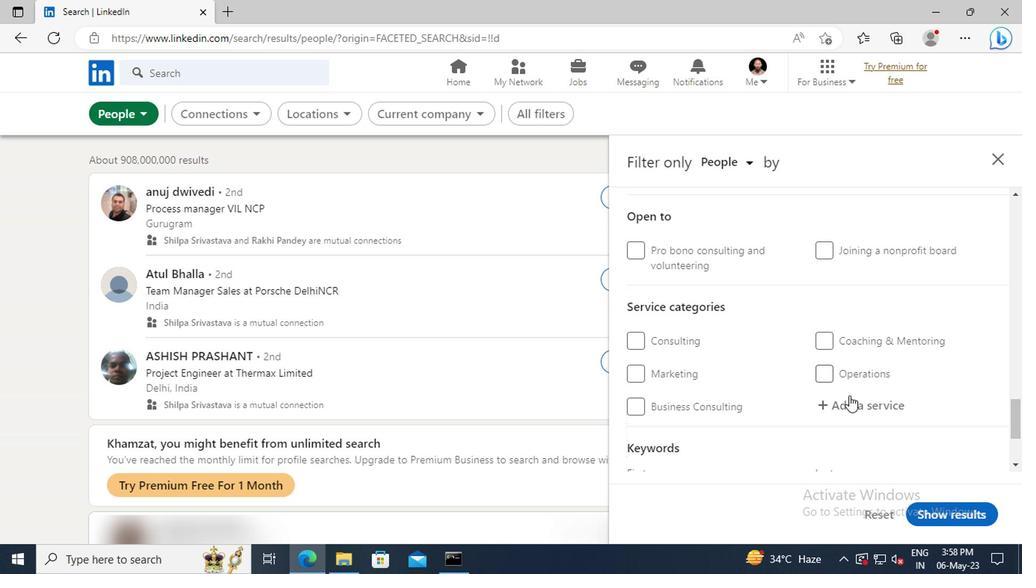 
Action: Mouse pressed left at (848, 403)
Screenshot: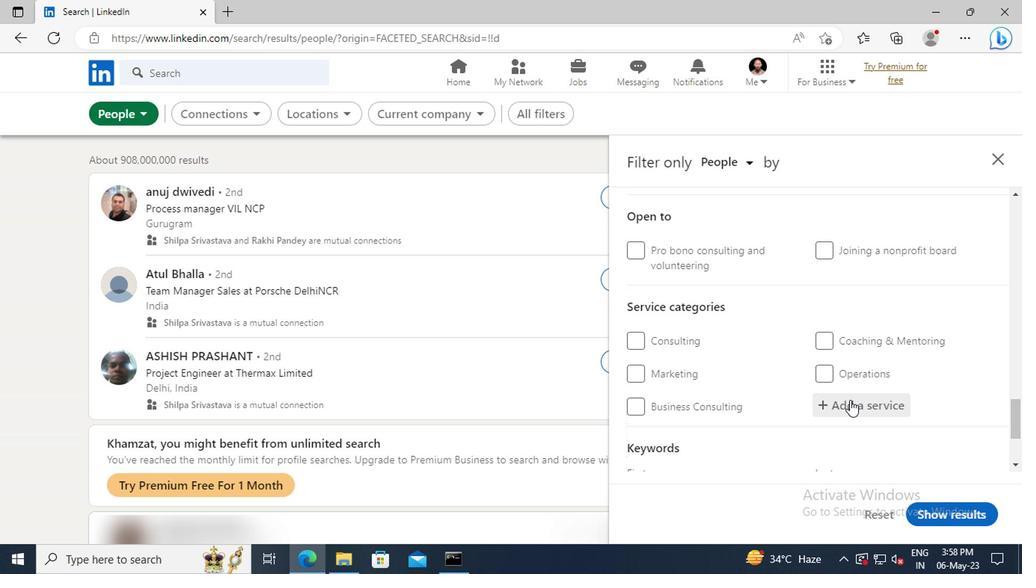 
Action: Key pressed <Key.shift>DJING
Screenshot: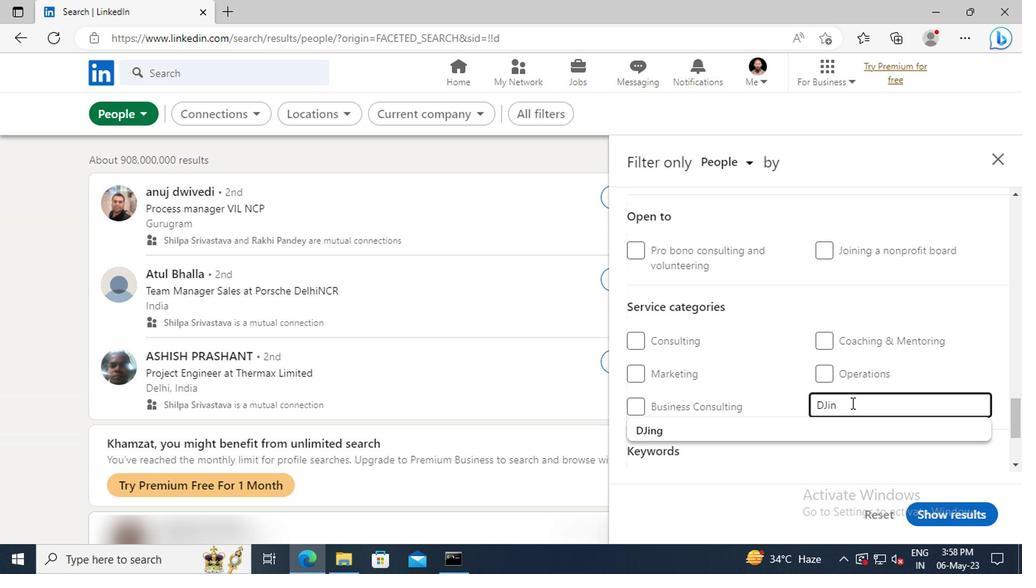 
Action: Mouse moved to (848, 418)
Screenshot: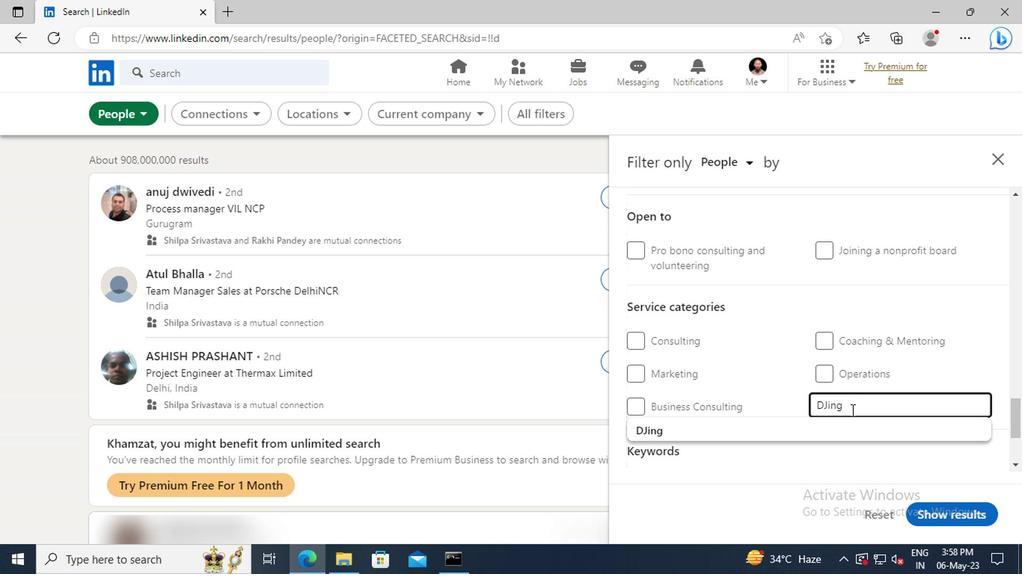 
Action: Mouse pressed left at (848, 418)
Screenshot: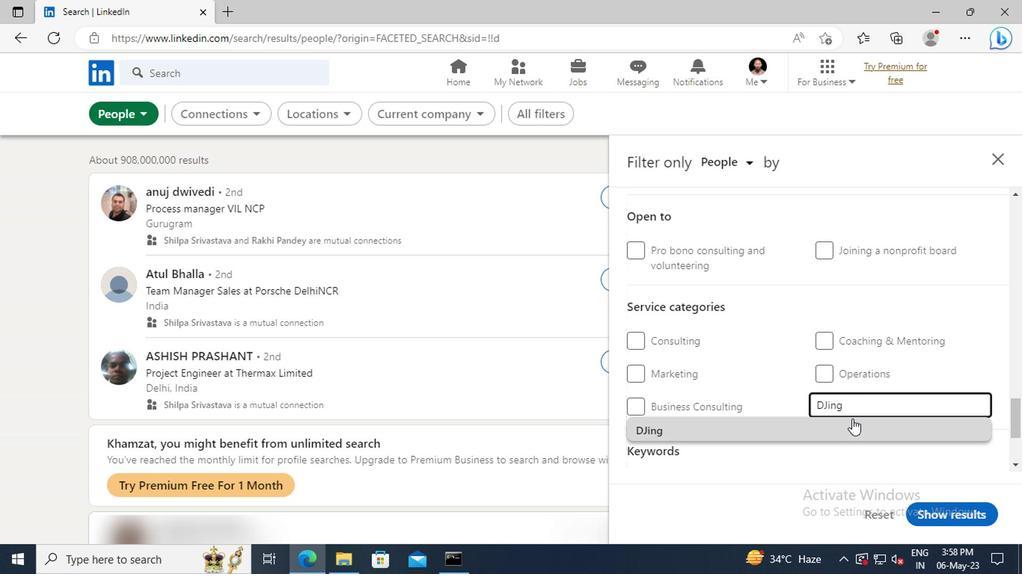 
Action: Mouse scrolled (848, 417) with delta (0, 0)
Screenshot: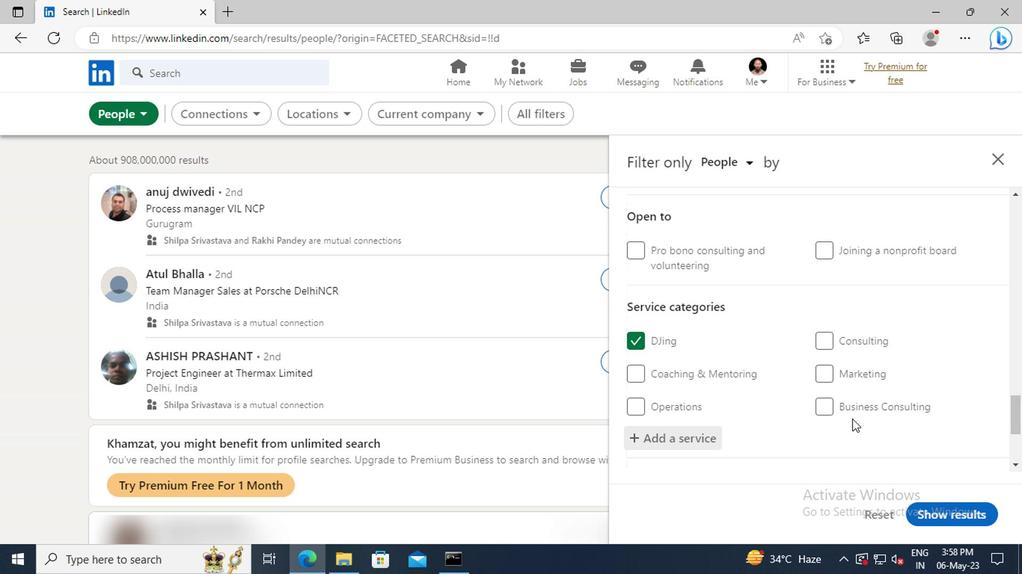 
Action: Mouse scrolled (848, 417) with delta (0, 0)
Screenshot: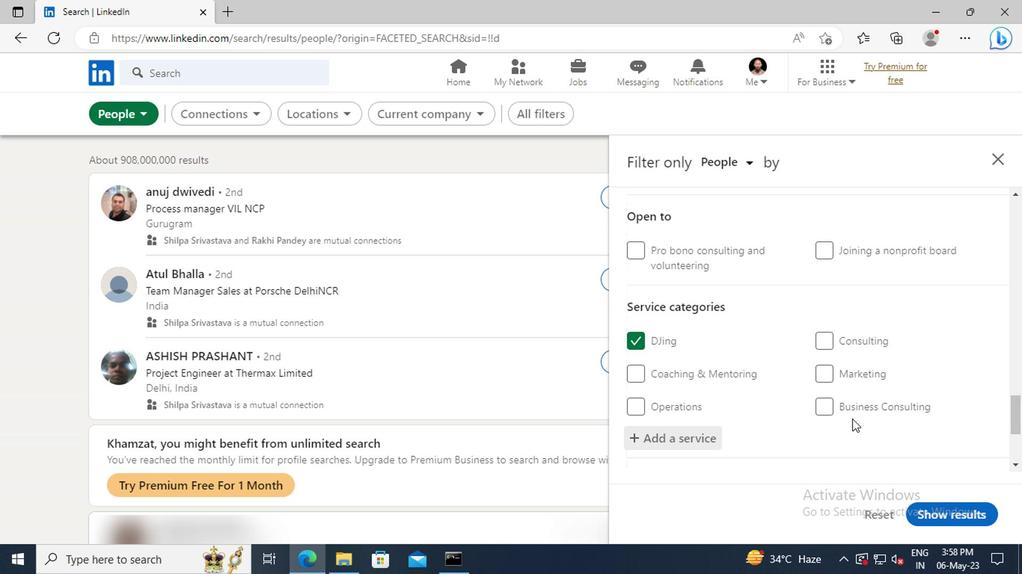 
Action: Mouse scrolled (848, 417) with delta (0, 0)
Screenshot: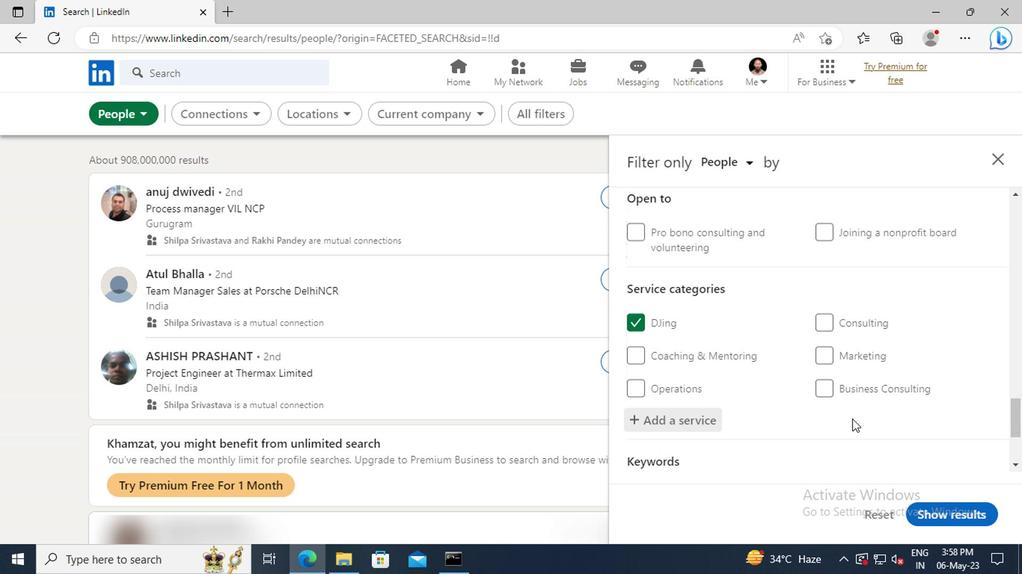 
Action: Mouse scrolled (848, 417) with delta (0, 0)
Screenshot: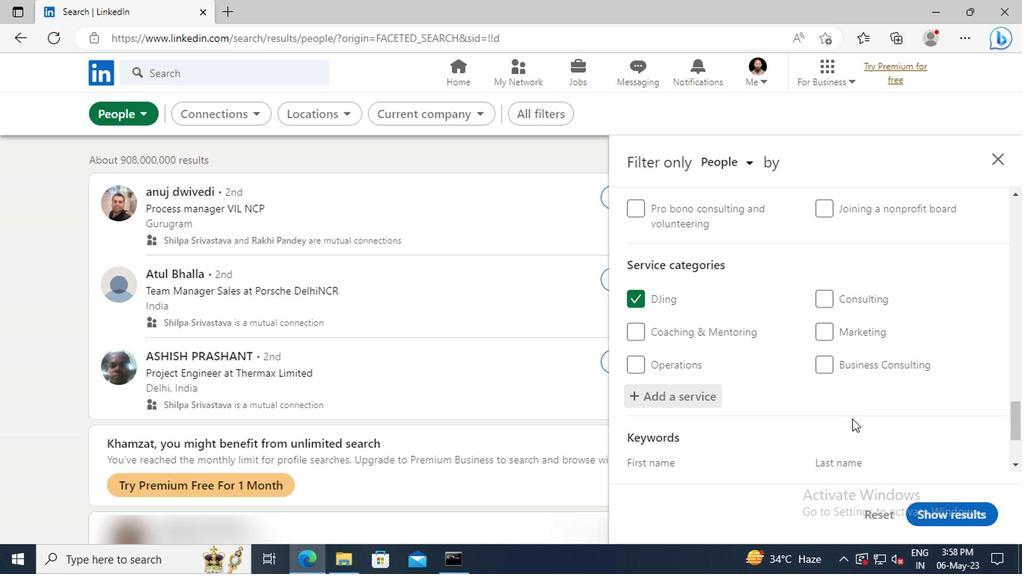 
Action: Mouse moved to (849, 419)
Screenshot: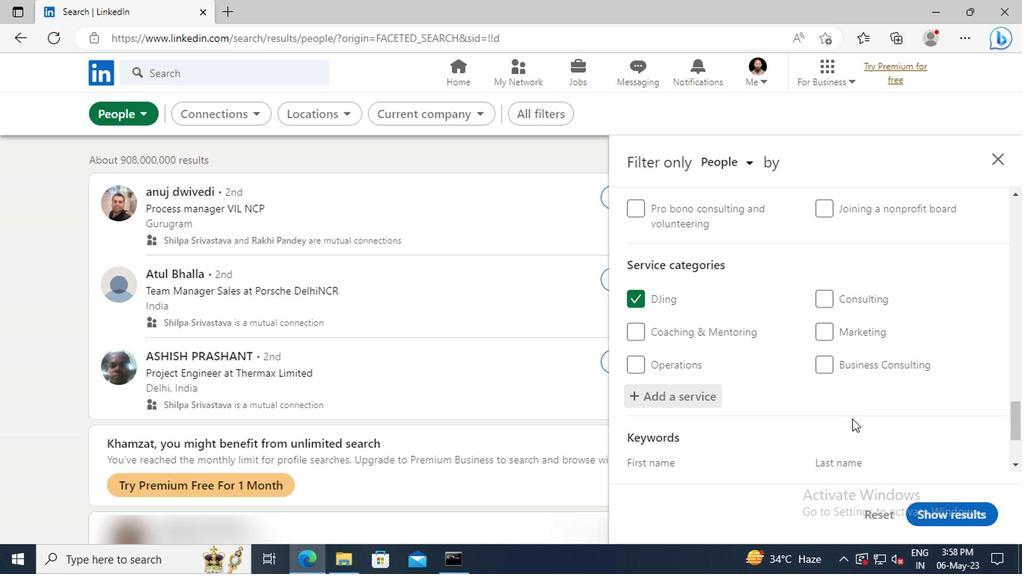 
Action: Mouse scrolled (849, 418) with delta (0, -1)
Screenshot: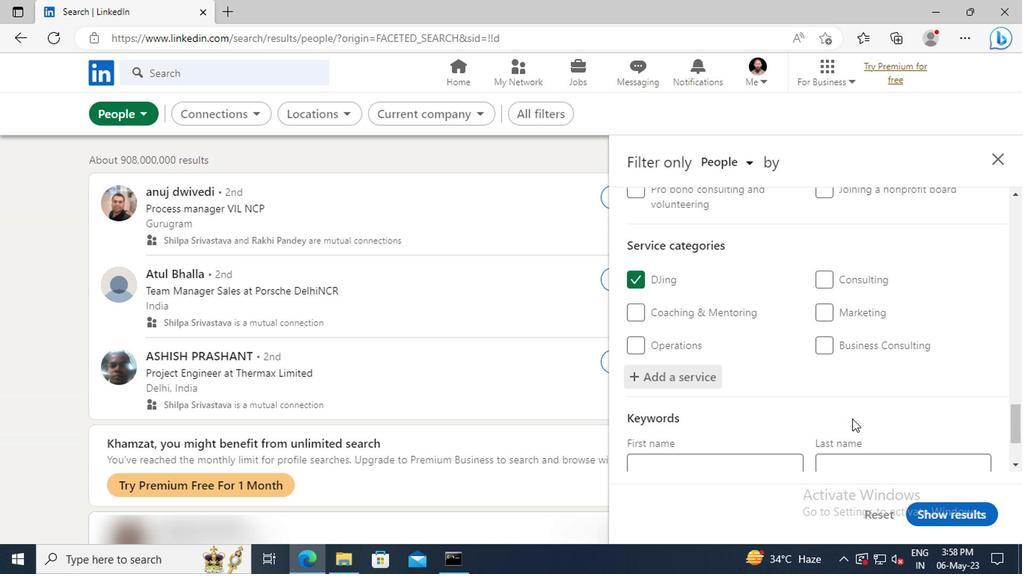 
Action: Mouse moved to (769, 408)
Screenshot: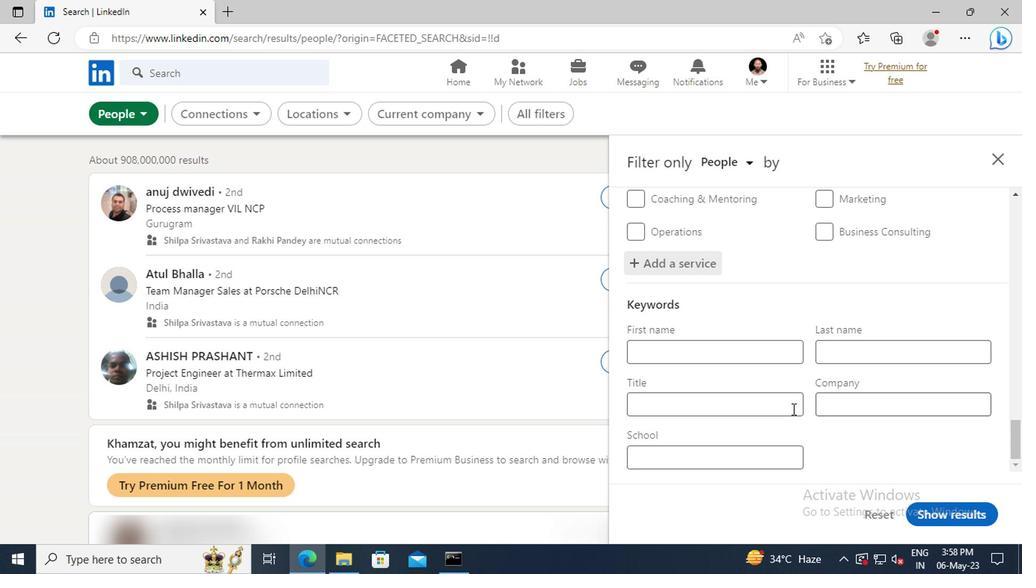 
Action: Mouse pressed left at (769, 408)
Screenshot: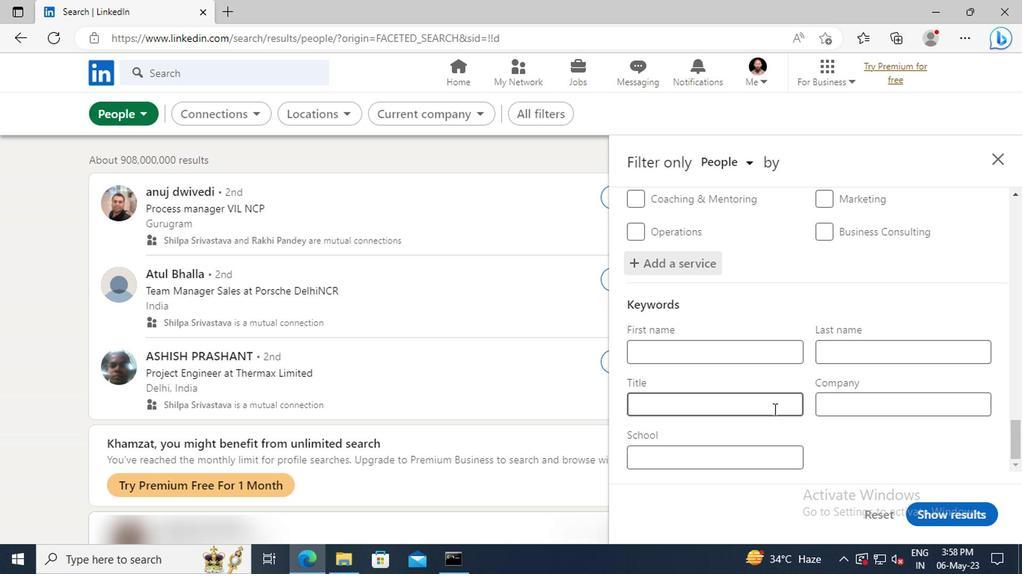 
Action: Key pressed <Key.shift>VICE<Key.space><Key.shift>PRESIDENT<Key.space>OF<Key.space><Key.shift>OPERATIONS<Key.enter>
Screenshot: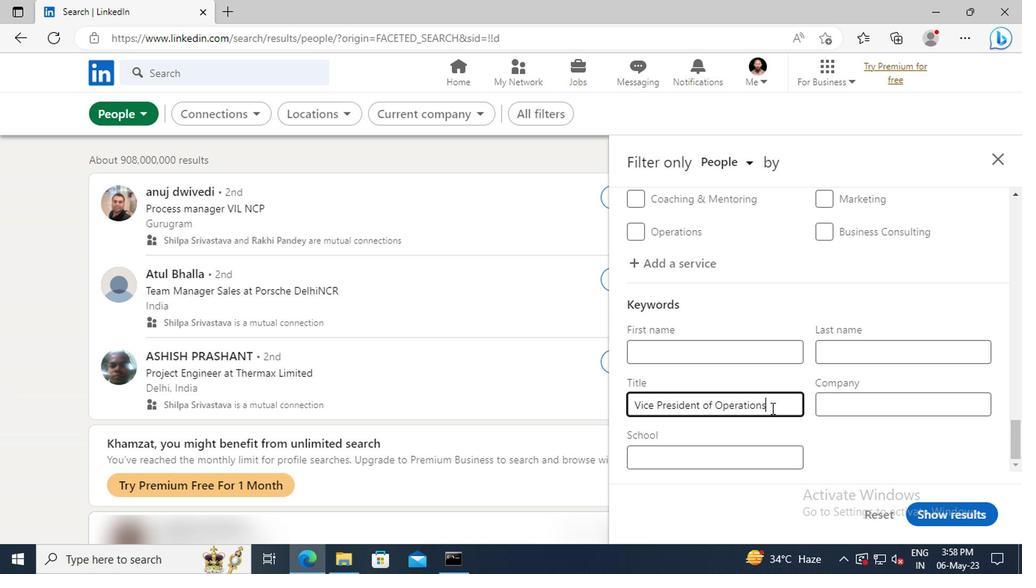 
Action: Mouse moved to (926, 504)
Screenshot: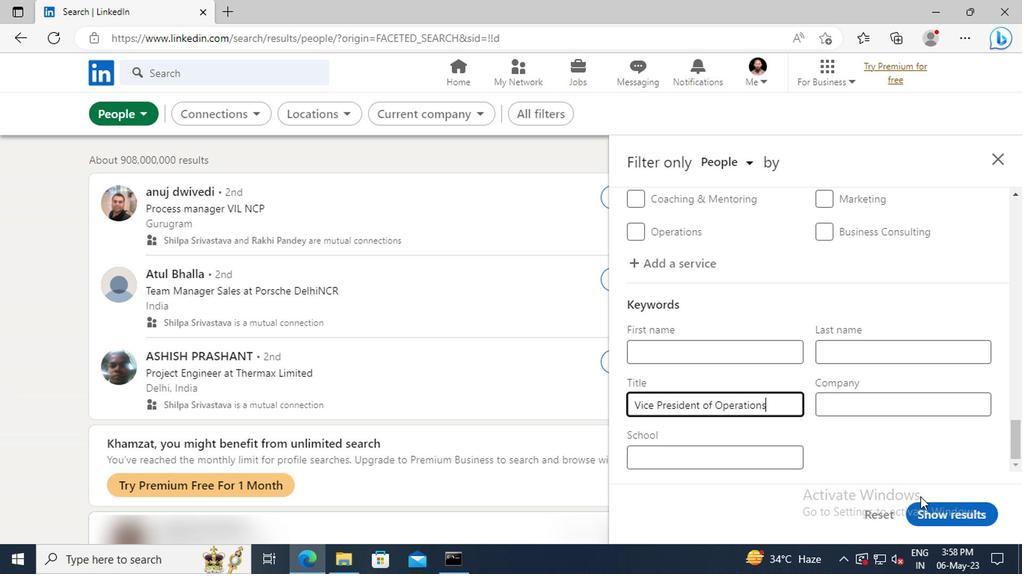 
Action: Mouse pressed left at (926, 504)
Screenshot: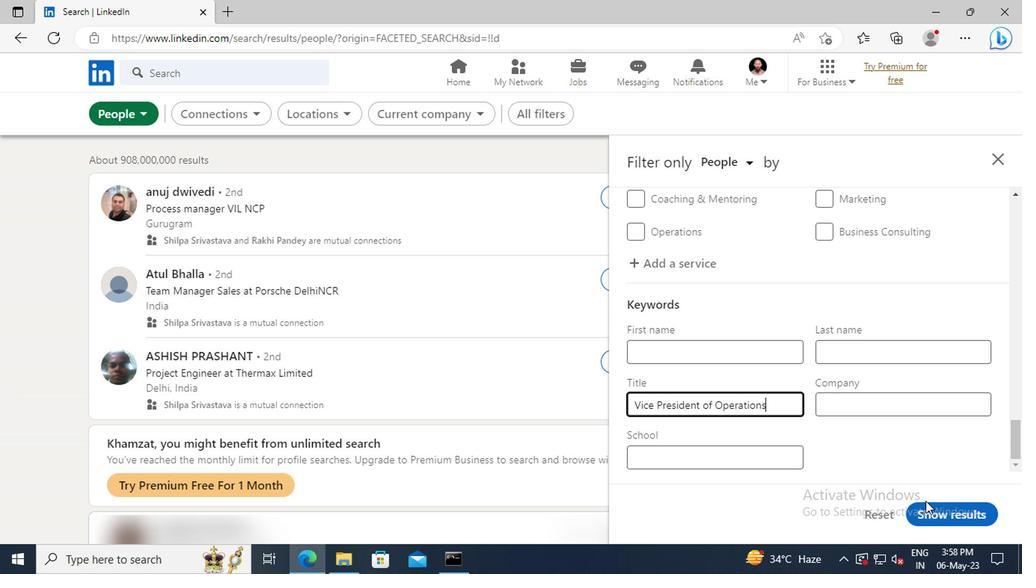 
